 Task: Look for space in Brazzaville, Republic of the Congo from 12th August, 2023 to 16th August, 2023 for 8 adults in price range Rs.10000 to Rs.16000. Place can be private room with 8 bedrooms having 8 beds and 8 bathrooms. Property type can be house, flat, guest house, hotel. Amenities needed are: wifi, TV, free parkinig on premises, gym, breakfast. Booking option can be shelf check-in. Required host language is English.
Action: Mouse moved to (515, 150)
Screenshot: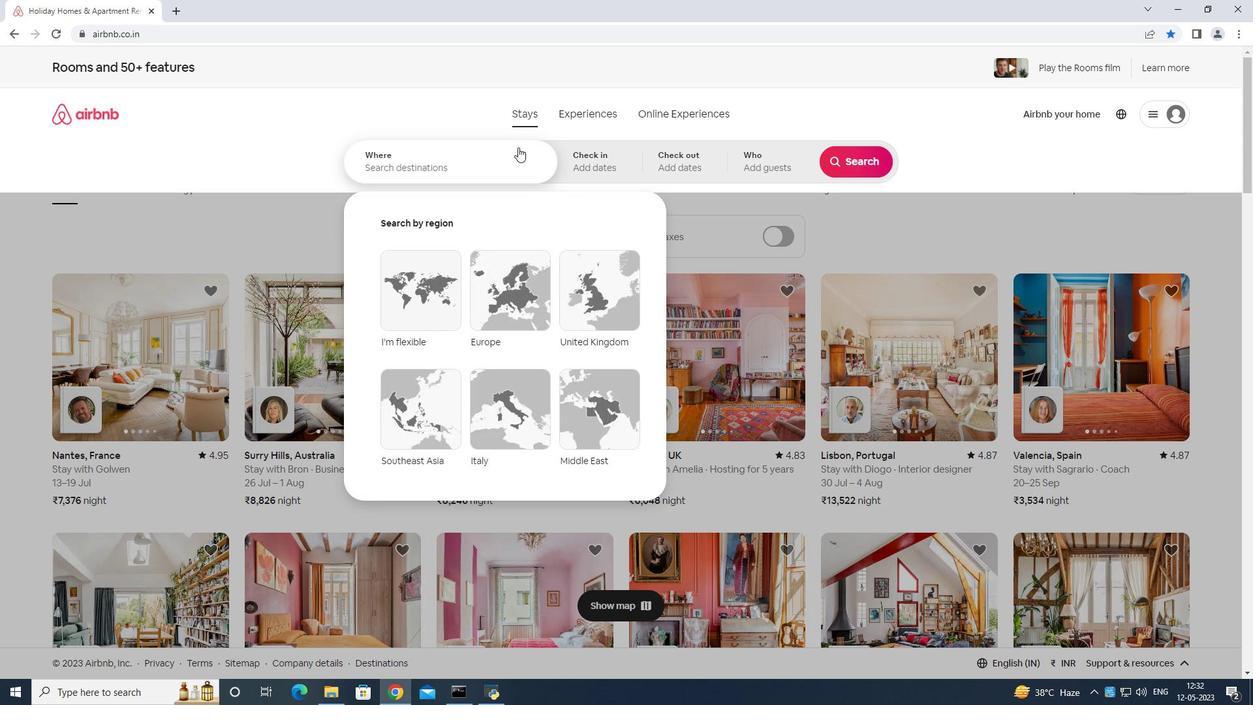 
Action: Mouse pressed left at (515, 150)
Screenshot: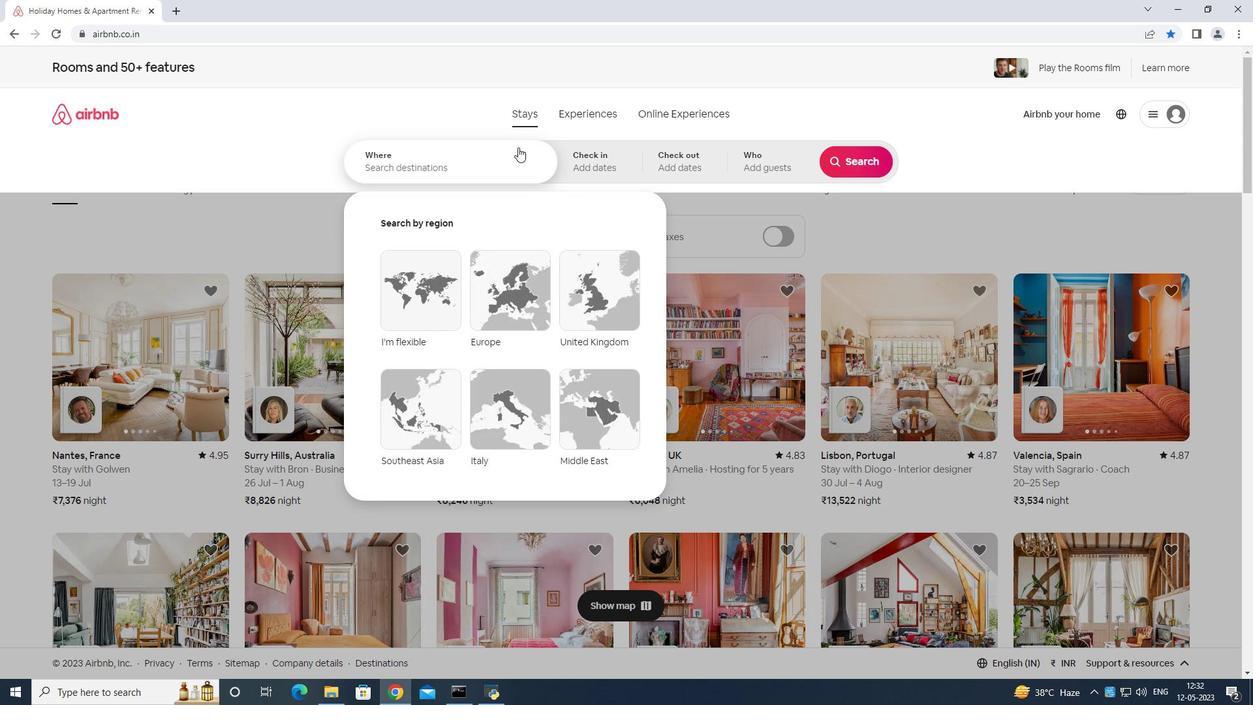 
Action: Mouse moved to (507, 150)
Screenshot: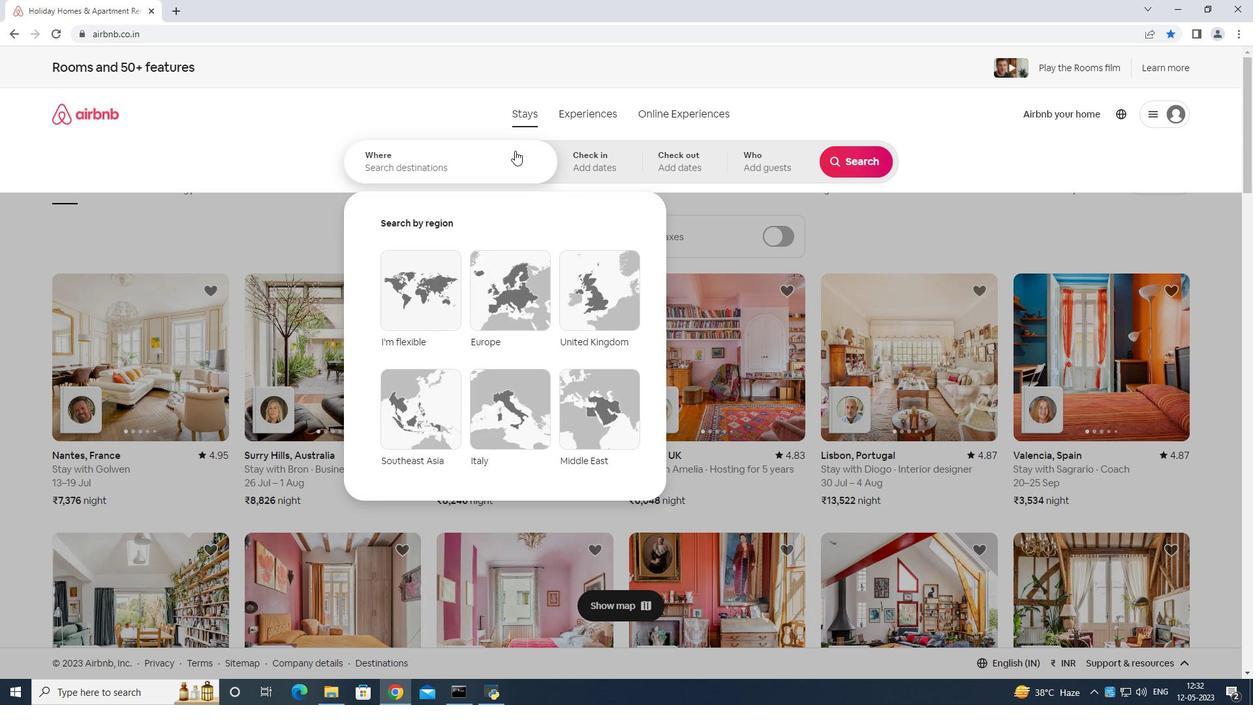 
Action: Key pressed <Key.shift>Braxxaville<Key.space>republic<Key.space>of<Key.space>the<Key.space>congo<Key.enter>
Screenshot: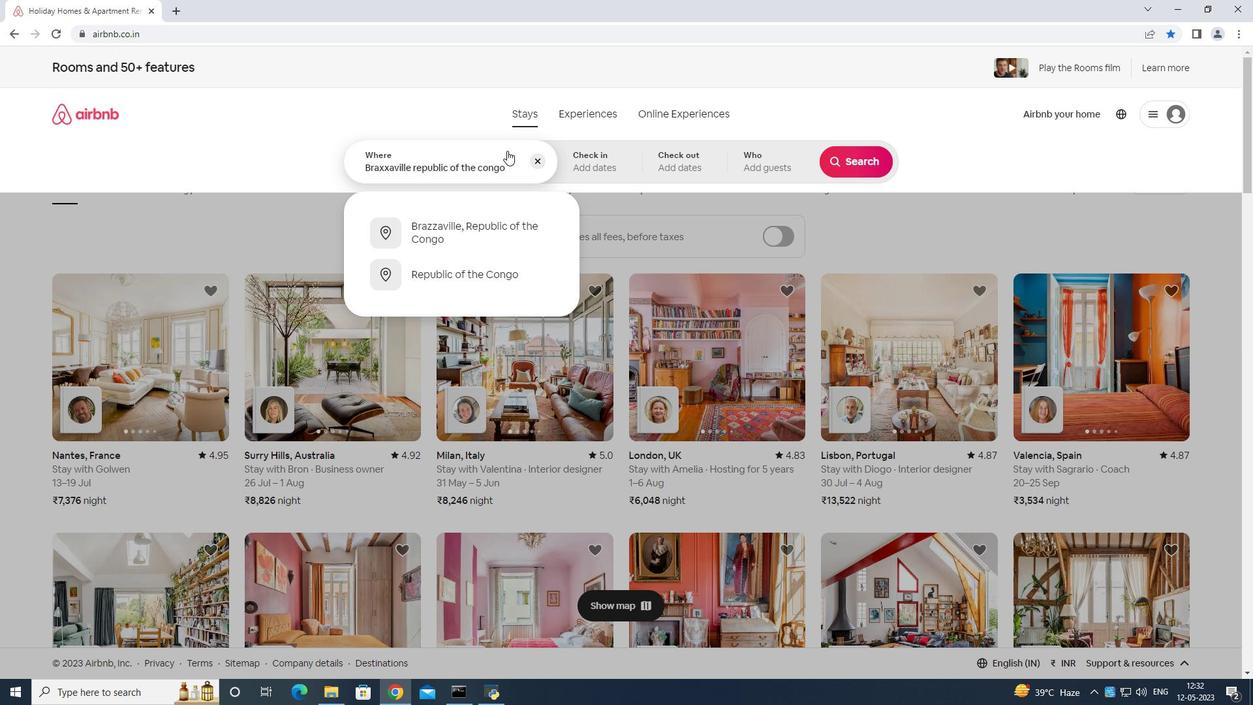 
Action: Mouse moved to (844, 260)
Screenshot: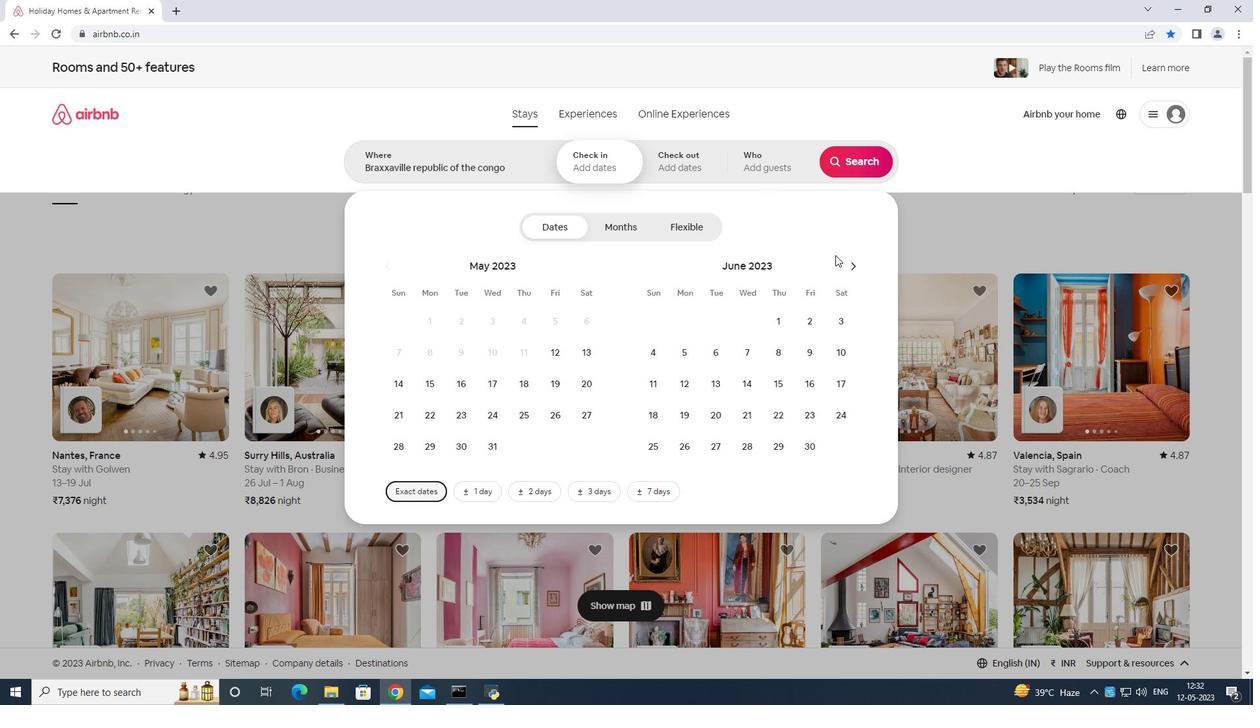 
Action: Mouse pressed left at (844, 260)
Screenshot: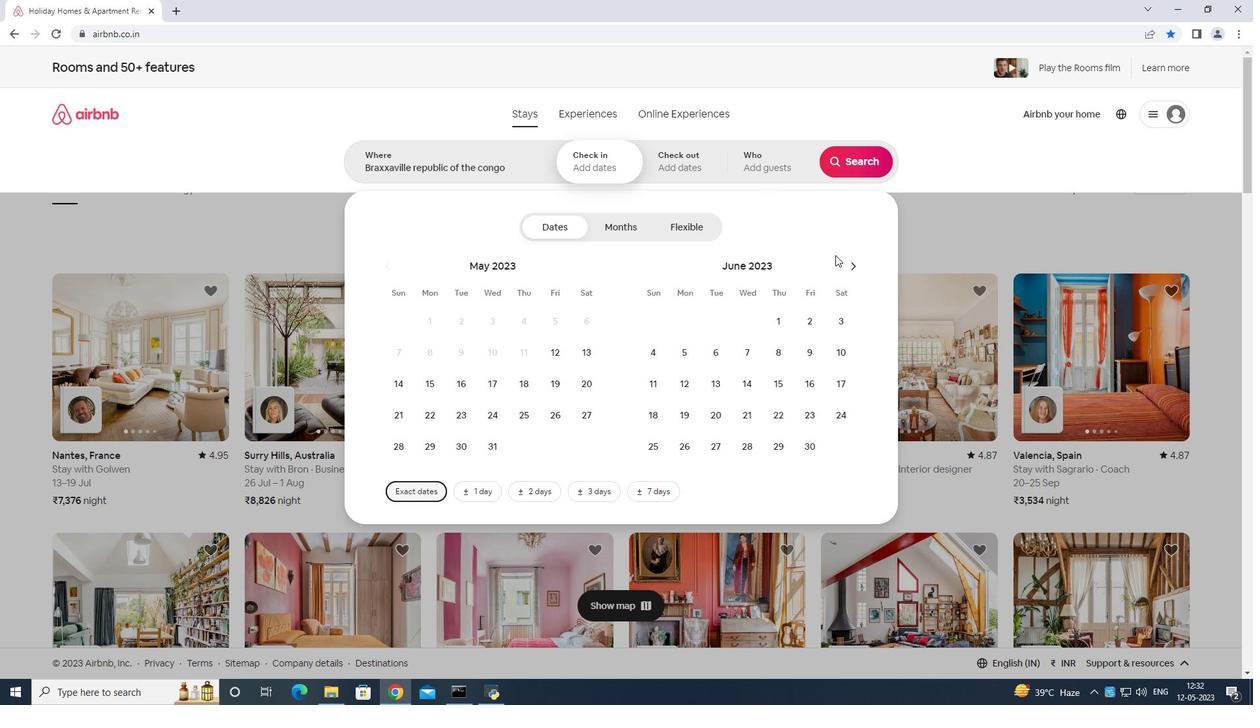 
Action: Mouse moved to (846, 259)
Screenshot: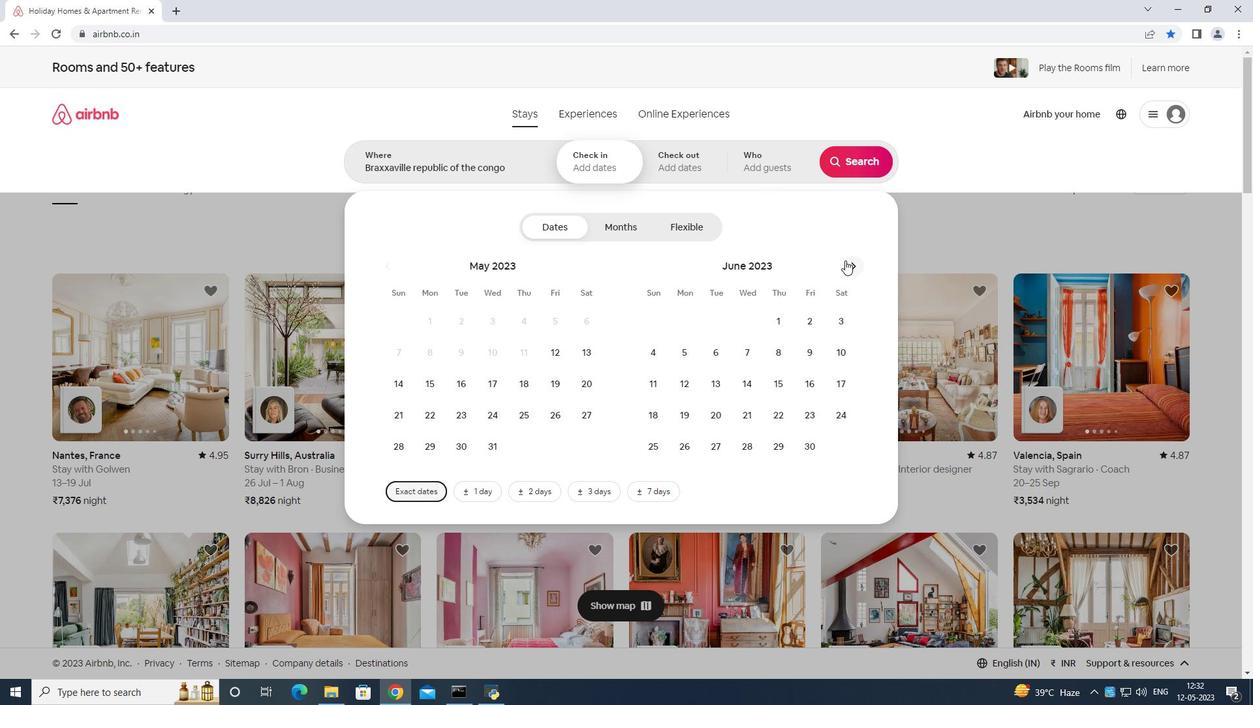 
Action: Mouse pressed left at (846, 259)
Screenshot: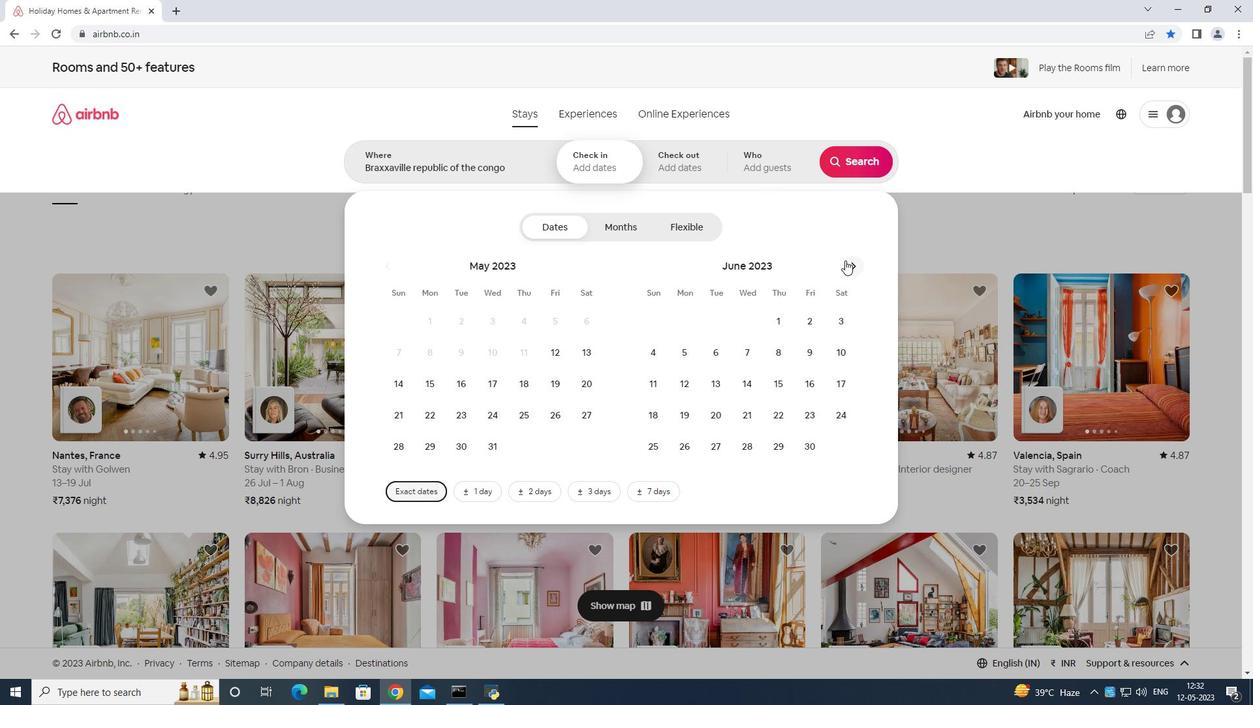 
Action: Mouse moved to (846, 259)
Screenshot: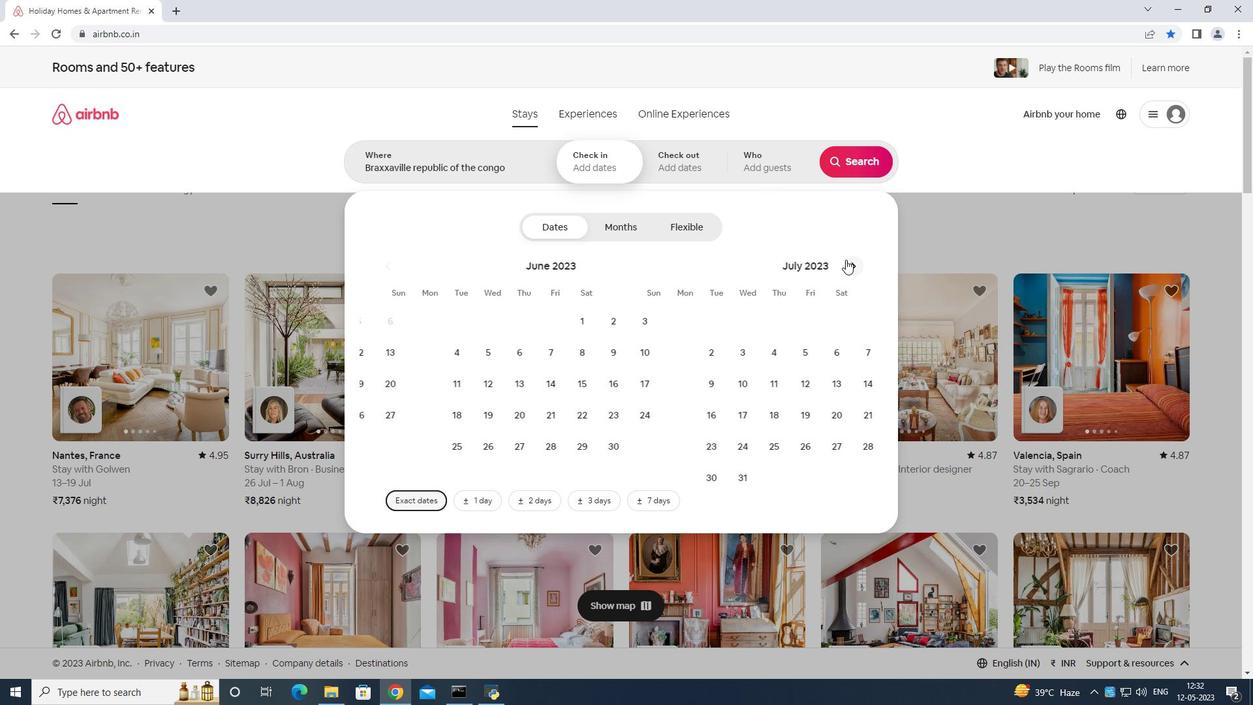 
Action: Mouse pressed left at (846, 259)
Screenshot: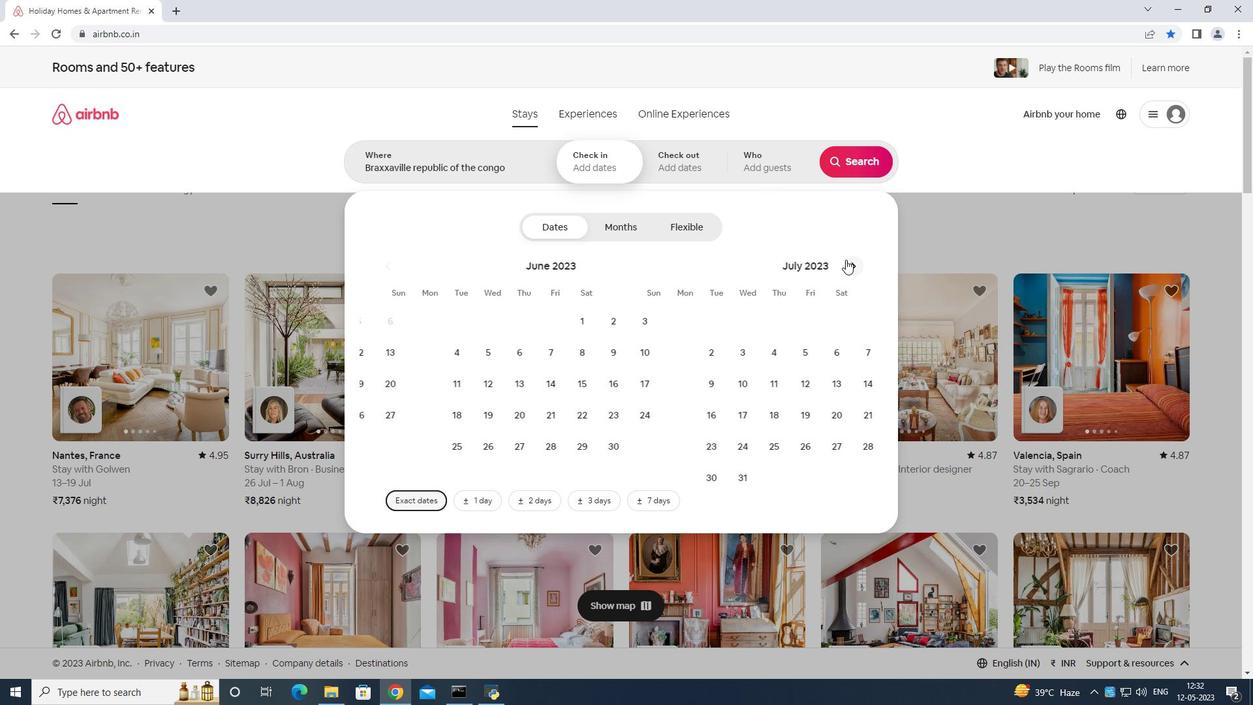 
Action: Mouse moved to (842, 361)
Screenshot: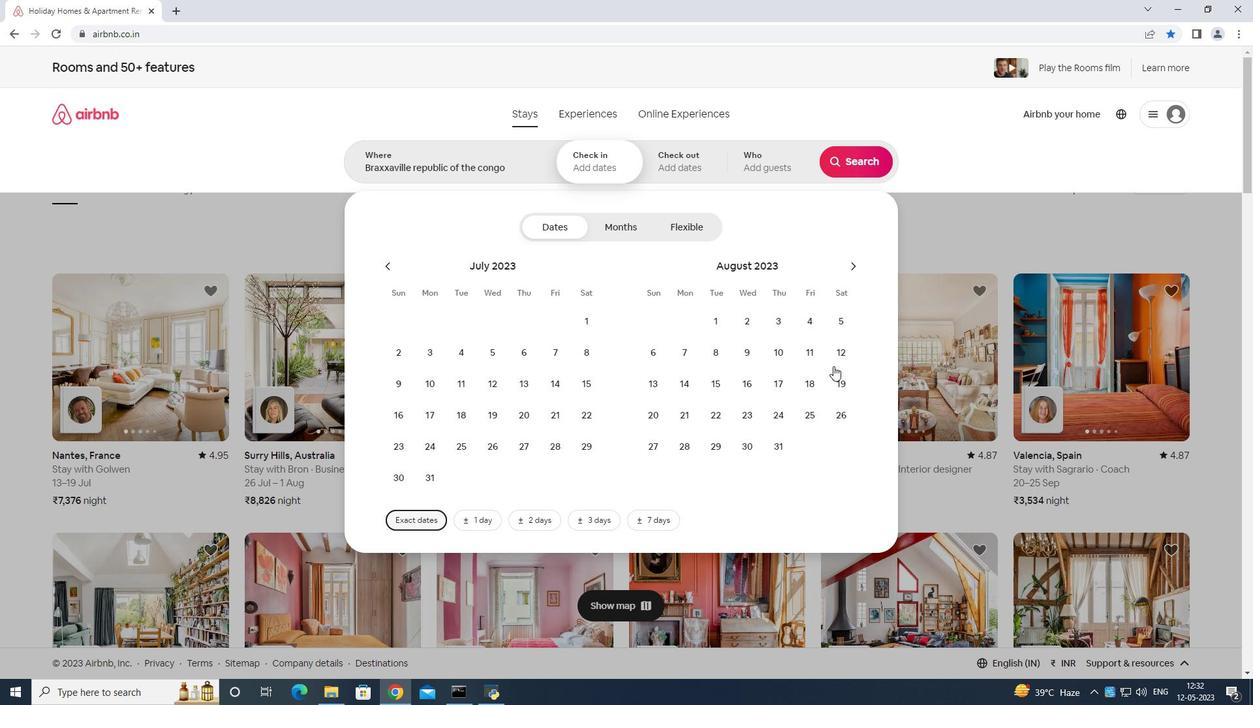 
Action: Mouse pressed left at (842, 361)
Screenshot: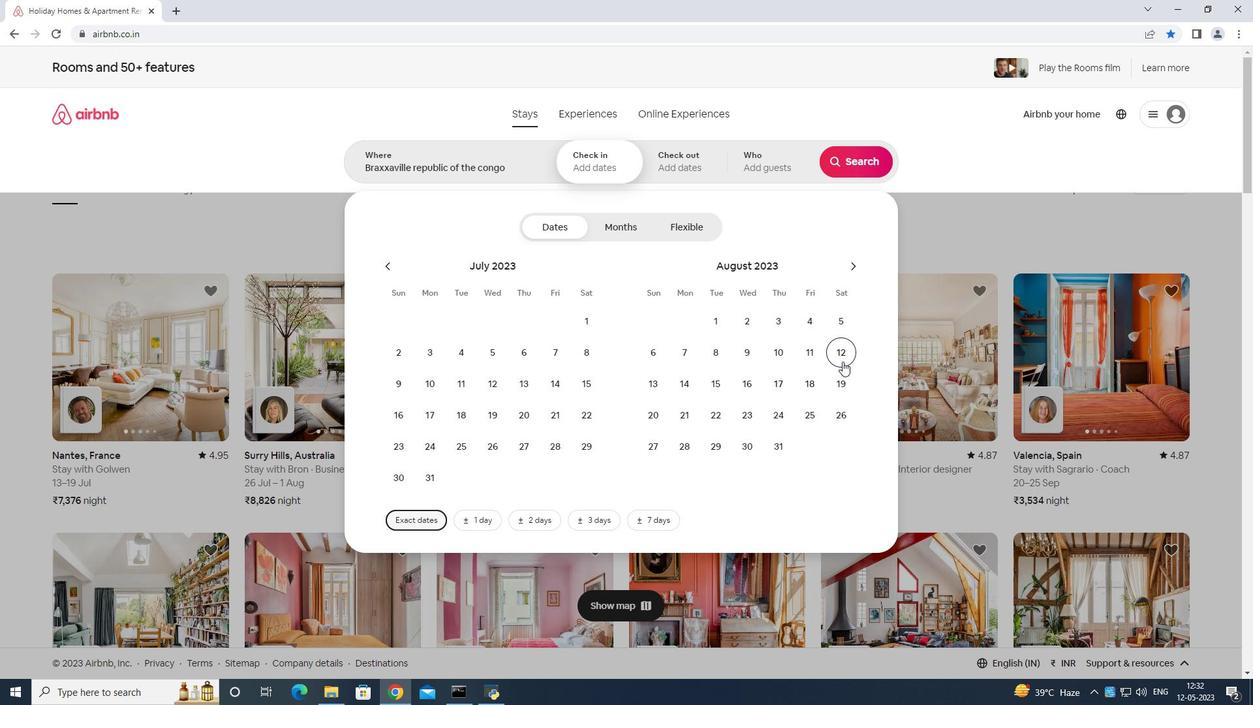 
Action: Mouse moved to (750, 387)
Screenshot: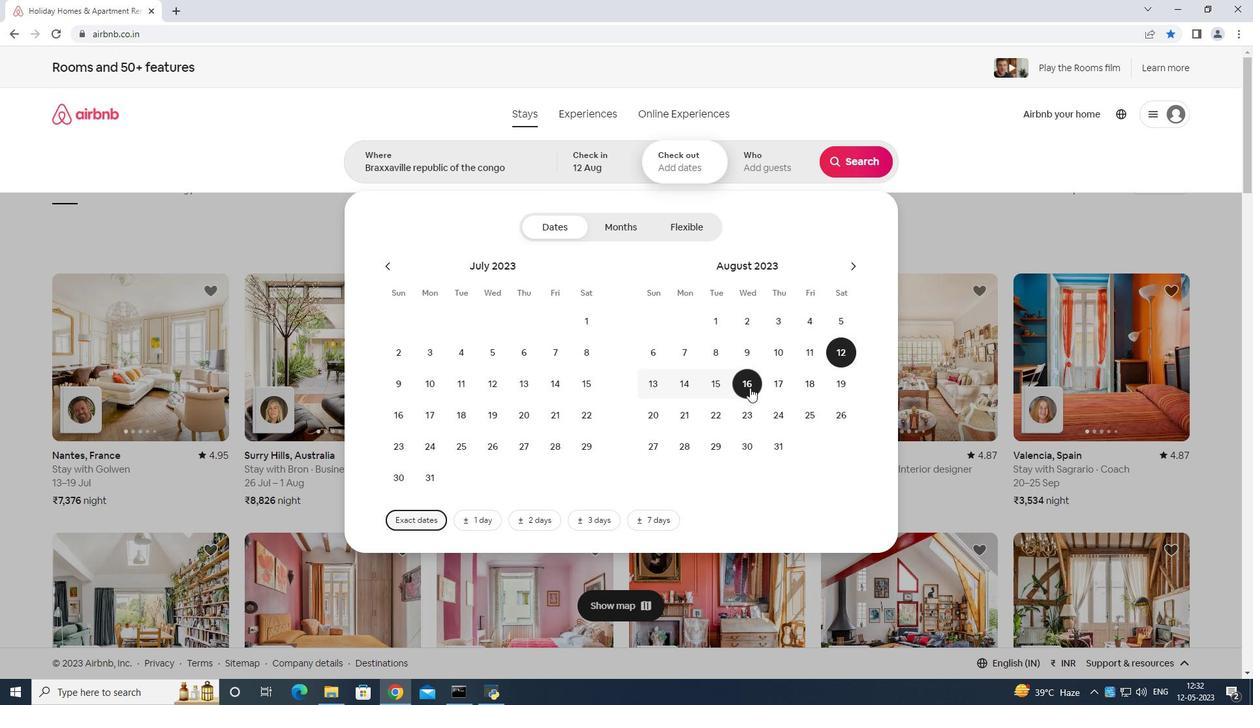 
Action: Mouse pressed left at (750, 387)
Screenshot: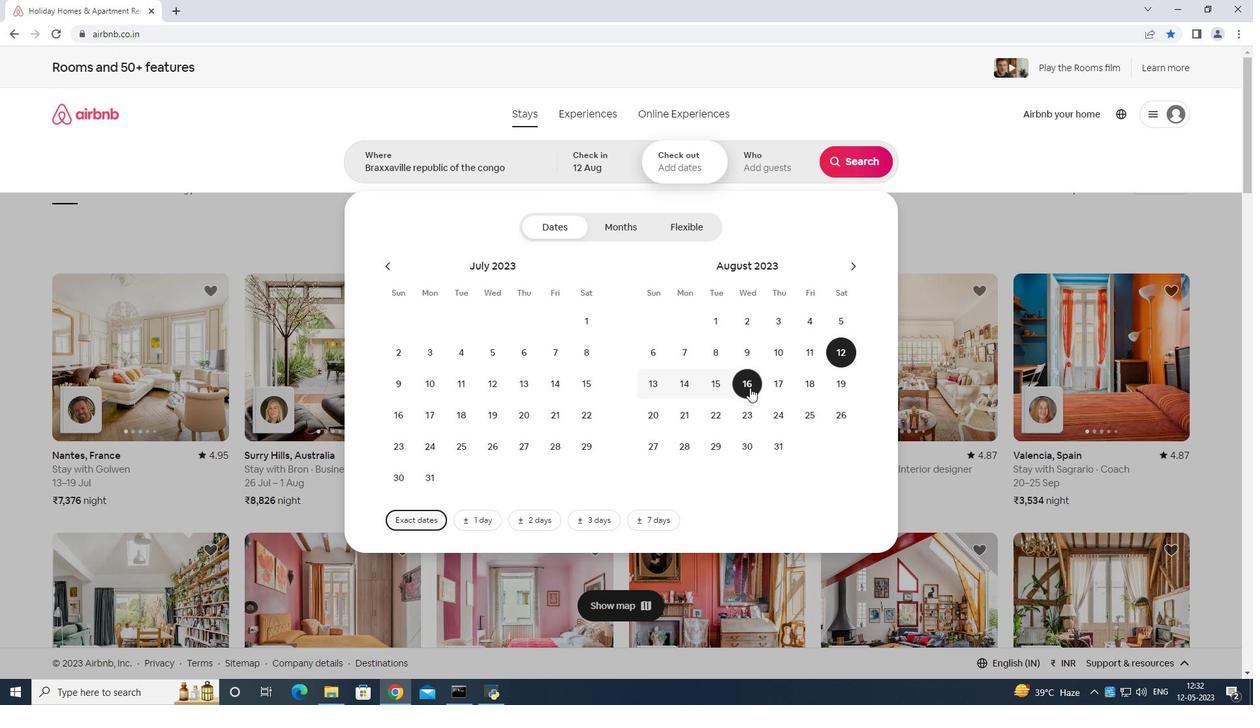 
Action: Mouse moved to (776, 167)
Screenshot: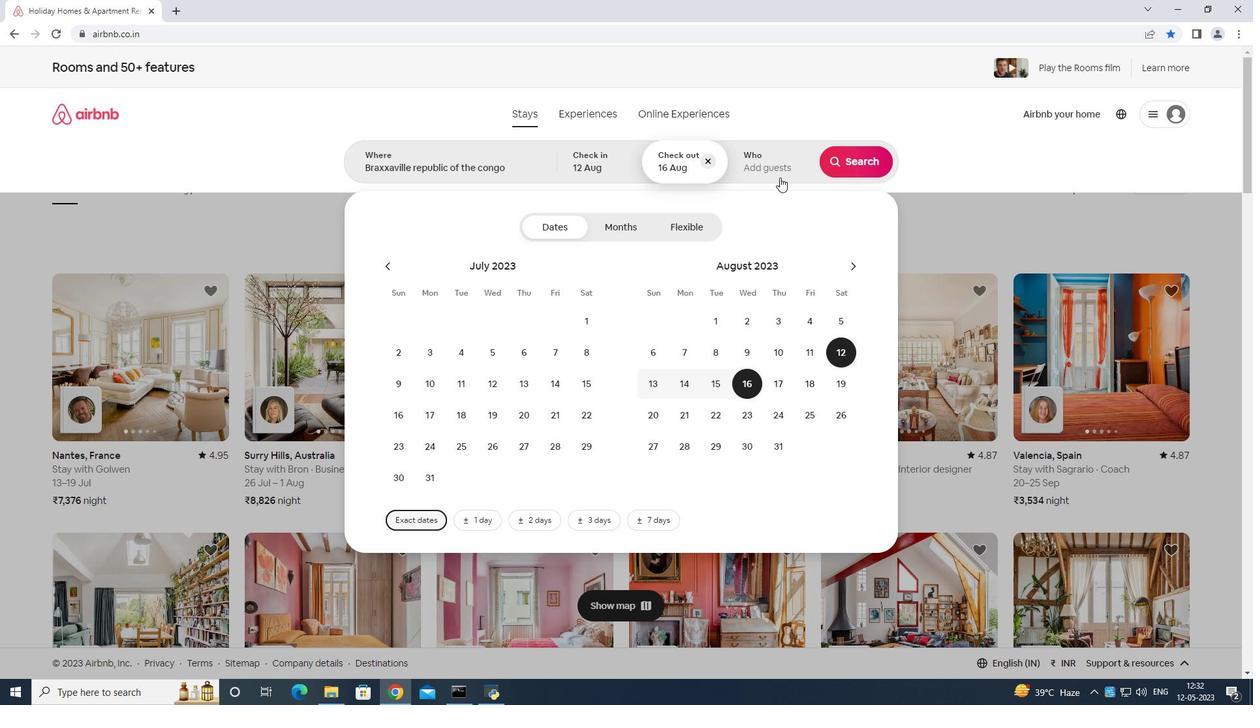 
Action: Mouse pressed left at (776, 167)
Screenshot: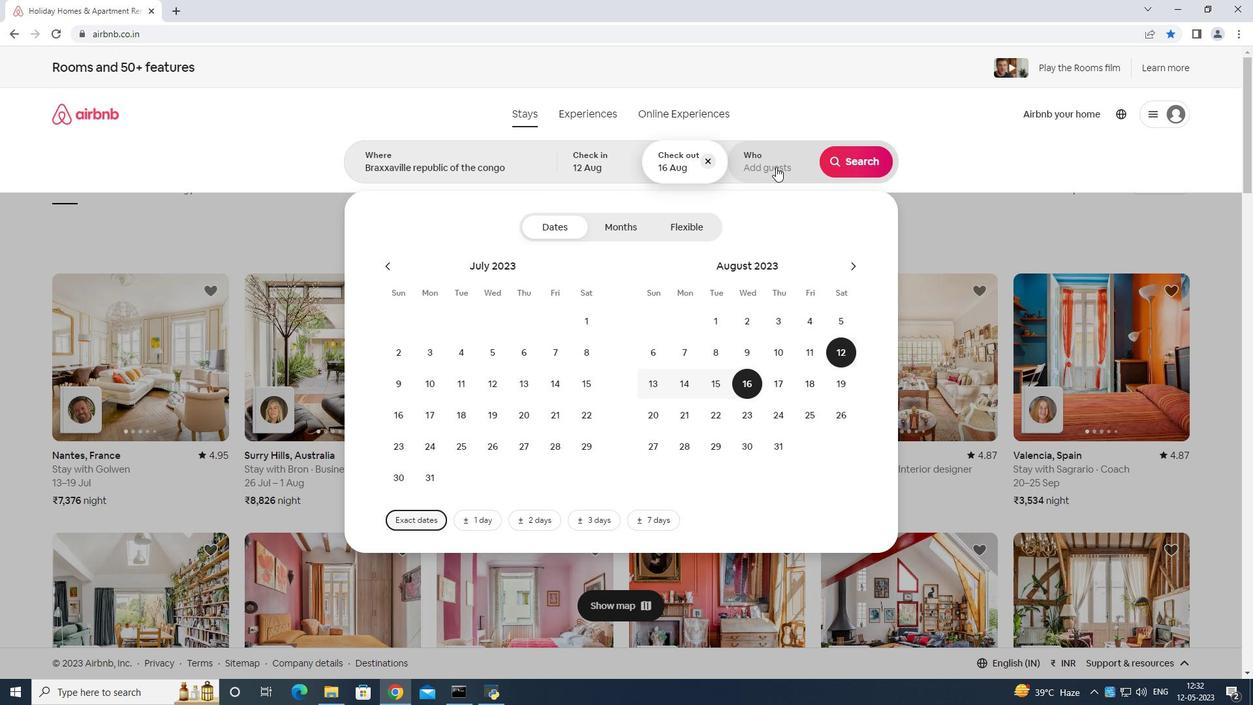 
Action: Mouse moved to (863, 233)
Screenshot: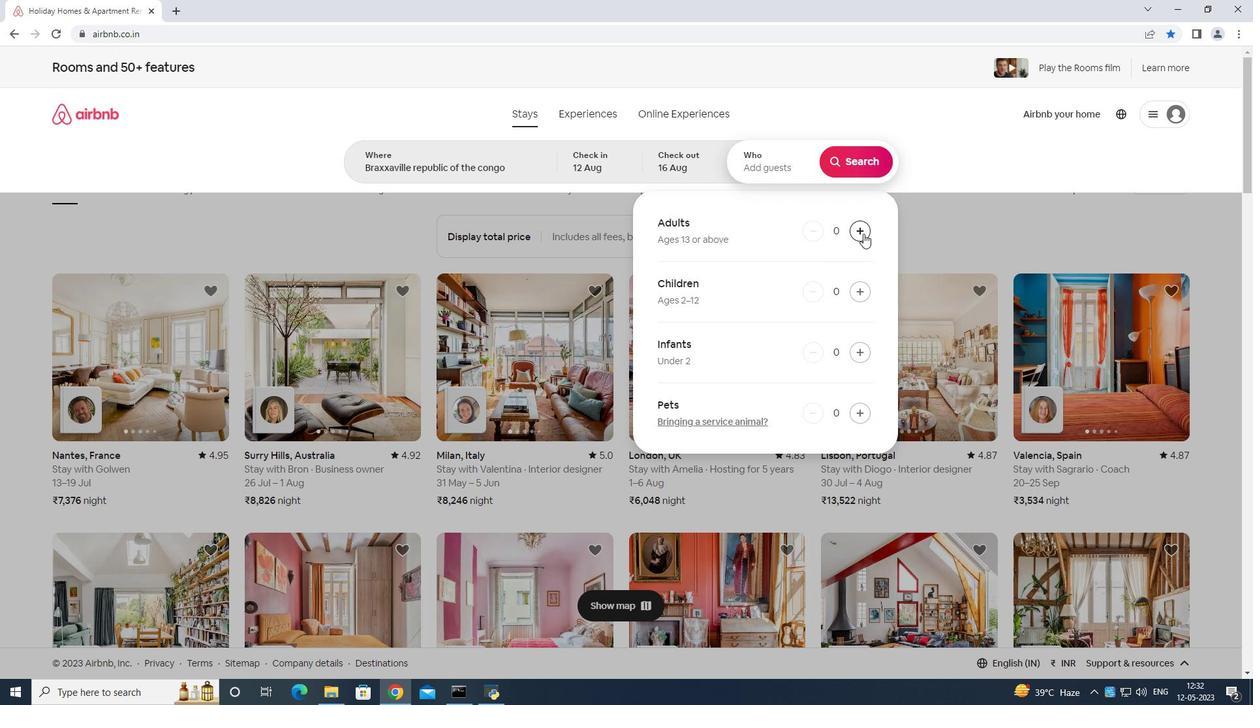 
Action: Mouse pressed left at (863, 233)
Screenshot: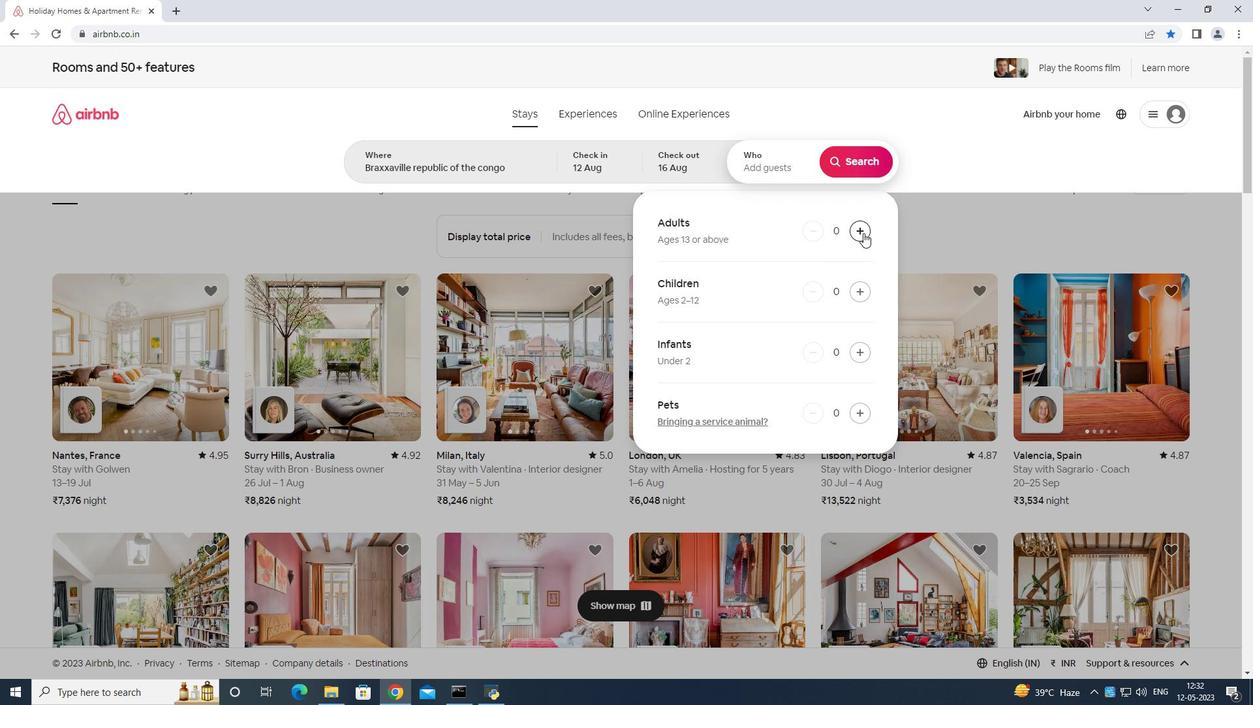 
Action: Mouse pressed left at (863, 233)
Screenshot: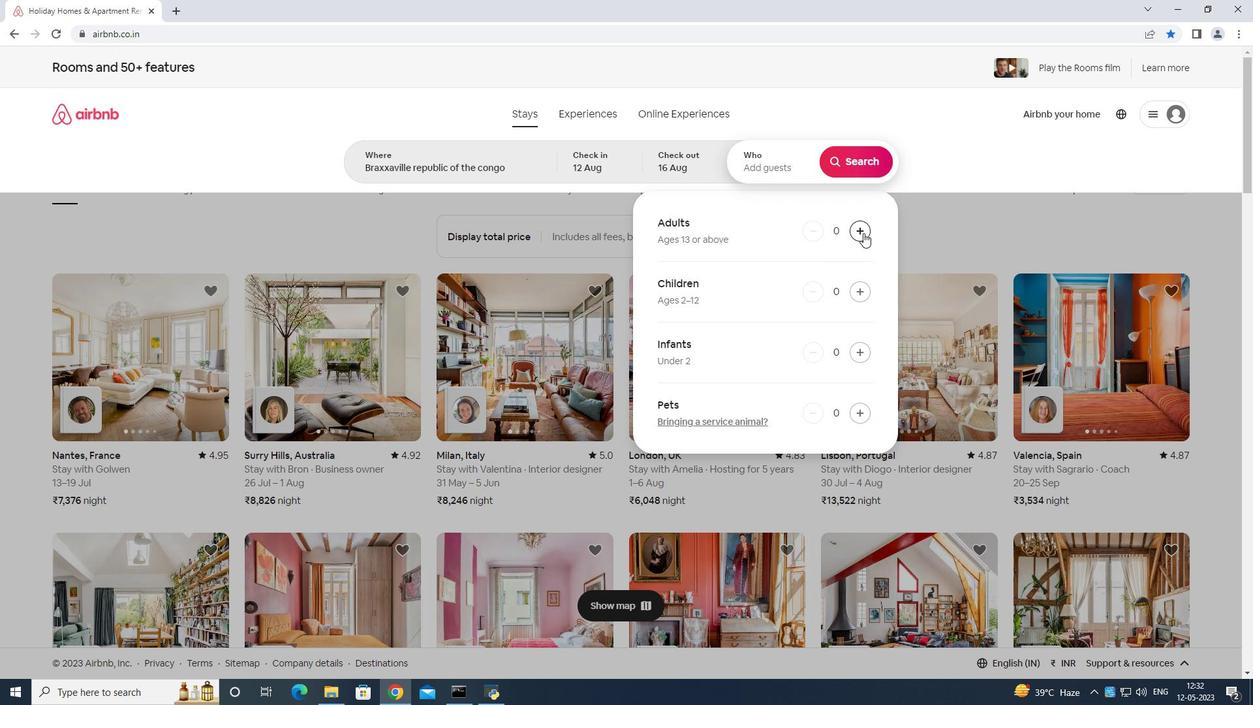 
Action: Mouse pressed left at (863, 233)
Screenshot: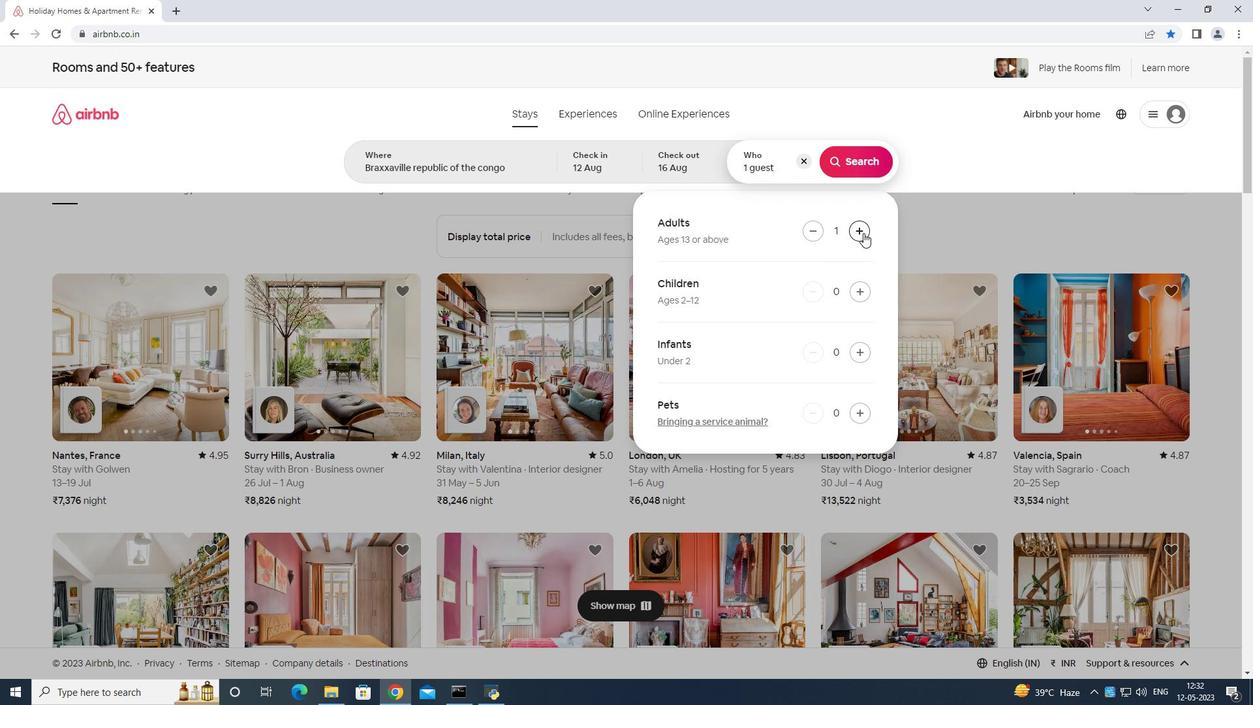 
Action: Mouse pressed left at (863, 233)
Screenshot: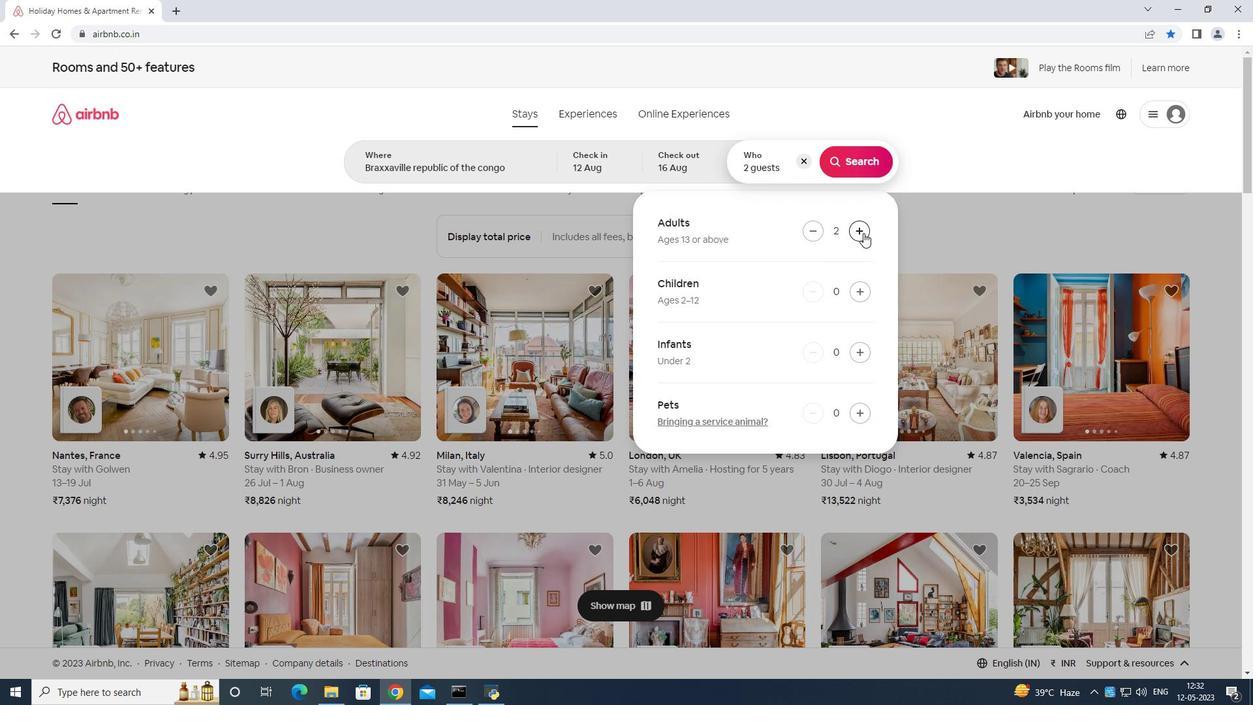 
Action: Mouse pressed left at (863, 233)
Screenshot: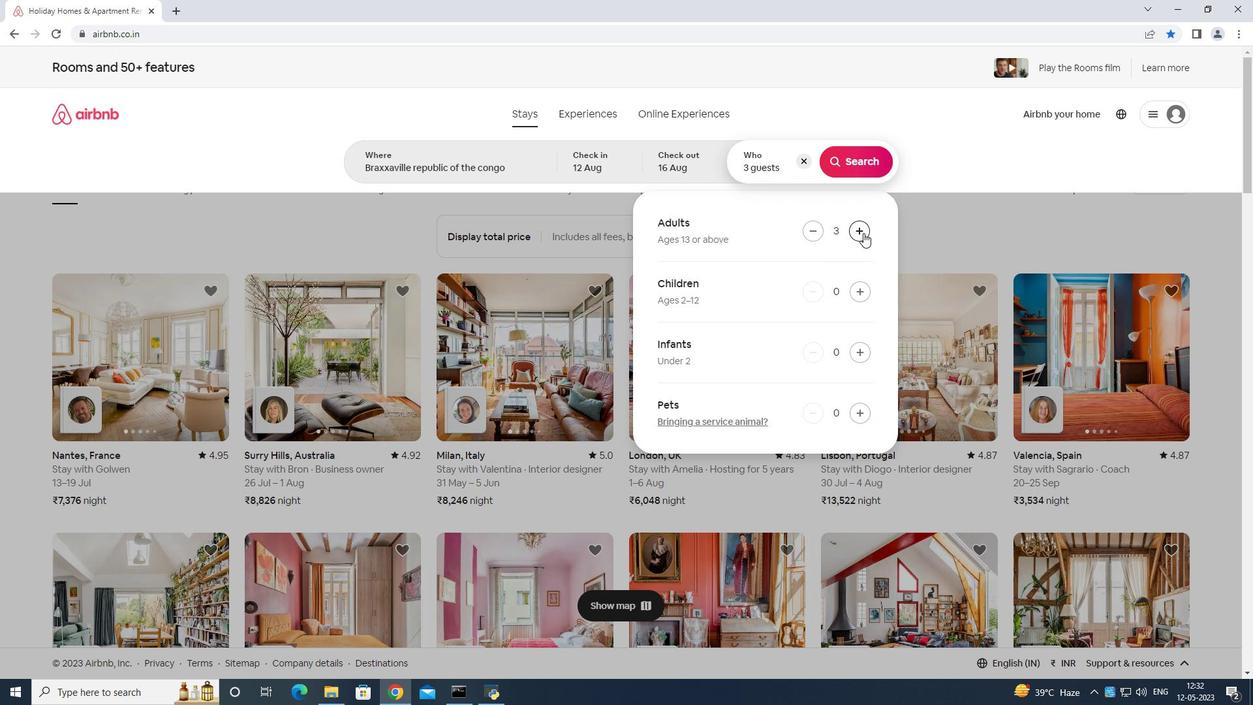 
Action: Mouse pressed left at (863, 233)
Screenshot: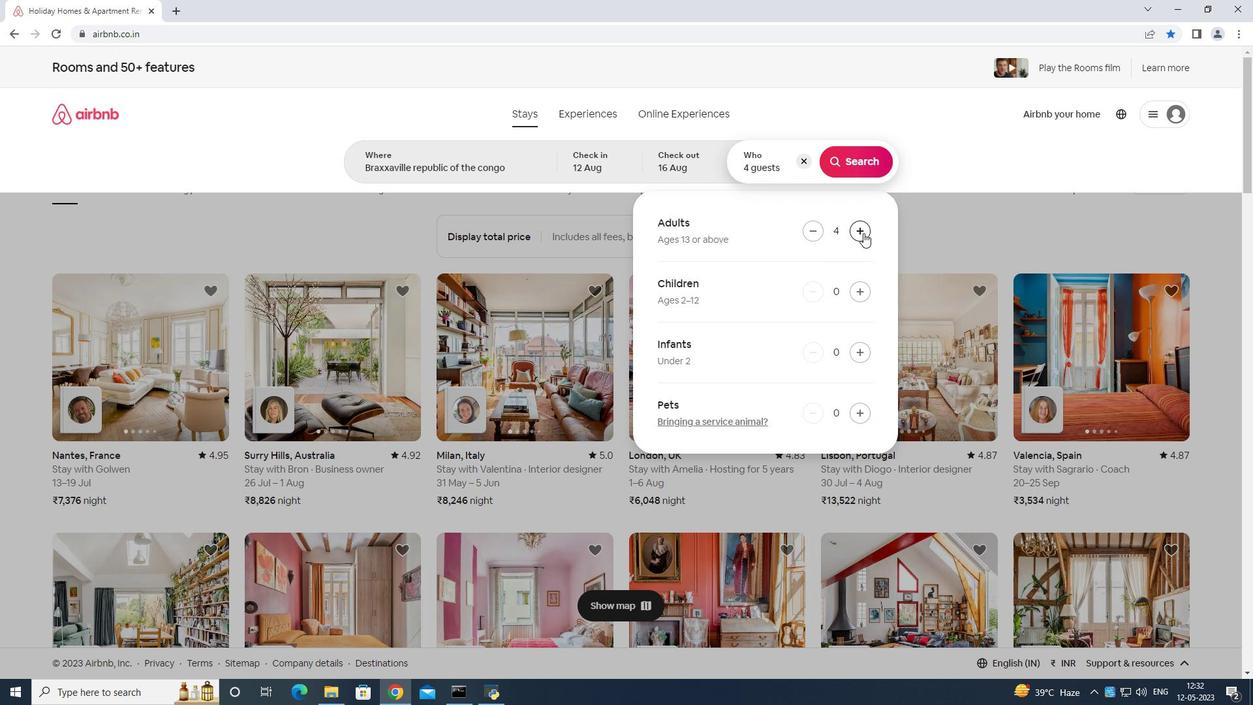 
Action: Mouse pressed left at (863, 233)
Screenshot: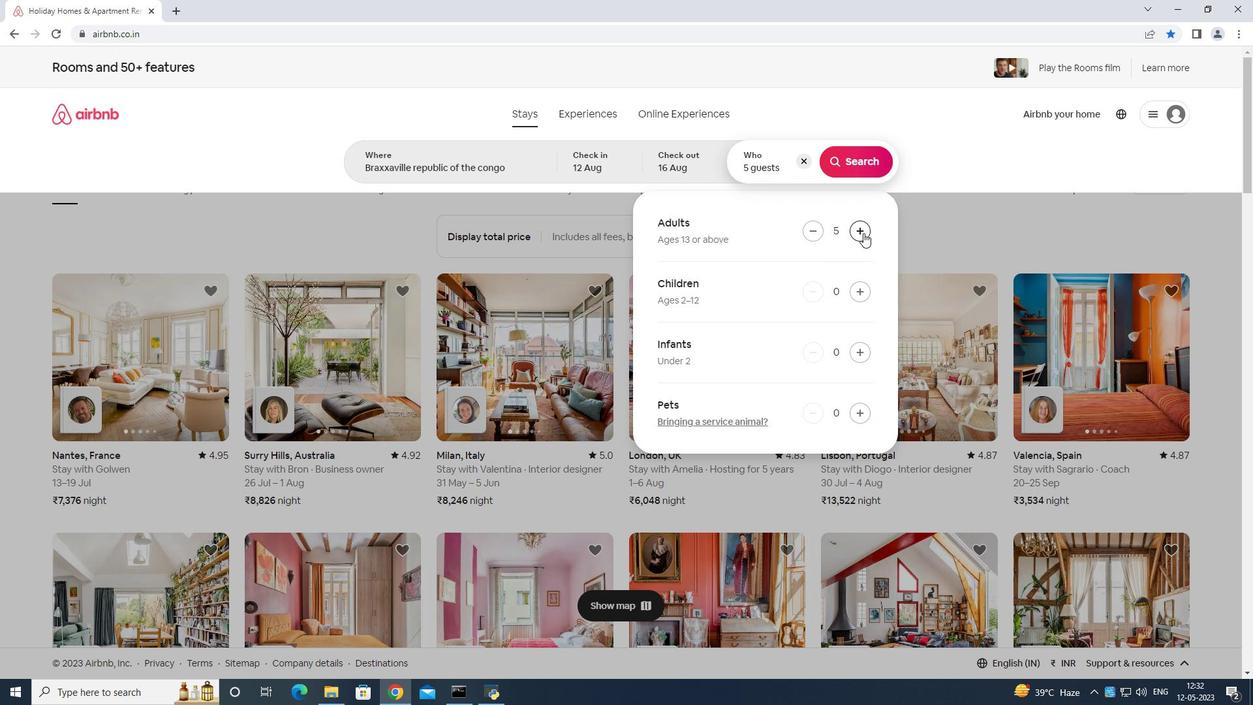 
Action: Mouse pressed left at (863, 233)
Screenshot: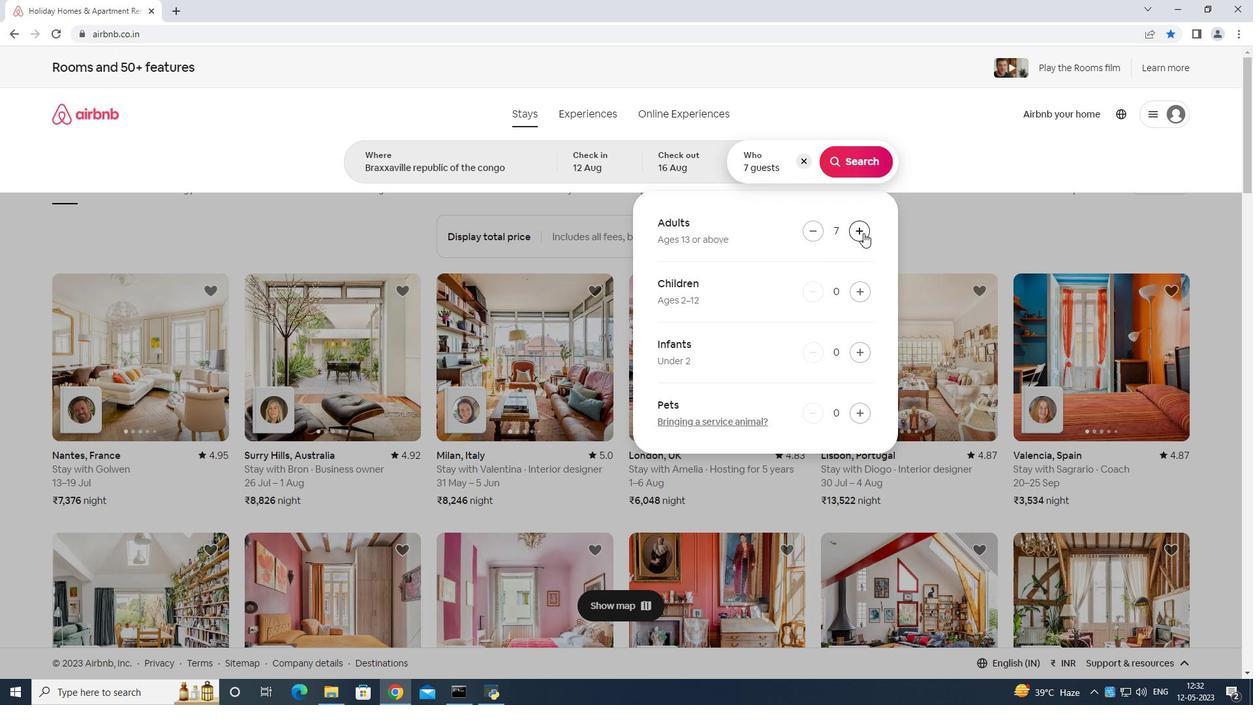 
Action: Mouse moved to (856, 162)
Screenshot: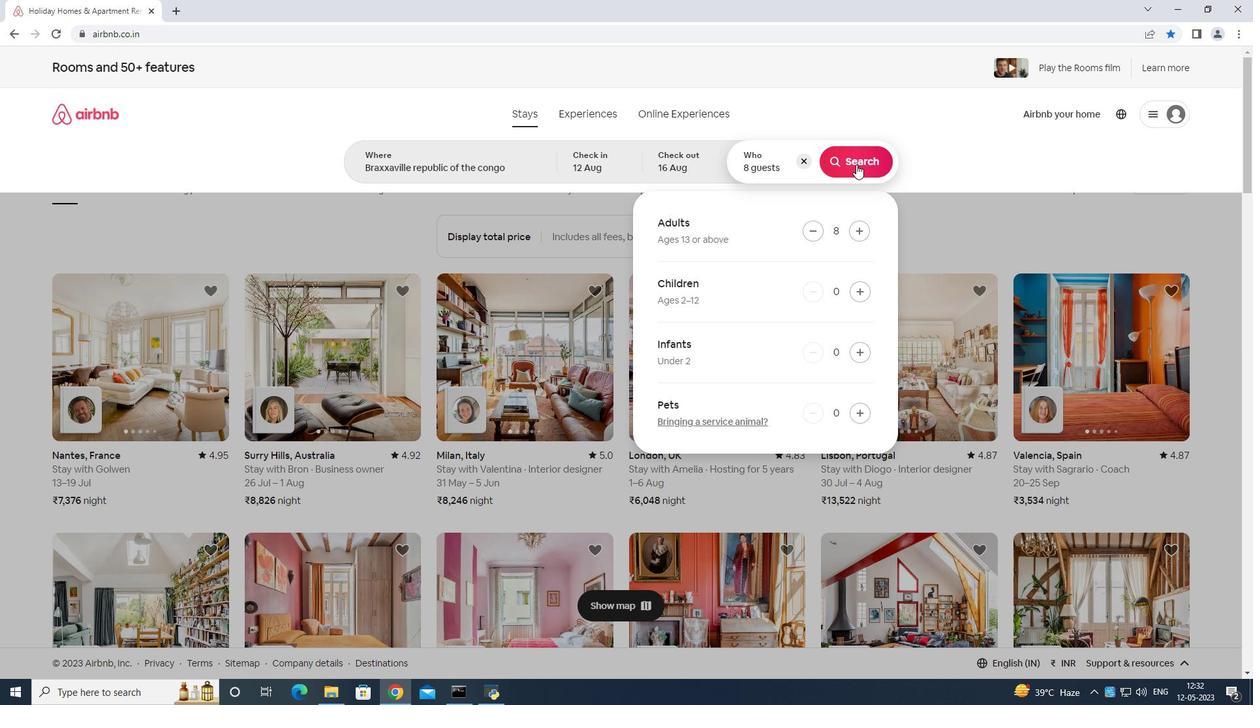 
Action: Mouse pressed left at (856, 162)
Screenshot: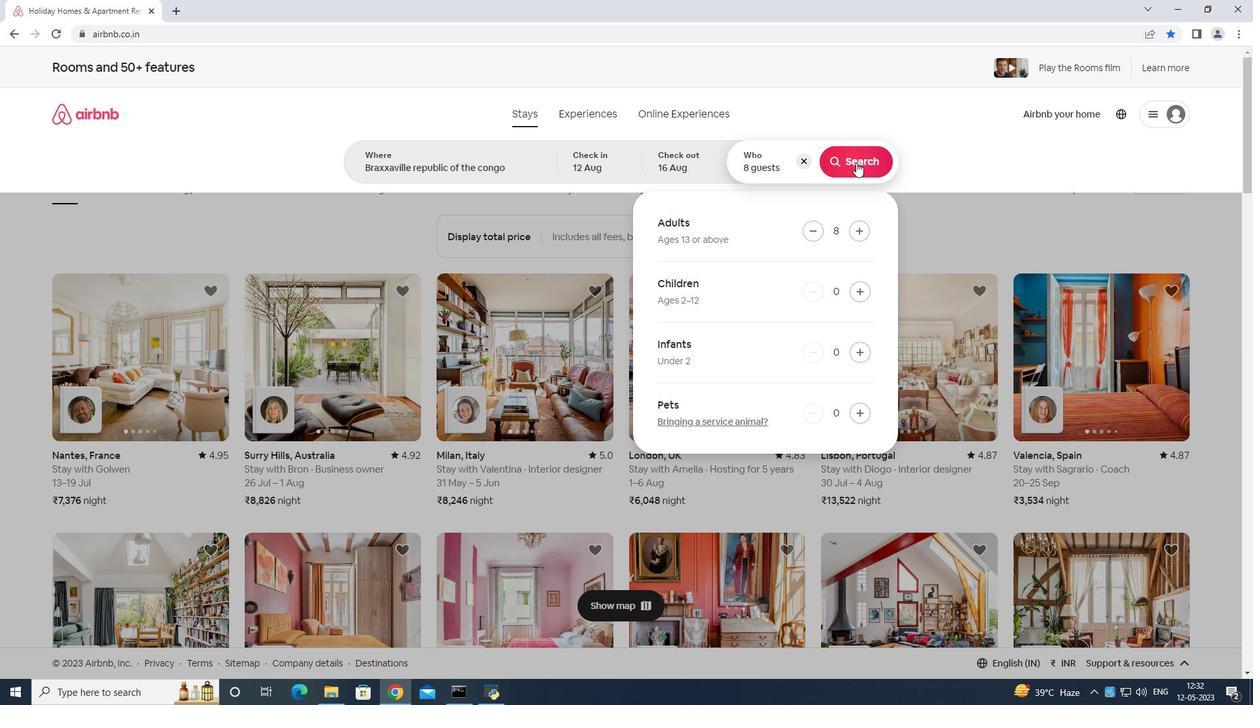 
Action: Mouse moved to (1209, 124)
Screenshot: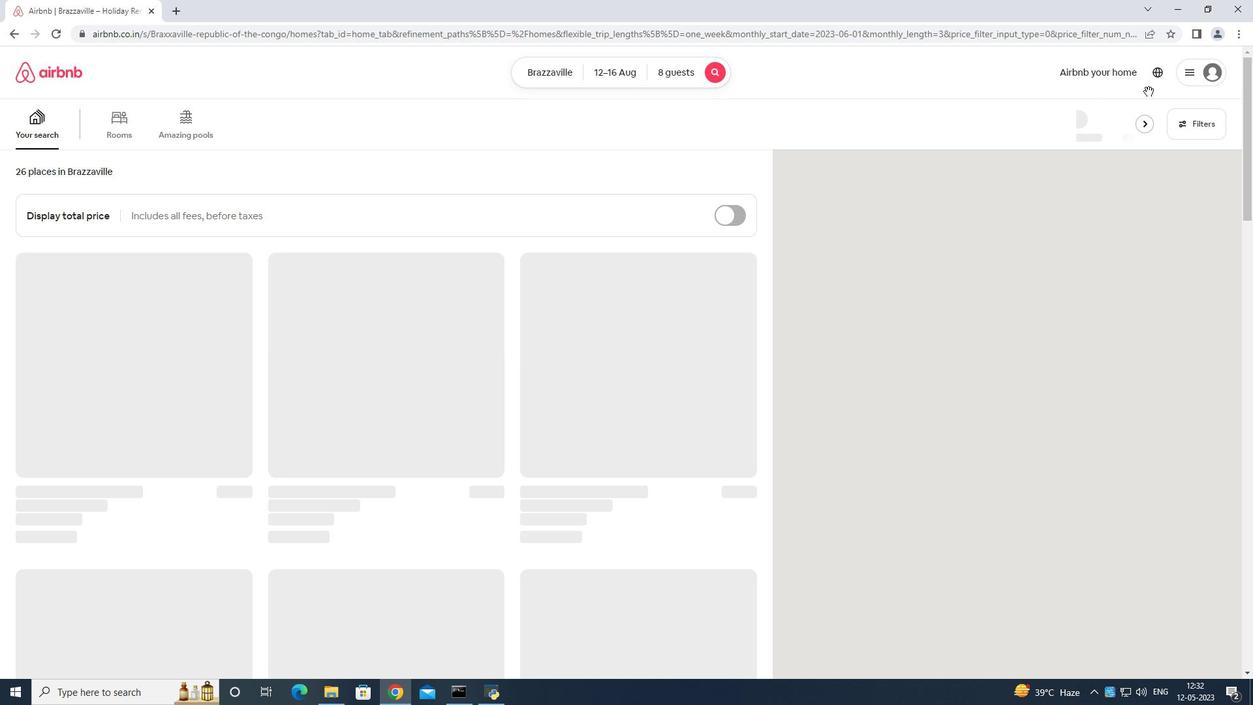 
Action: Mouse pressed left at (1209, 124)
Screenshot: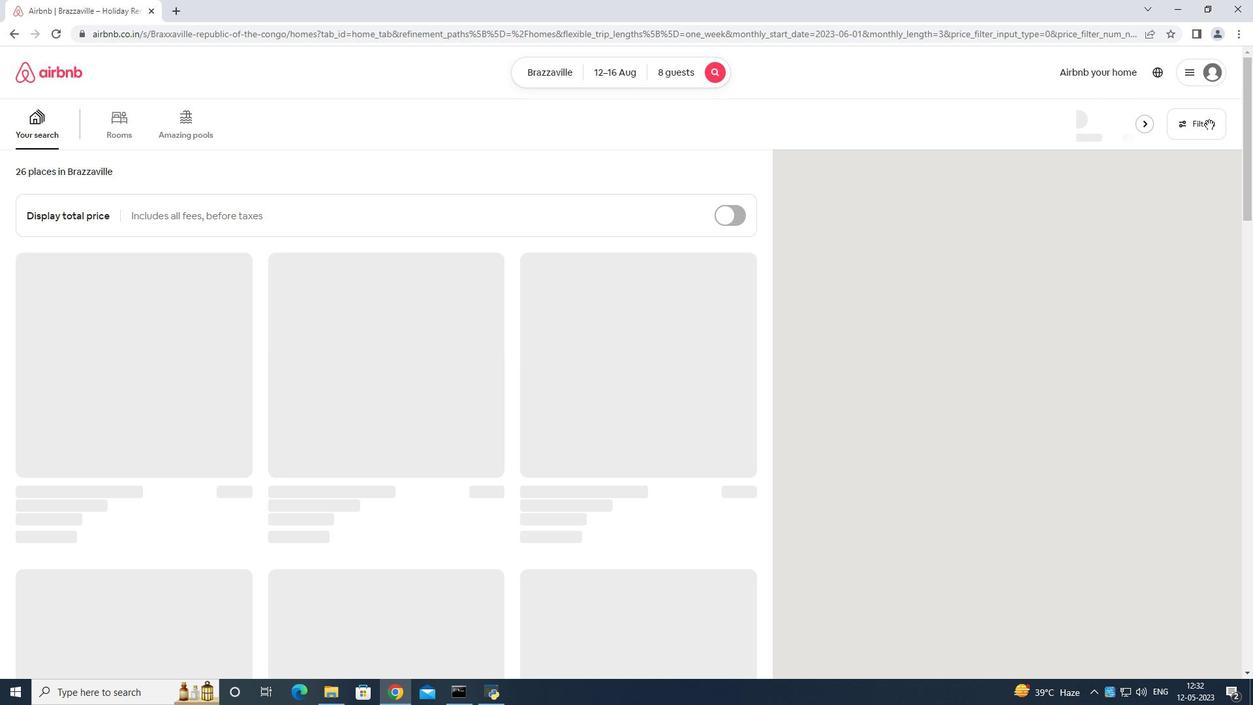 
Action: Mouse moved to (579, 434)
Screenshot: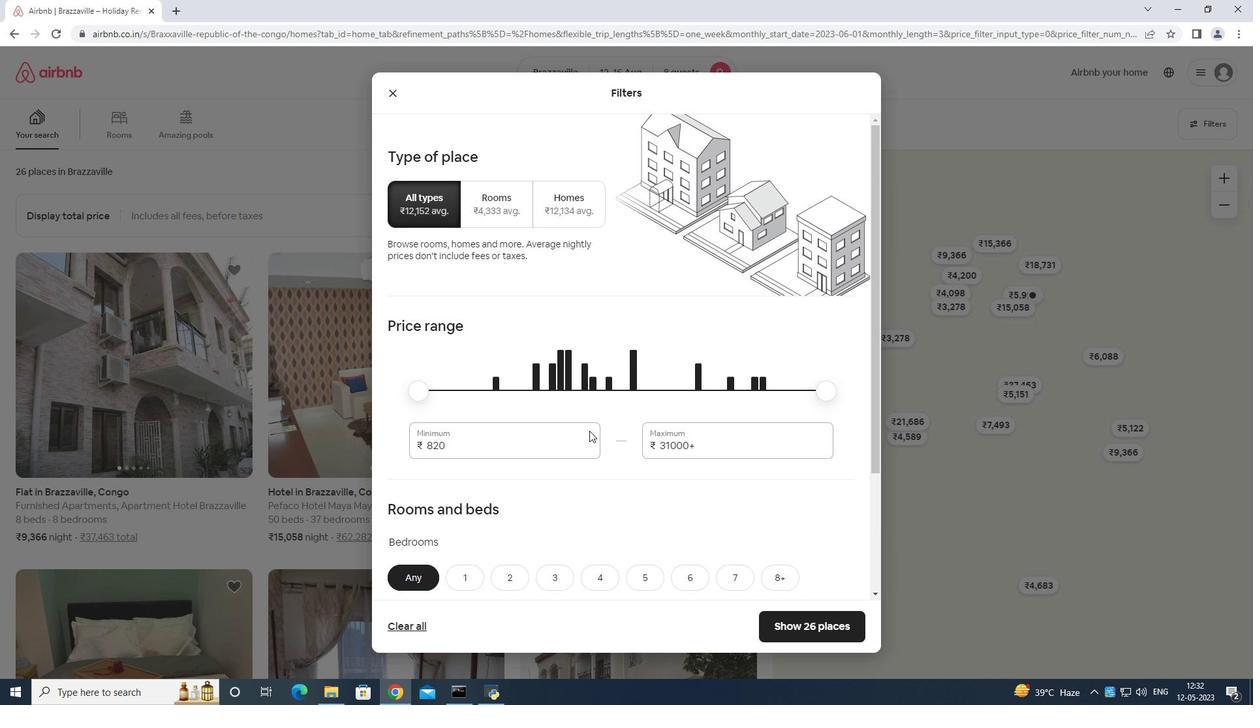 
Action: Mouse pressed left at (579, 434)
Screenshot: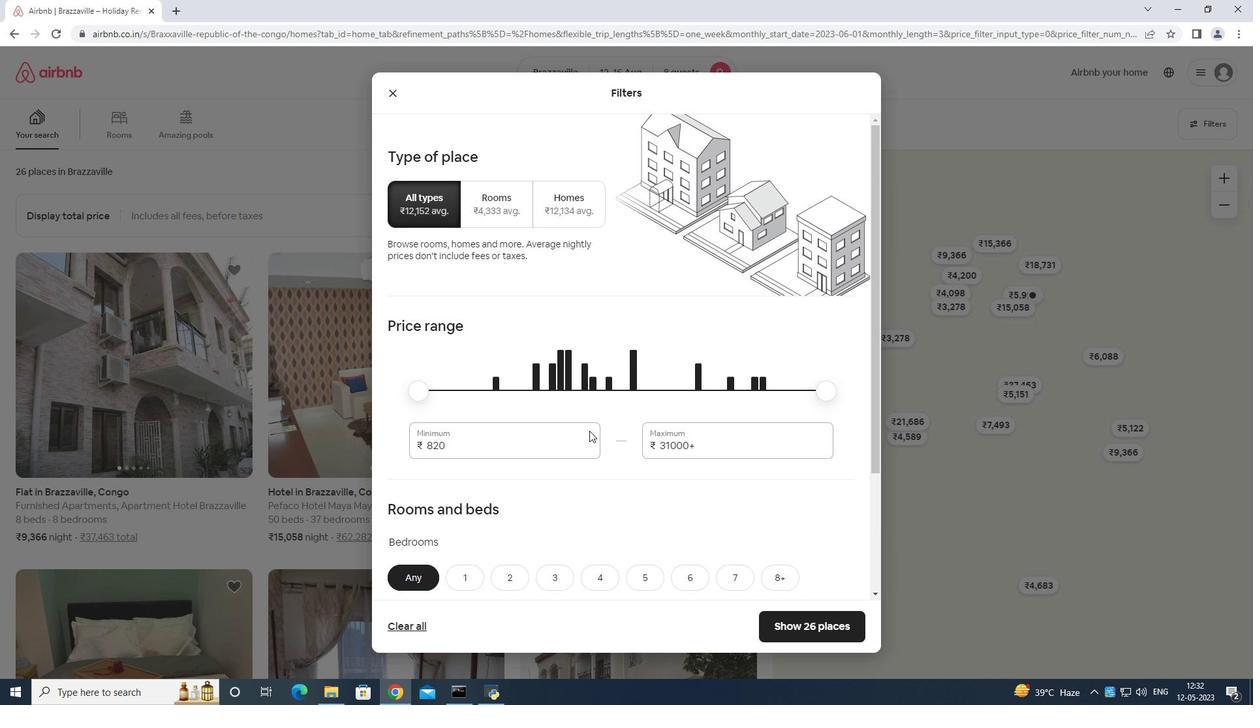 
Action: Mouse moved to (581, 422)
Screenshot: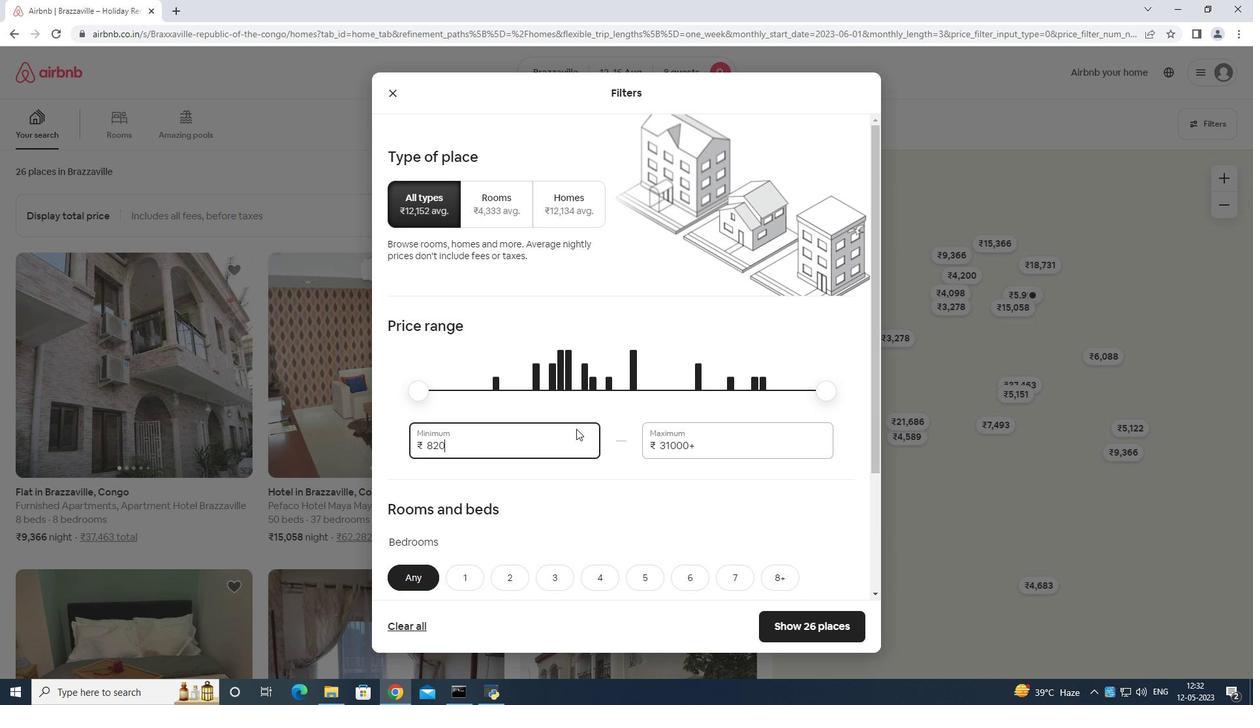 
Action: Key pressed <Key.backspace>
Screenshot: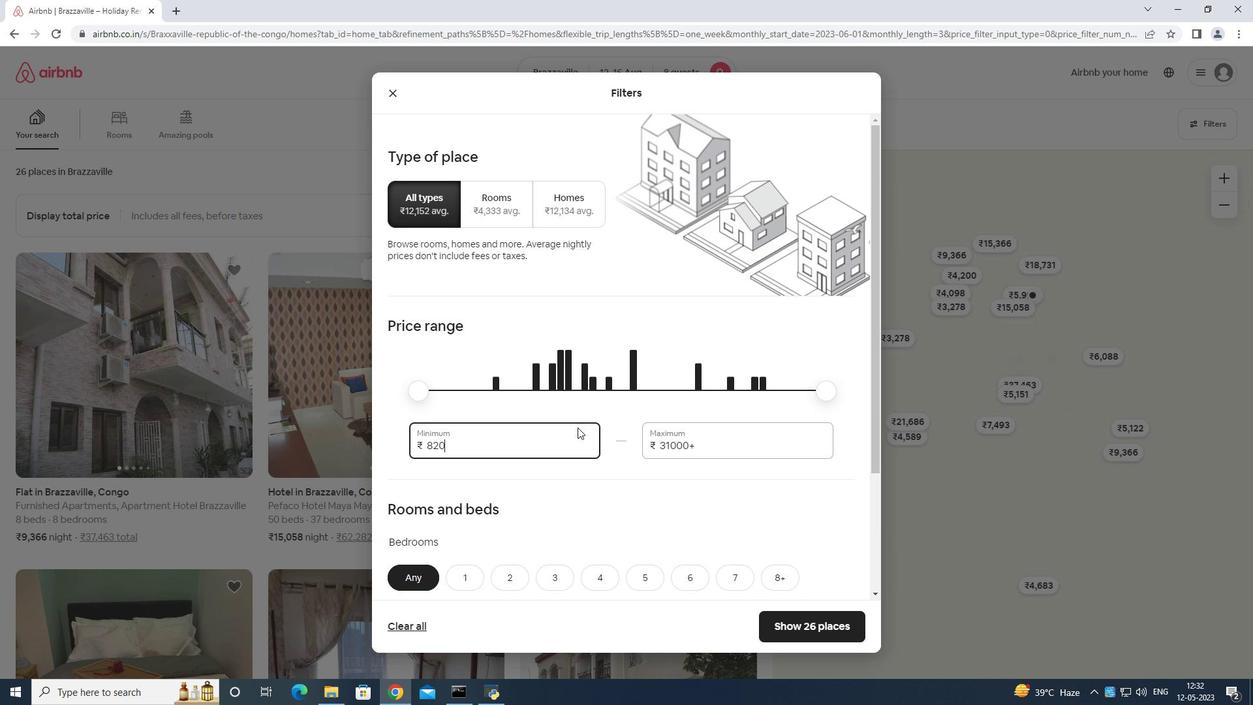 
Action: Mouse moved to (587, 418)
Screenshot: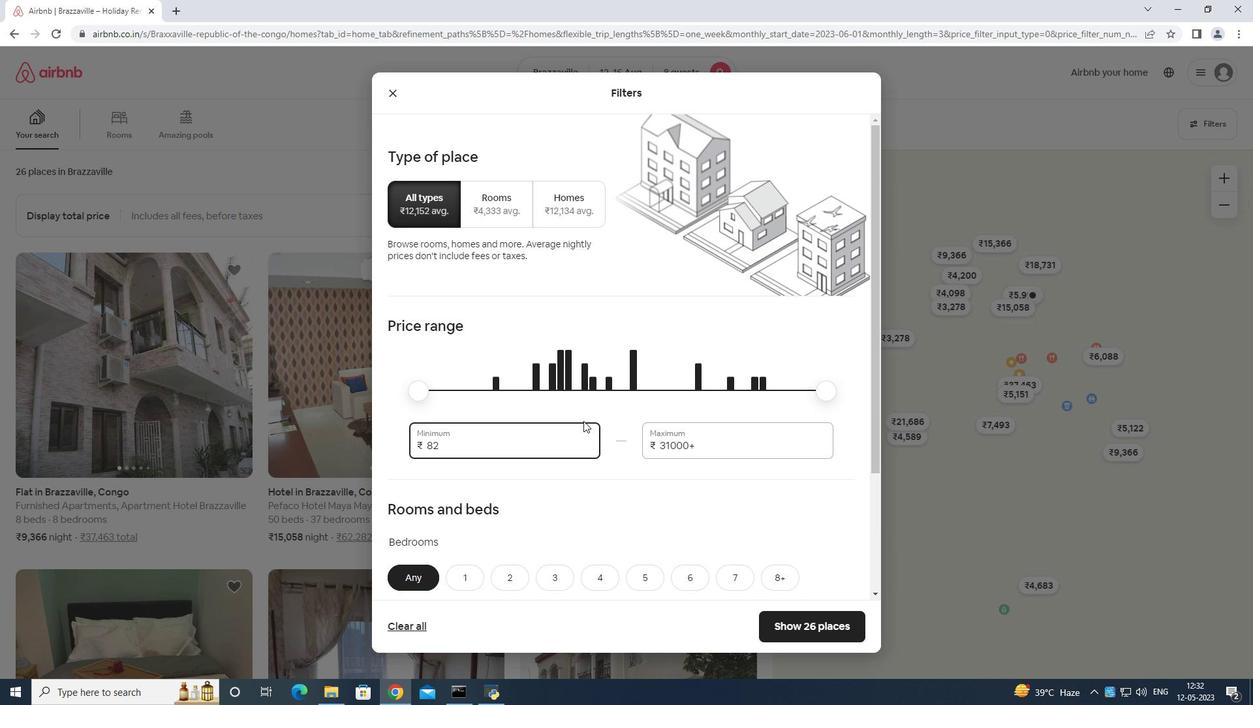 
Action: Key pressed <Key.backspace>
Screenshot: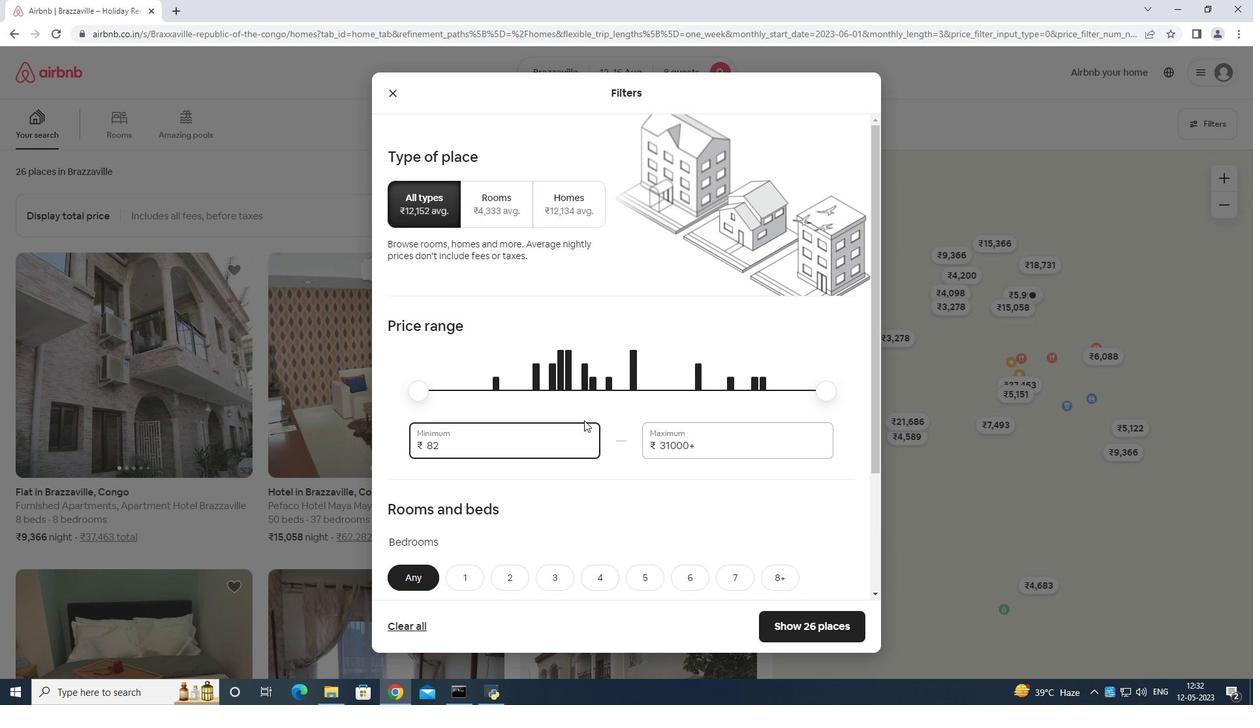 
Action: Mouse moved to (587, 418)
Screenshot: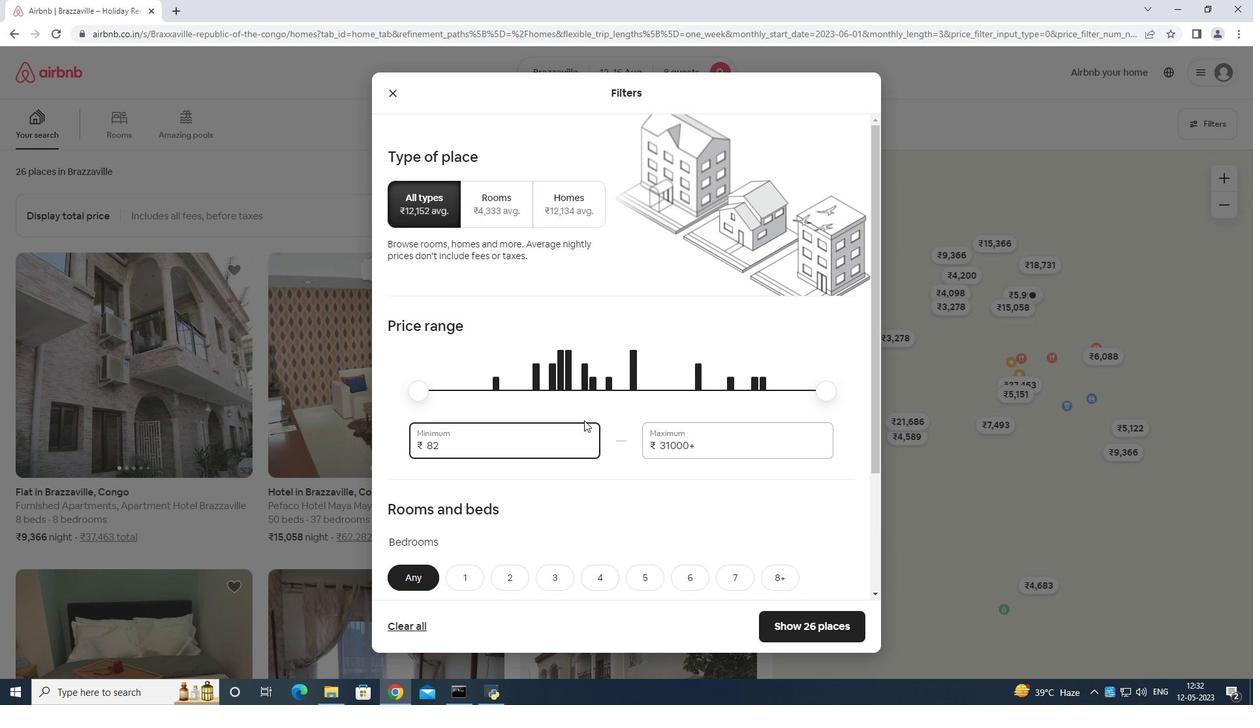 
Action: Key pressed <Key.backspace>
Screenshot: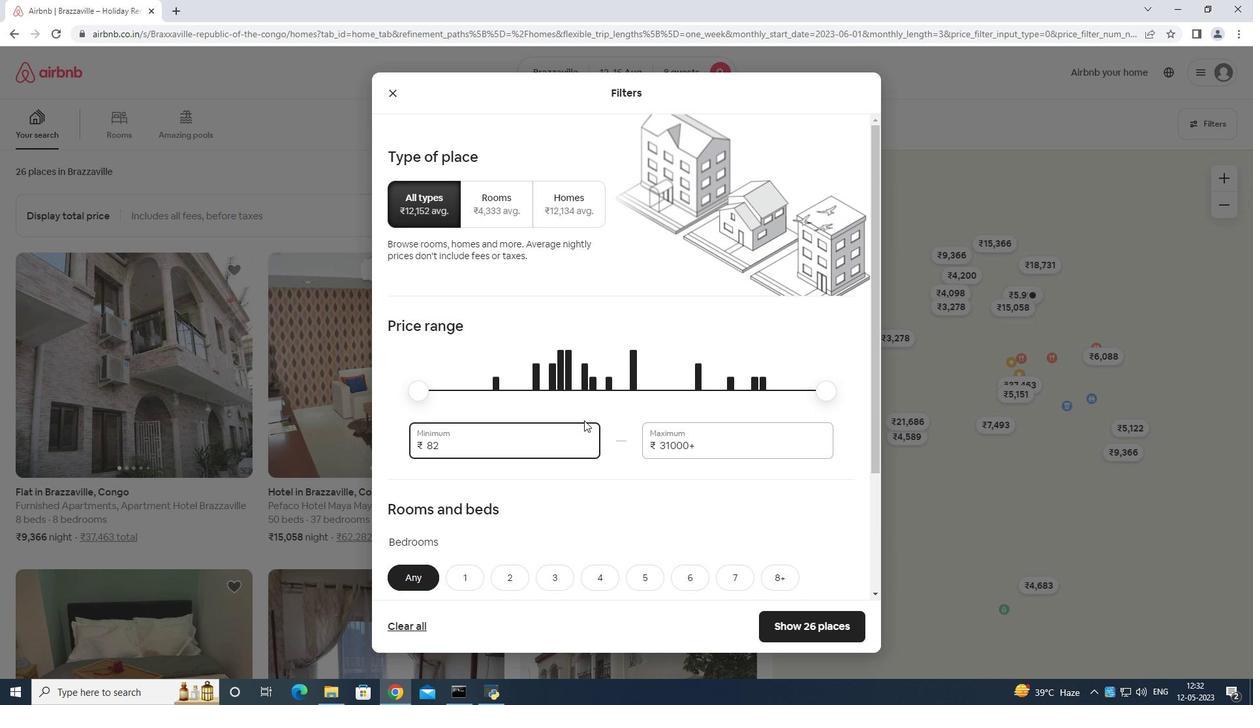 
Action: Mouse moved to (588, 417)
Screenshot: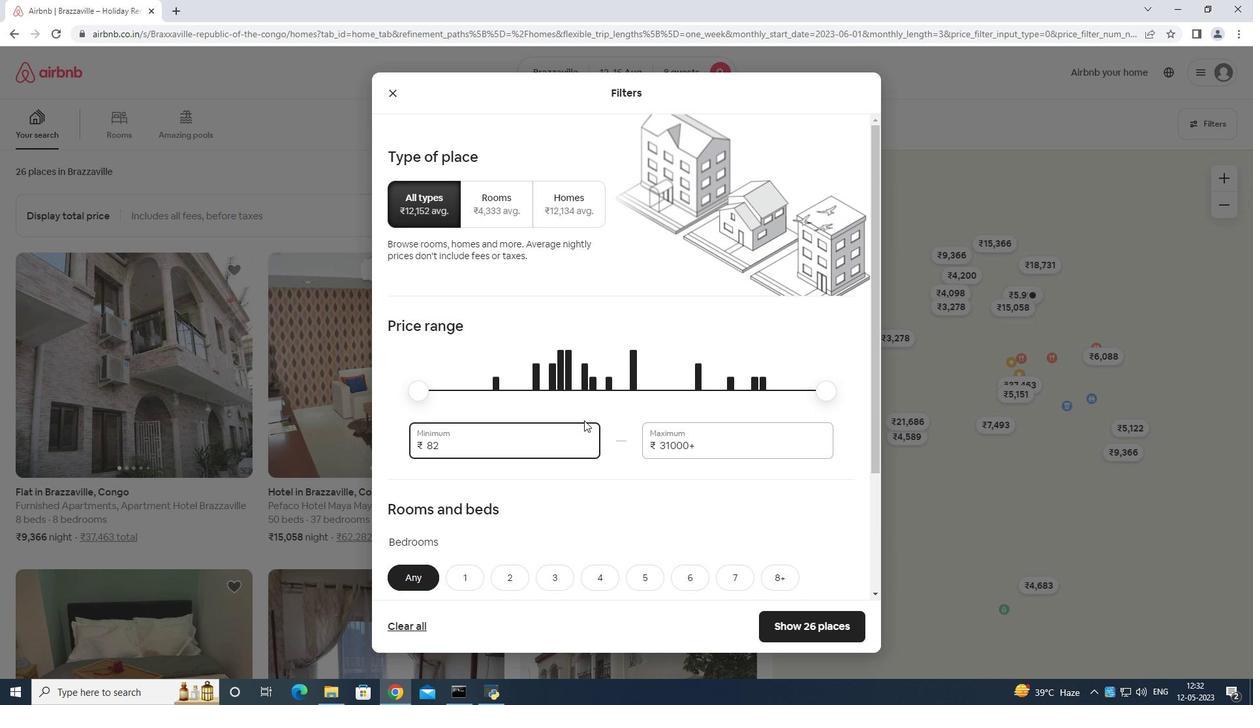 
Action: Key pressed <Key.backspace>
Screenshot: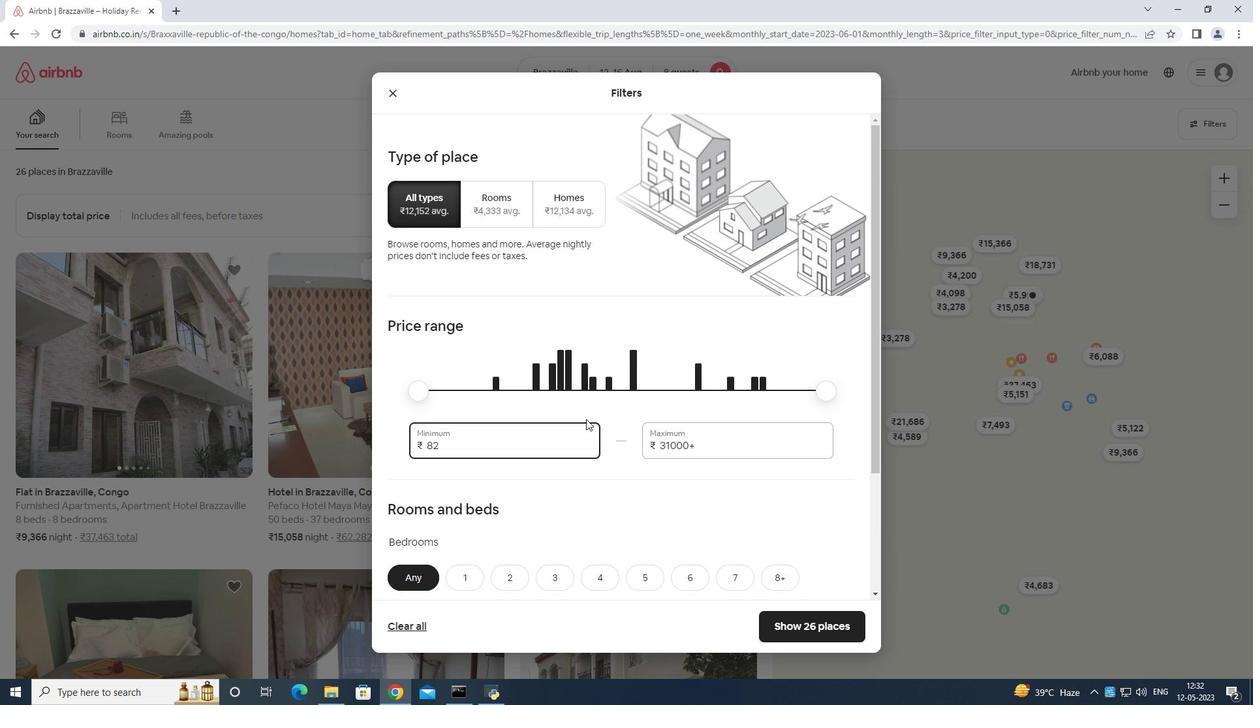 
Action: Mouse moved to (590, 416)
Screenshot: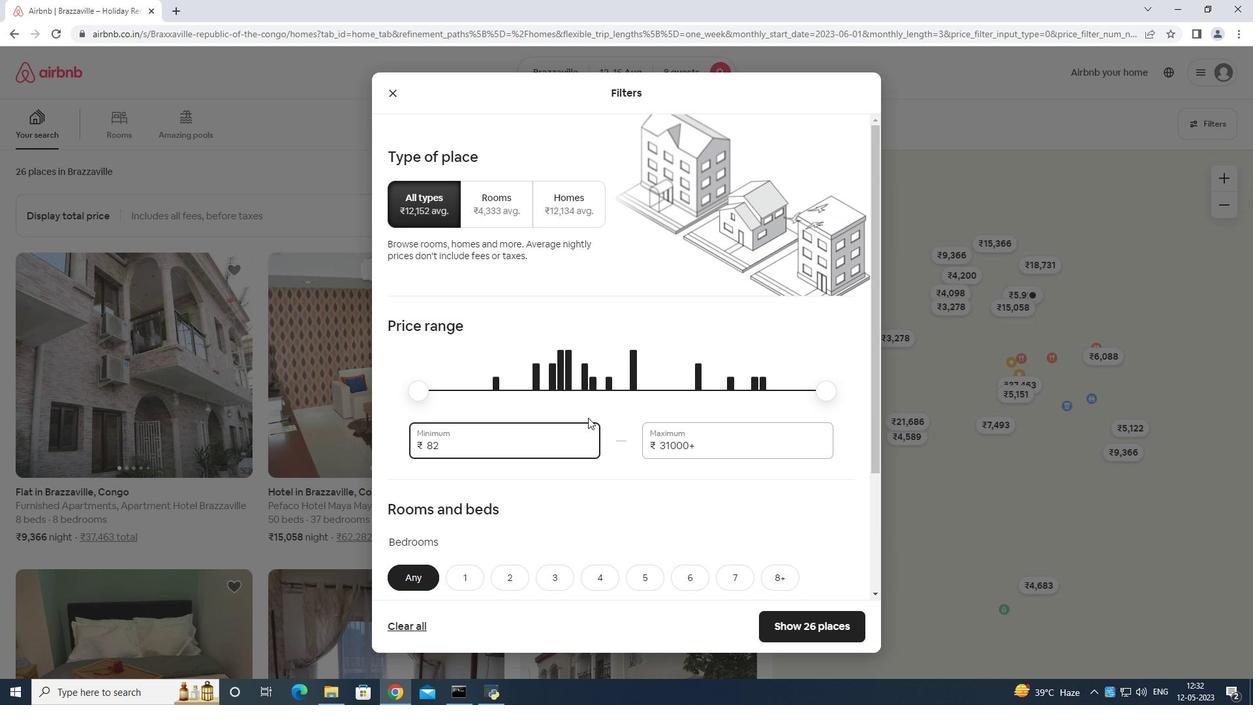 
Action: Key pressed 1
Screenshot: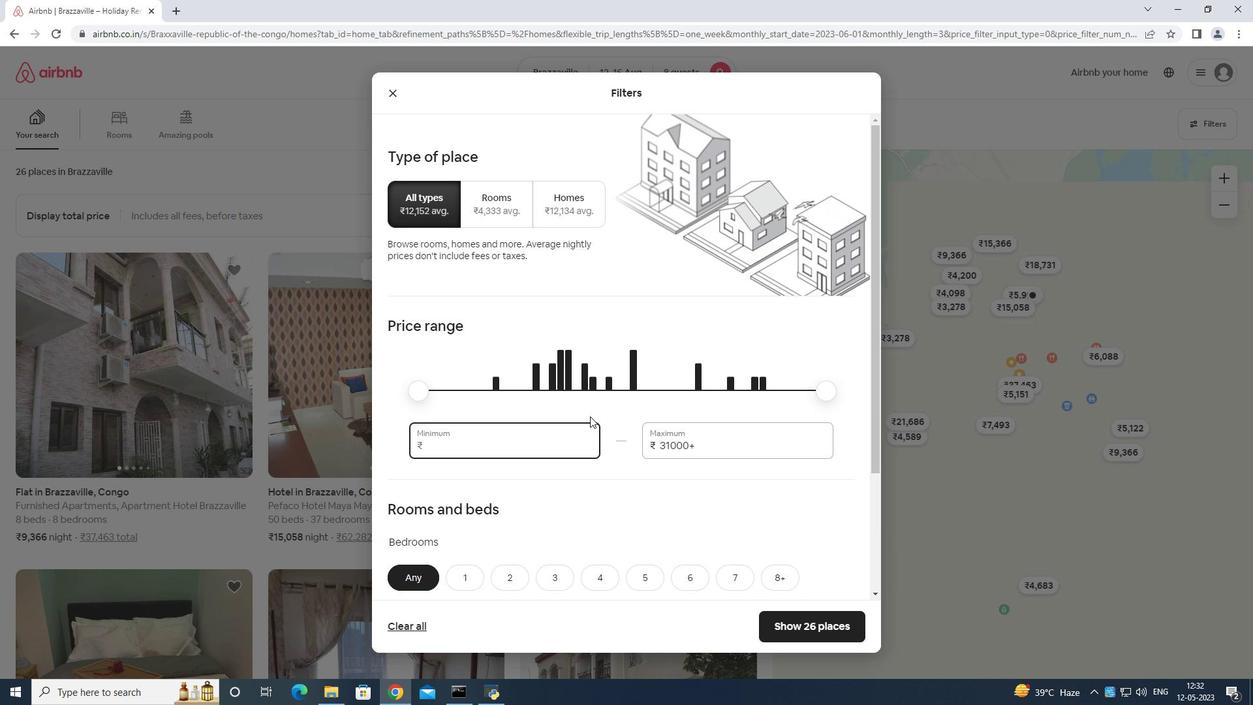 
Action: Mouse moved to (591, 415)
Screenshot: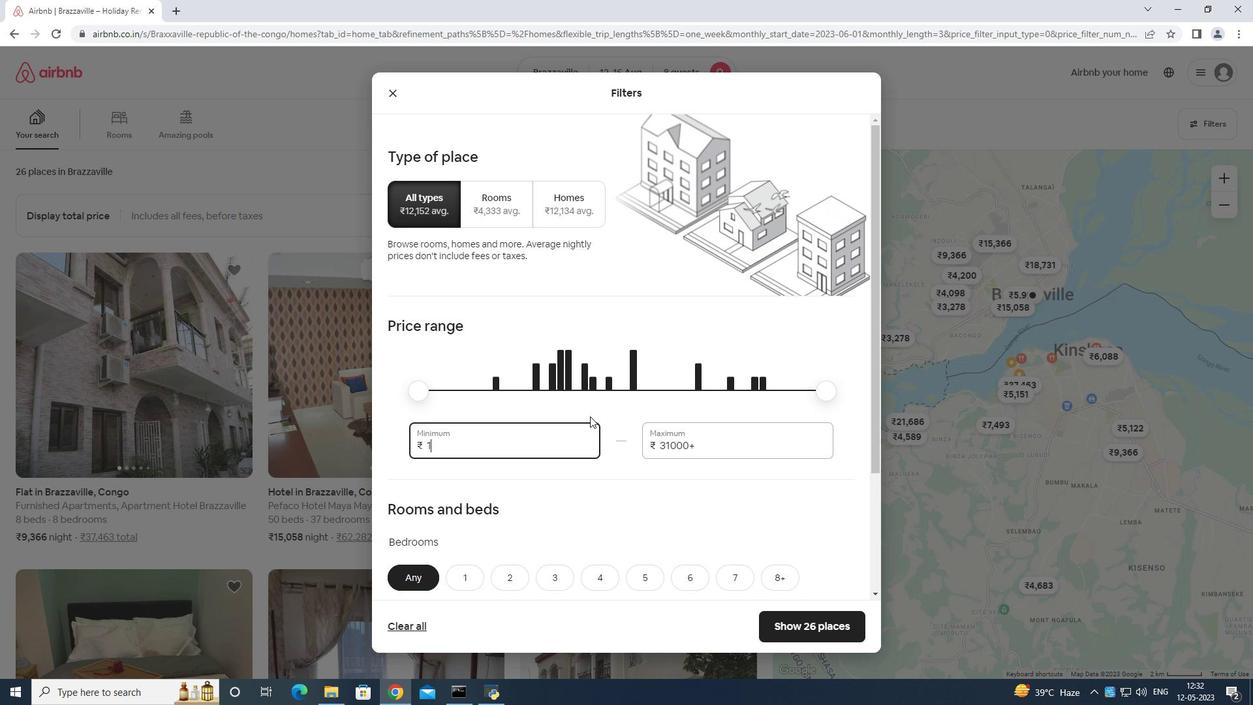 
Action: Key pressed 0
Screenshot: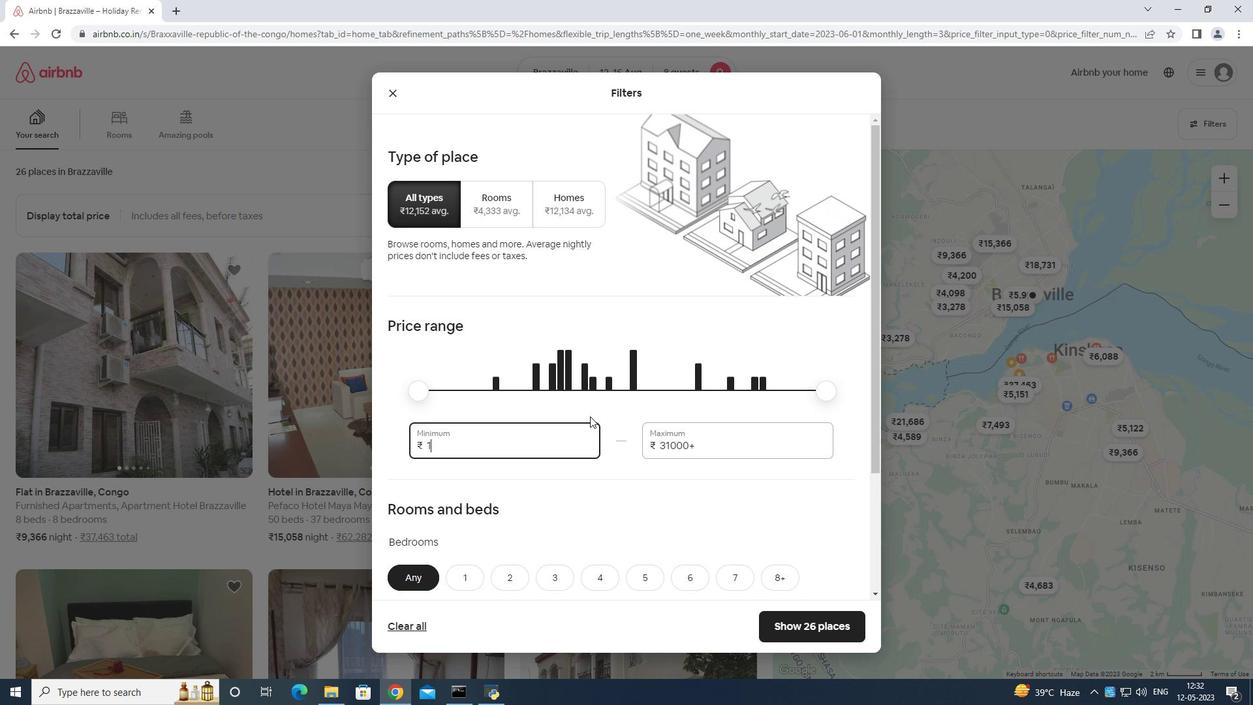 
Action: Mouse moved to (592, 415)
Screenshot: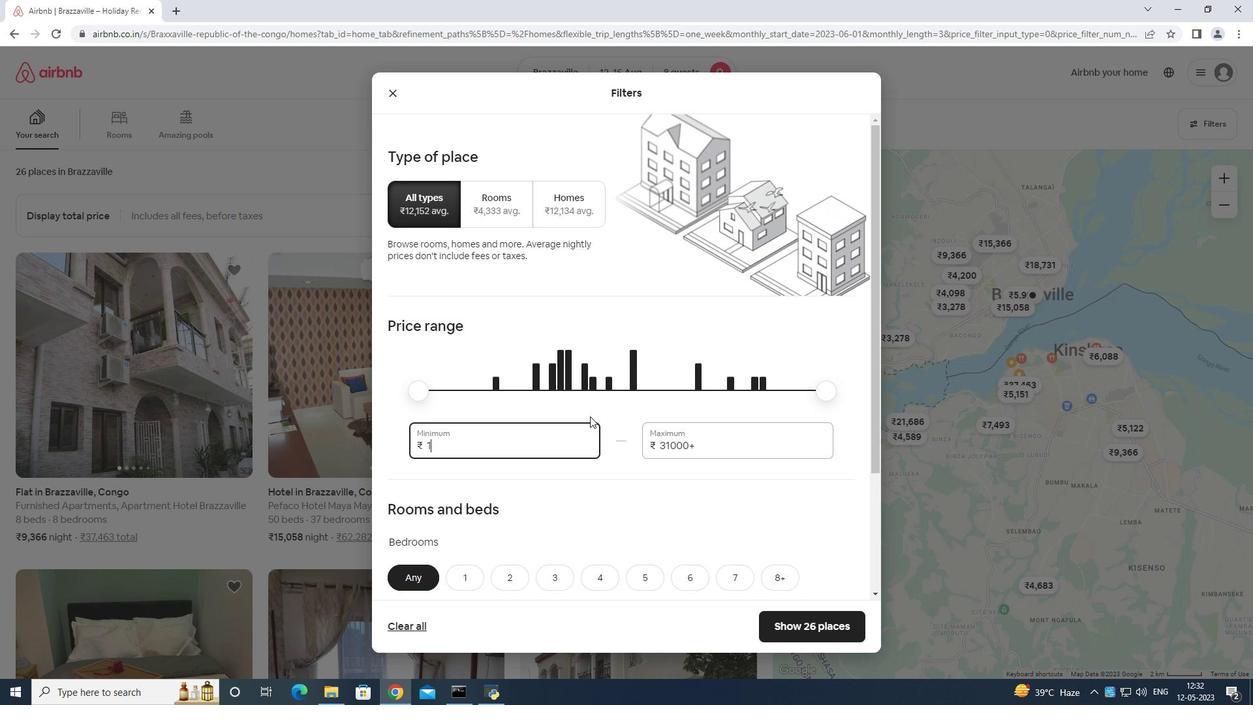 
Action: Key pressed 000
Screenshot: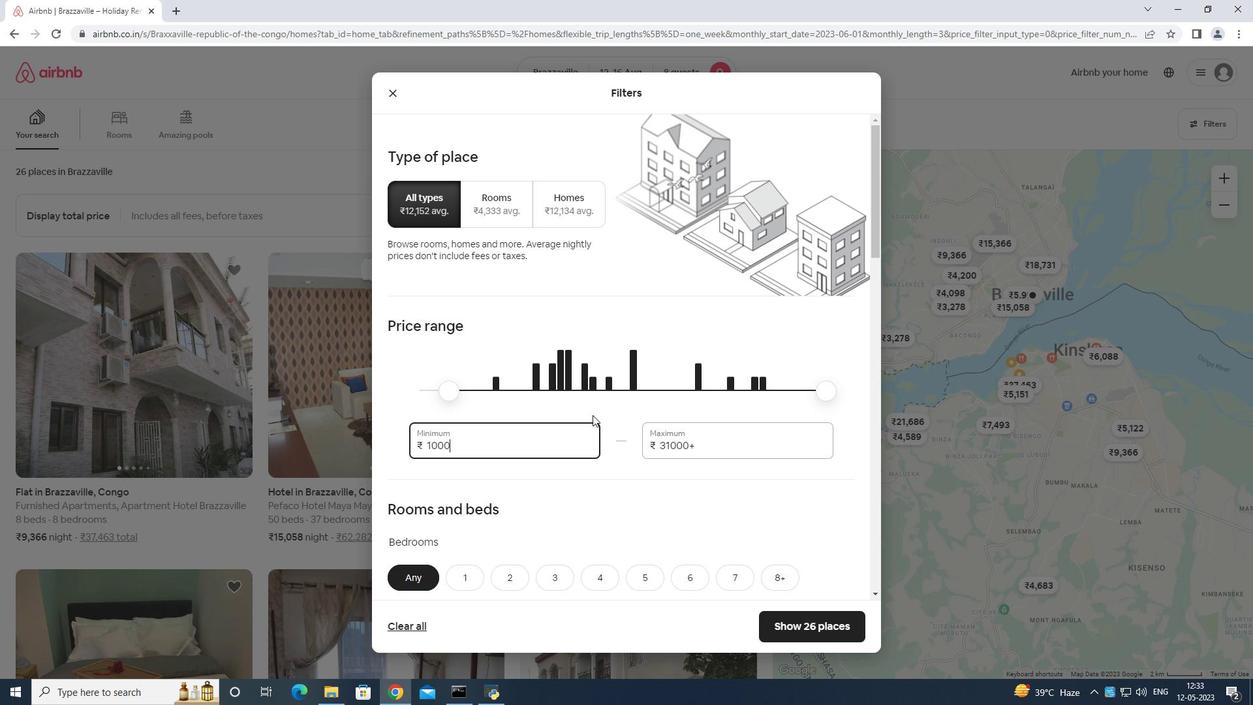 
Action: Mouse moved to (778, 438)
Screenshot: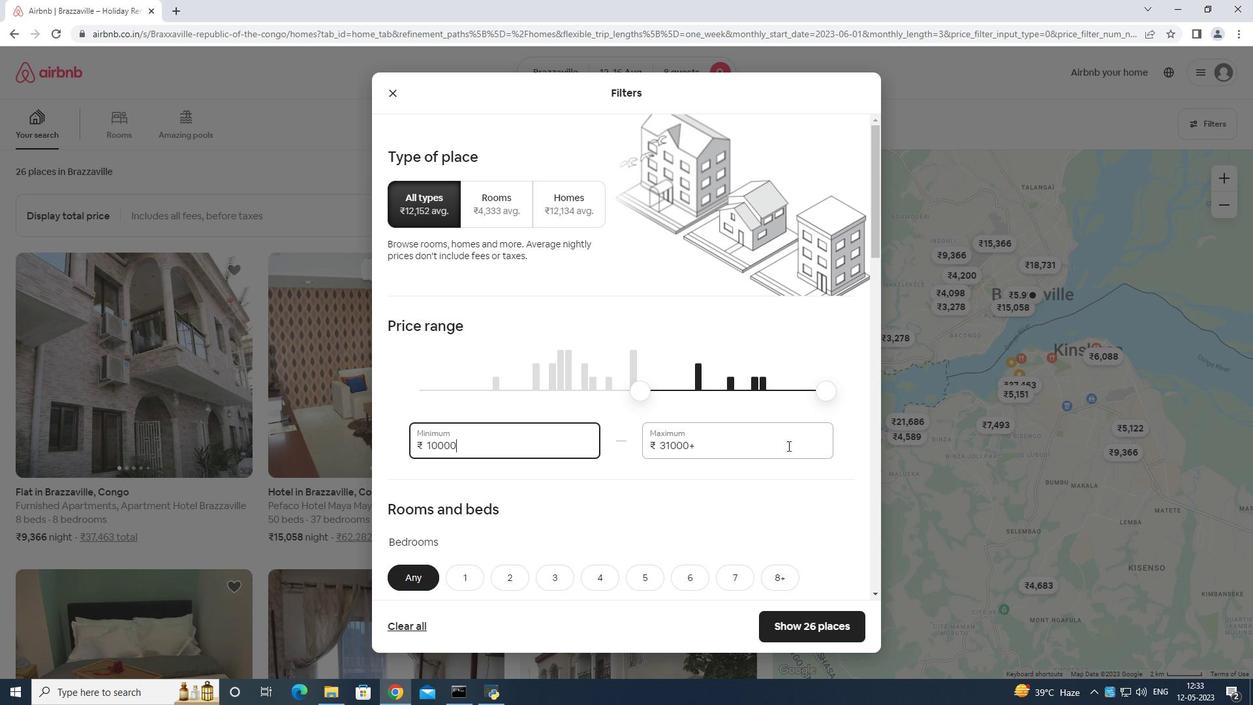 
Action: Mouse pressed left at (778, 438)
Screenshot: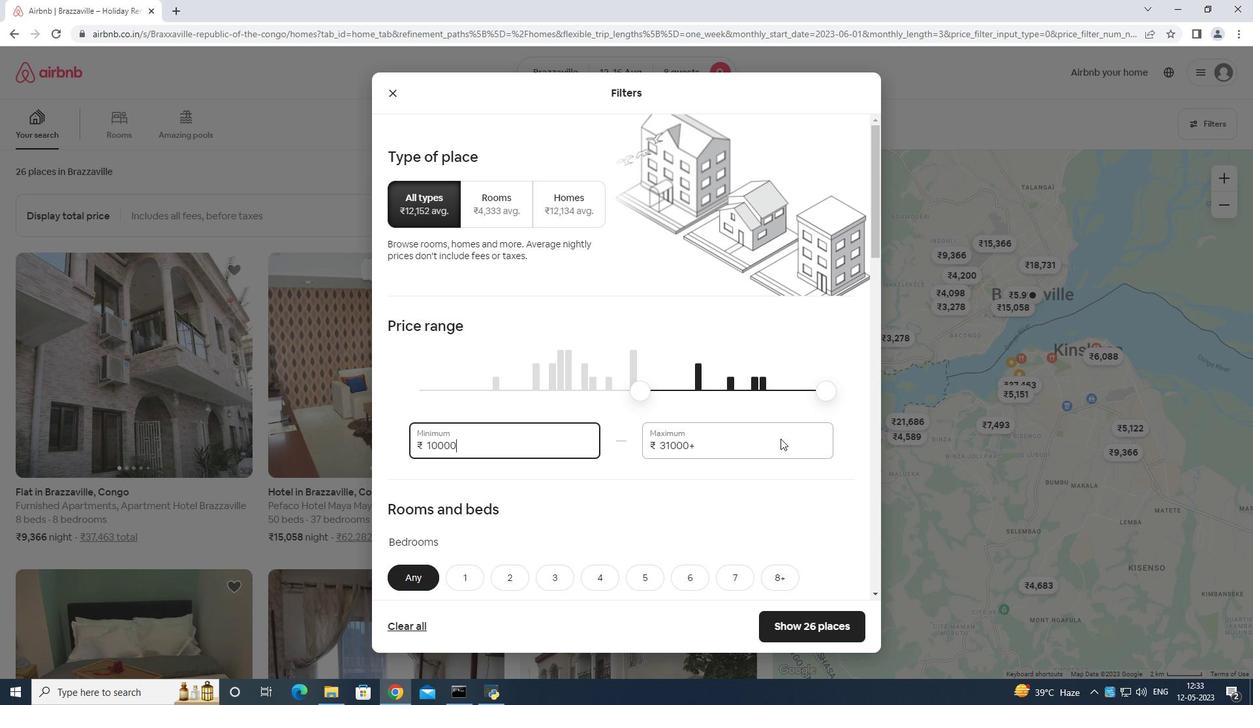 
Action: Mouse moved to (780, 440)
Screenshot: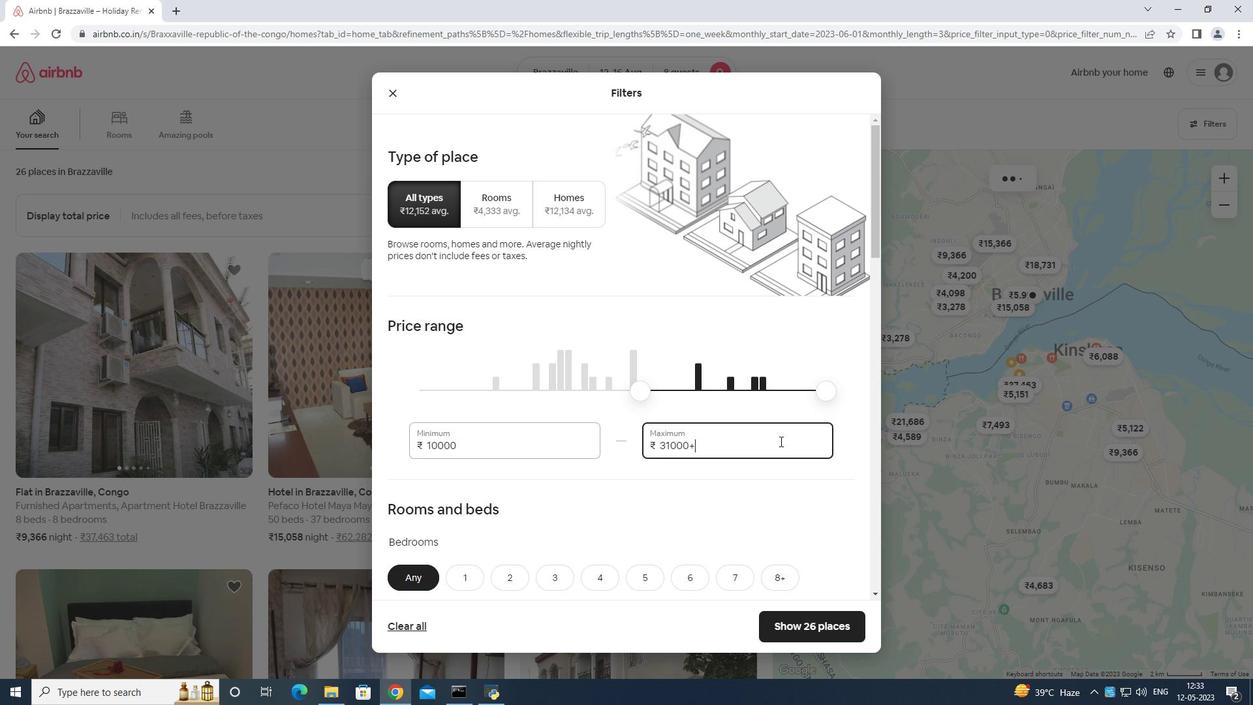 
Action: Key pressed <Key.backspace>
Screenshot: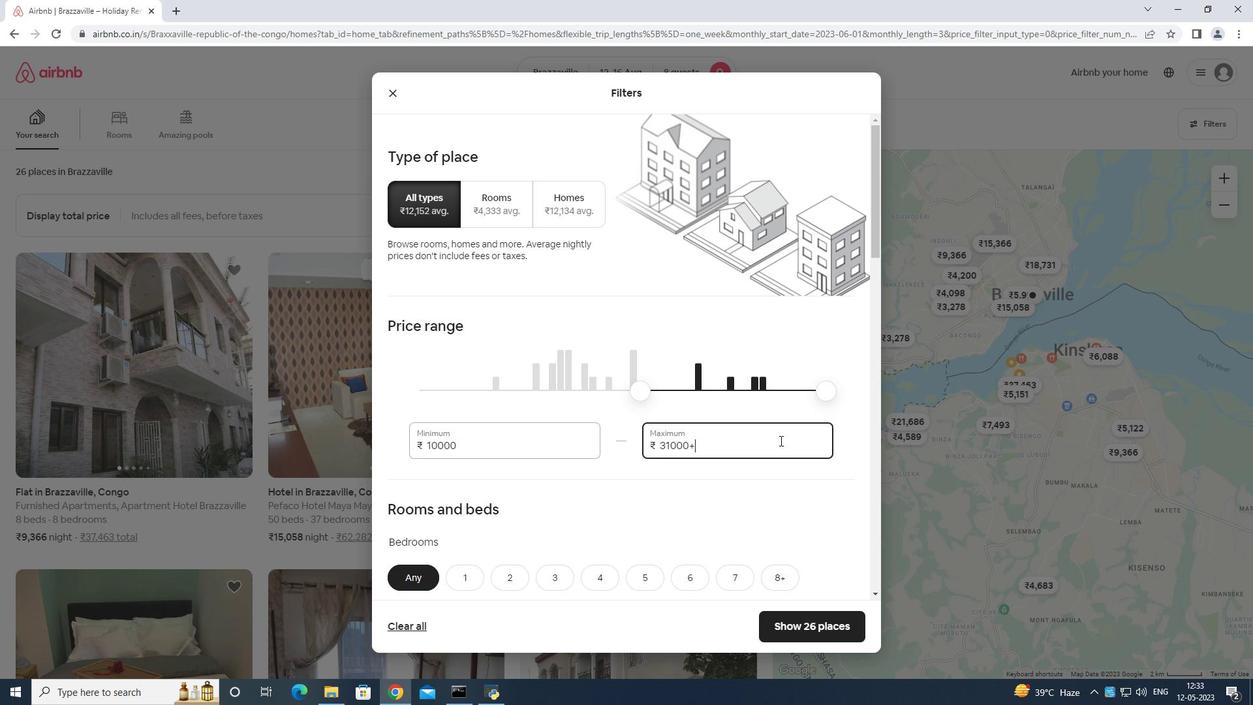 
Action: Mouse moved to (781, 436)
Screenshot: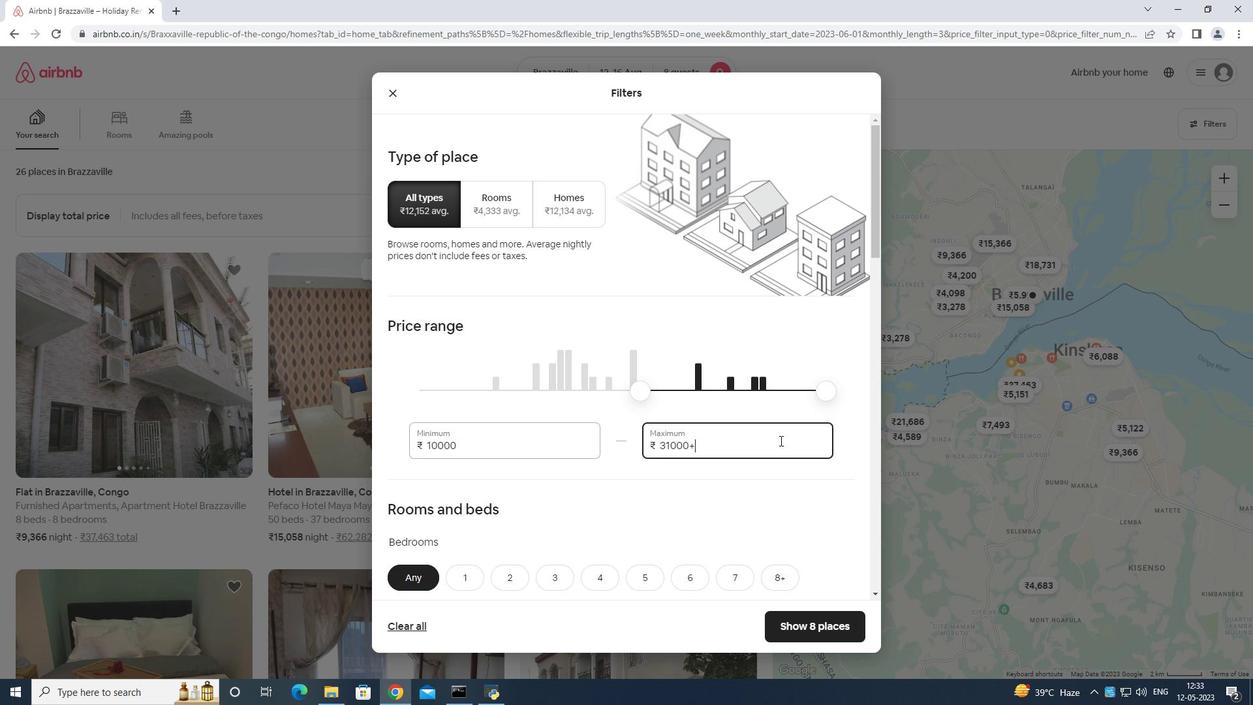
Action: Key pressed <Key.backspace><Key.backspace>
Screenshot: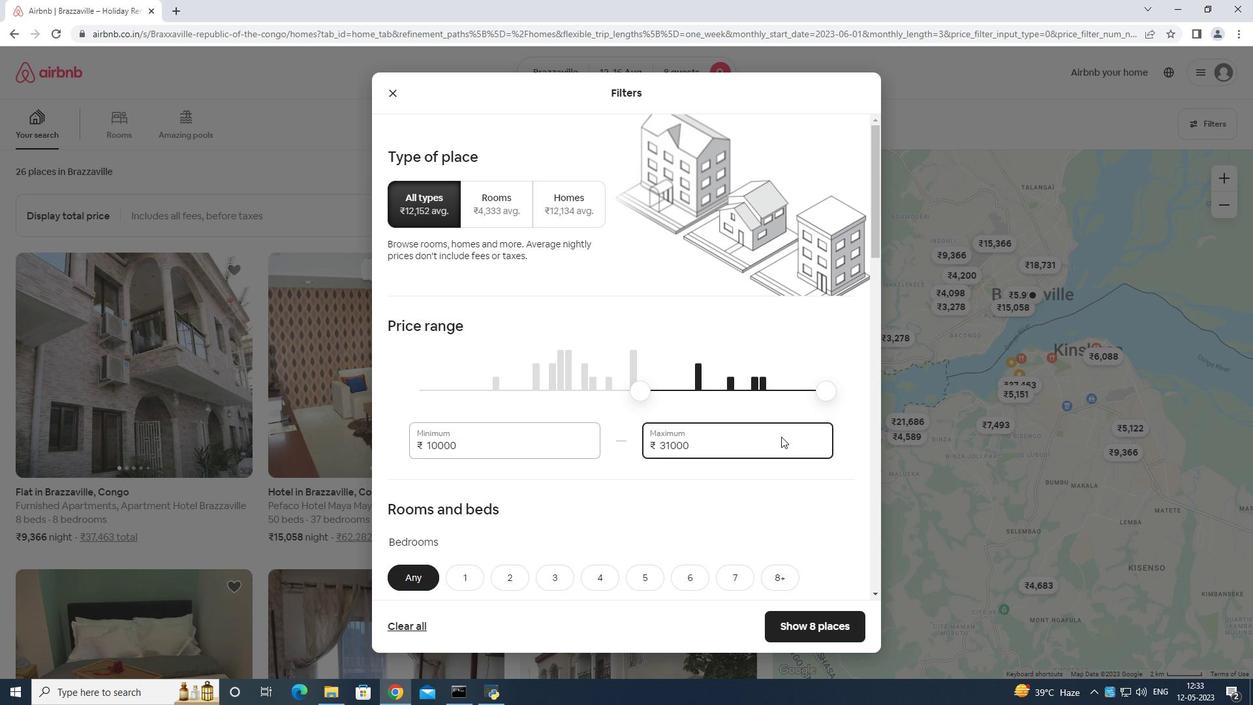 
Action: Mouse moved to (781, 436)
Screenshot: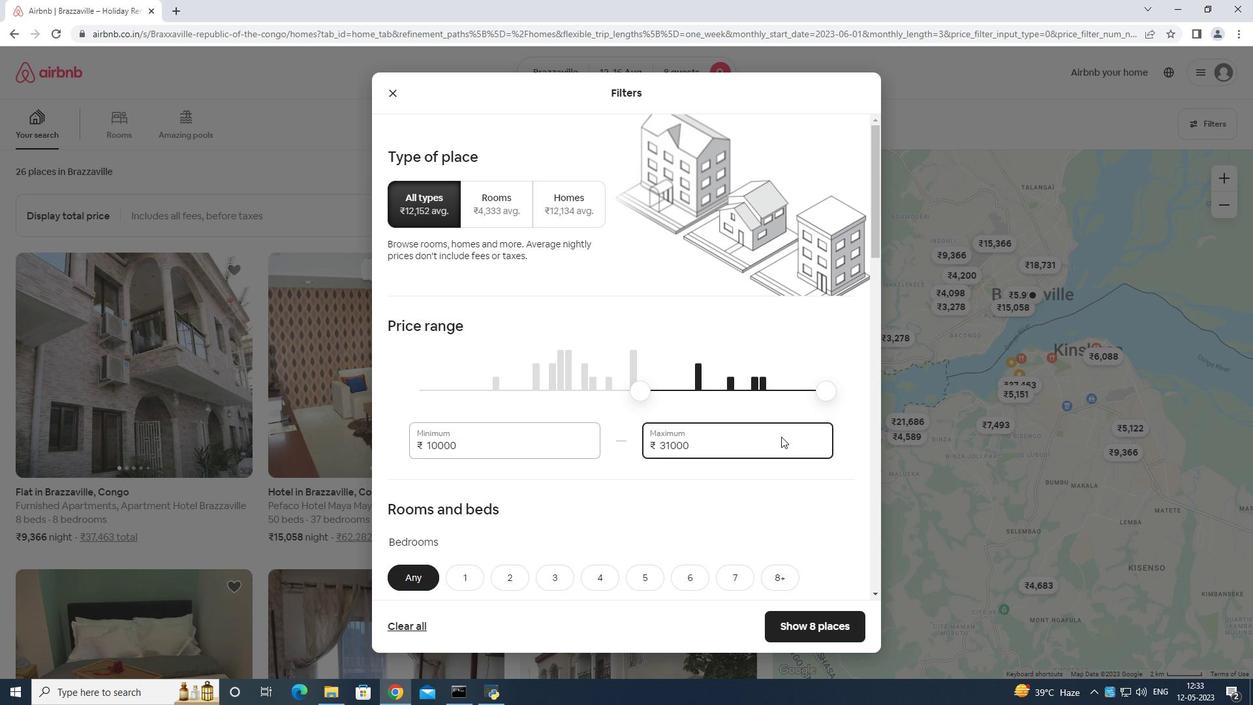
Action: Key pressed <Key.backspace><Key.backspace><Key.backspace>
Screenshot: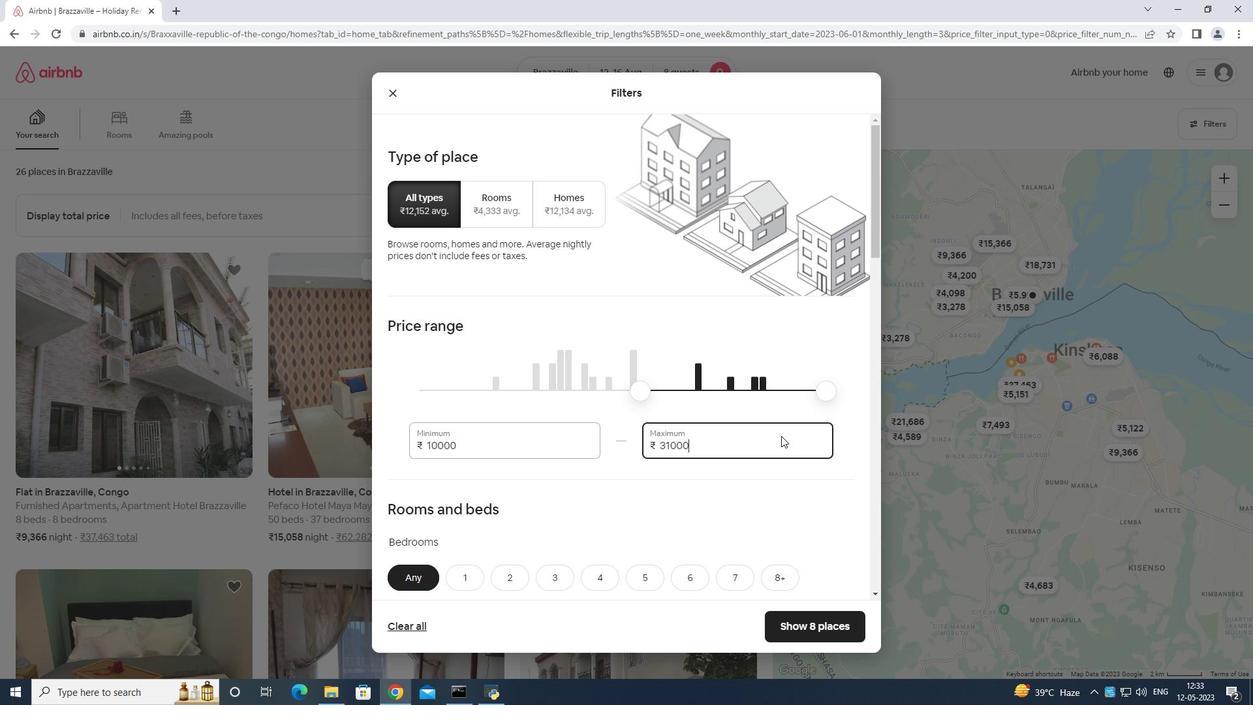 
Action: Mouse moved to (782, 436)
Screenshot: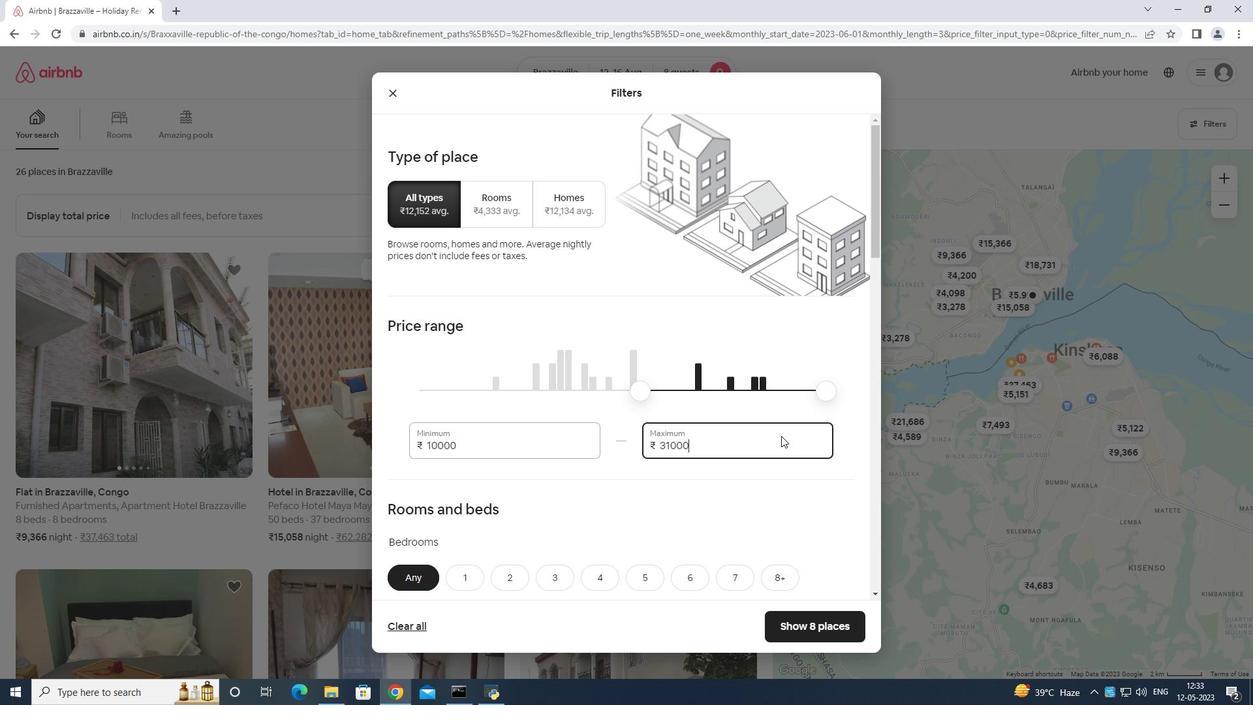 
Action: Key pressed <Key.backspace>
Screenshot: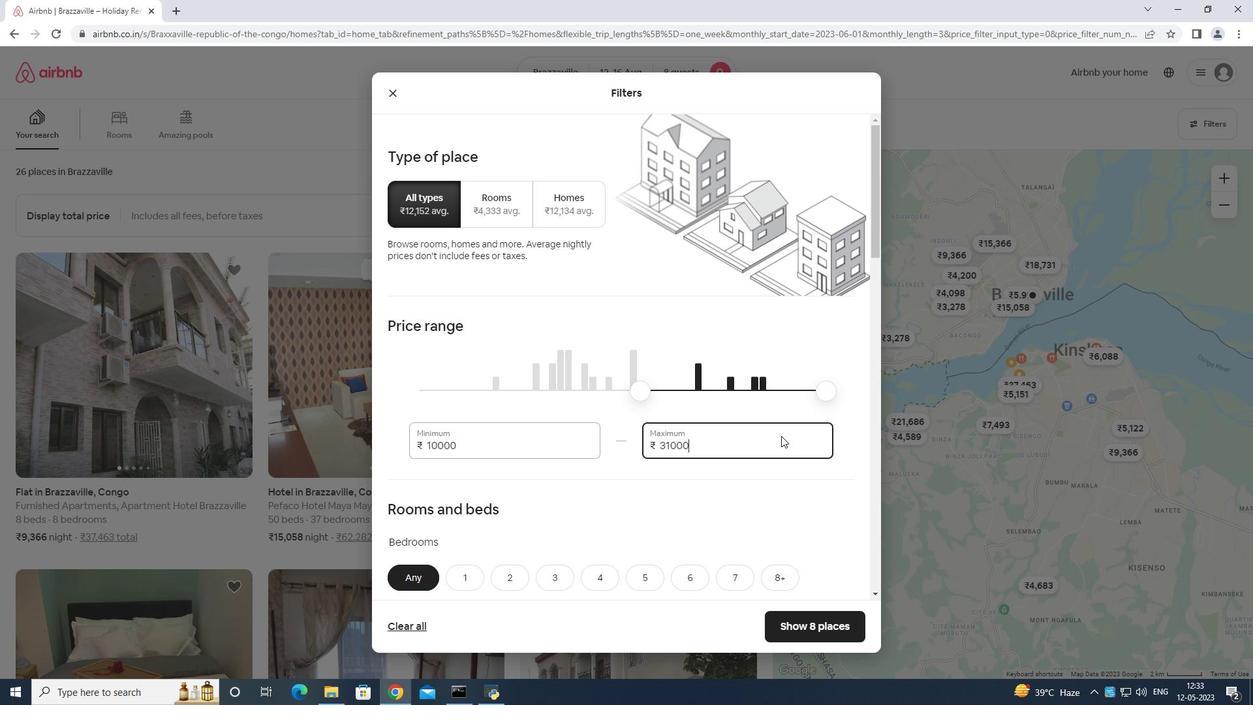 
Action: Mouse moved to (783, 435)
Screenshot: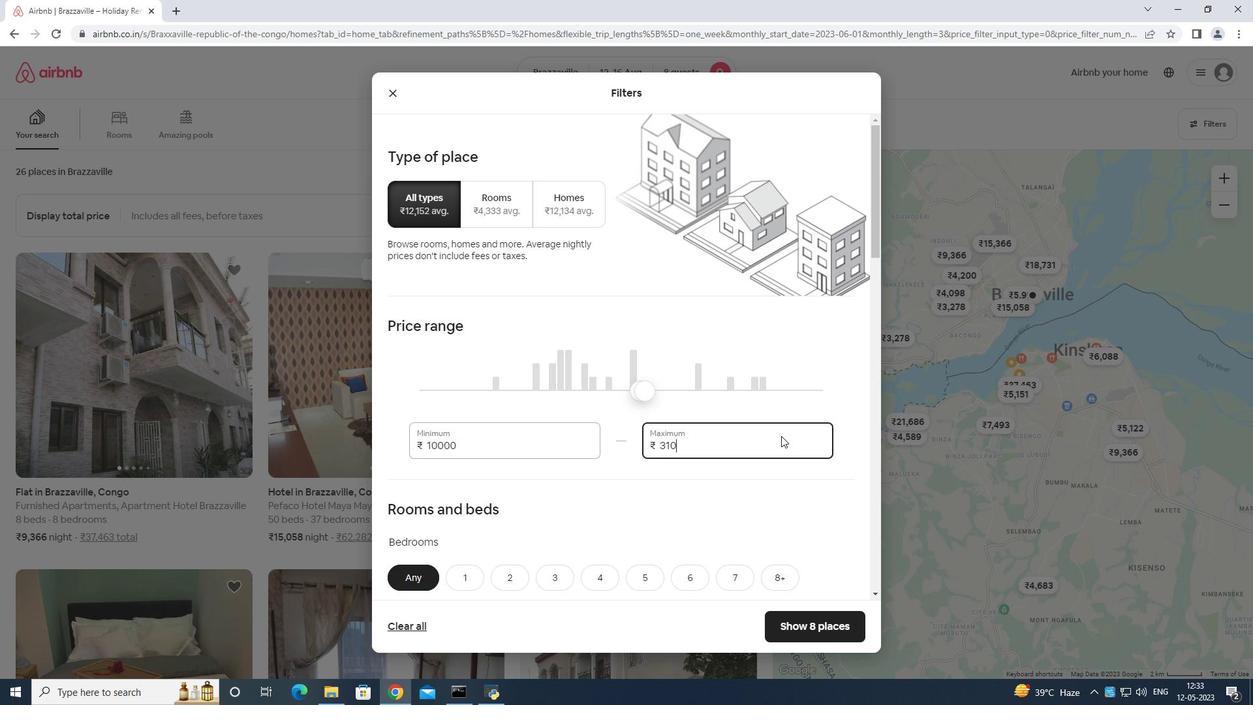 
Action: Key pressed <Key.backspace>
Screenshot: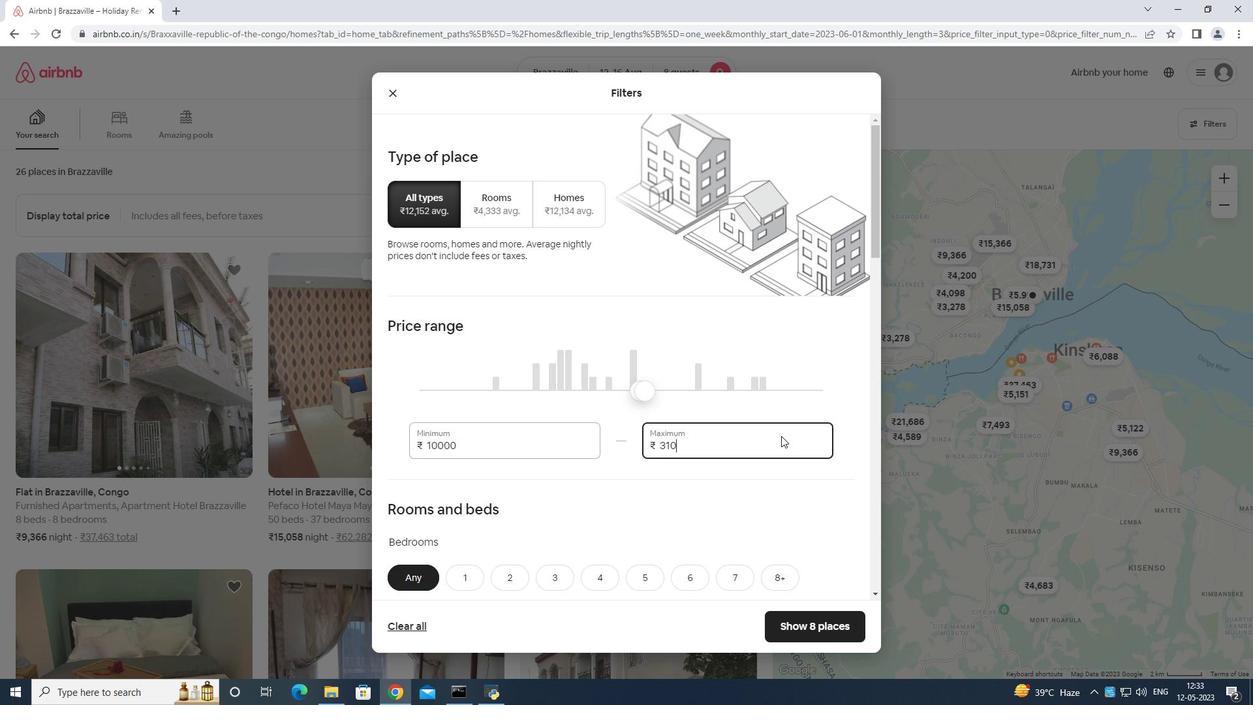 
Action: Mouse moved to (784, 434)
Screenshot: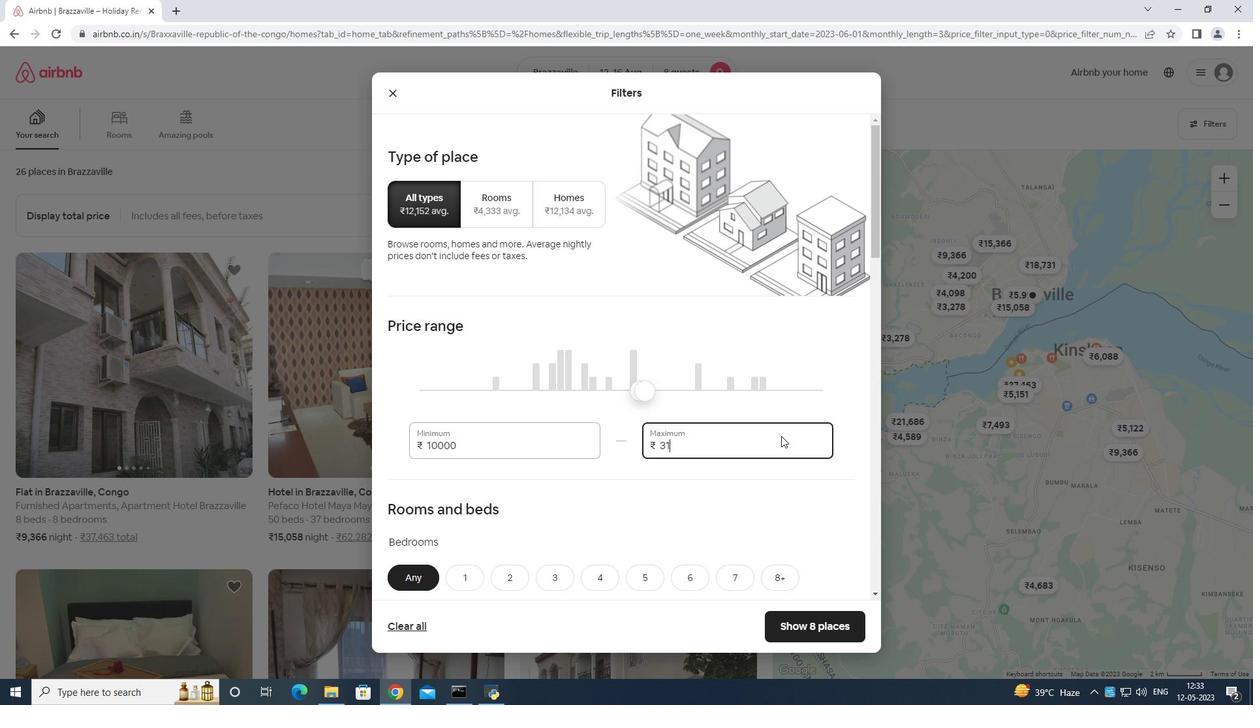 
Action: Key pressed 1
Screenshot: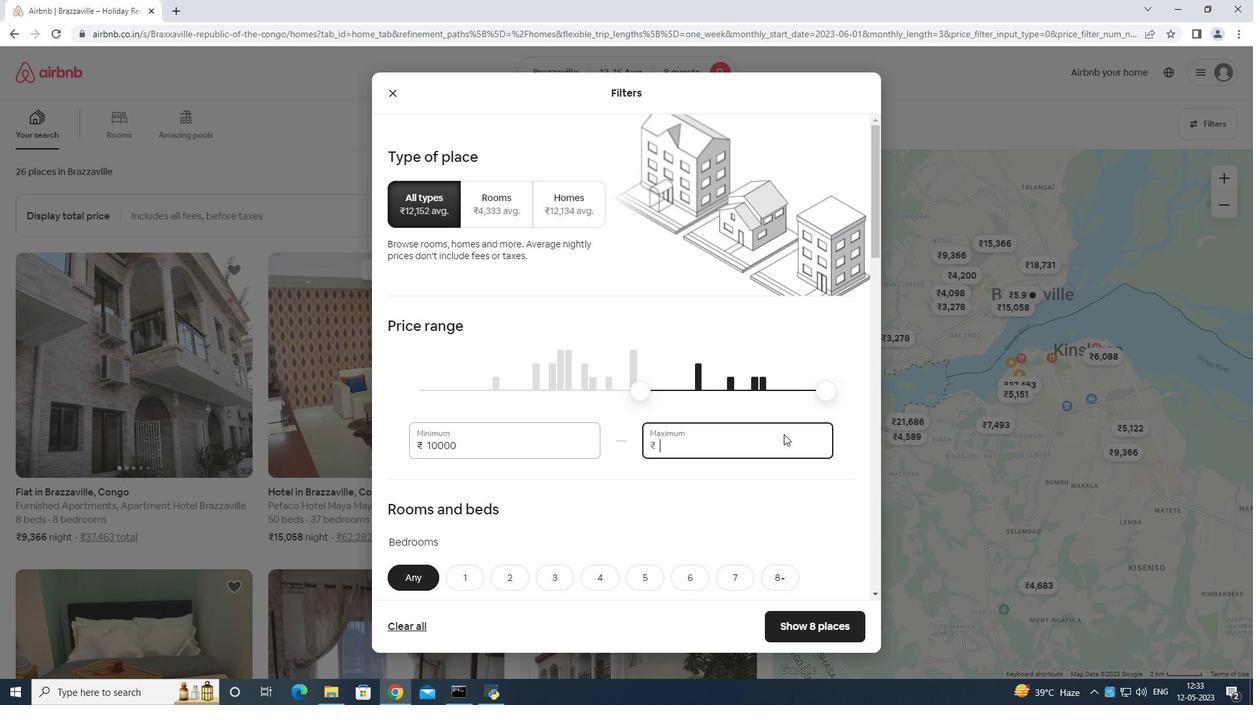 
Action: Mouse moved to (788, 432)
Screenshot: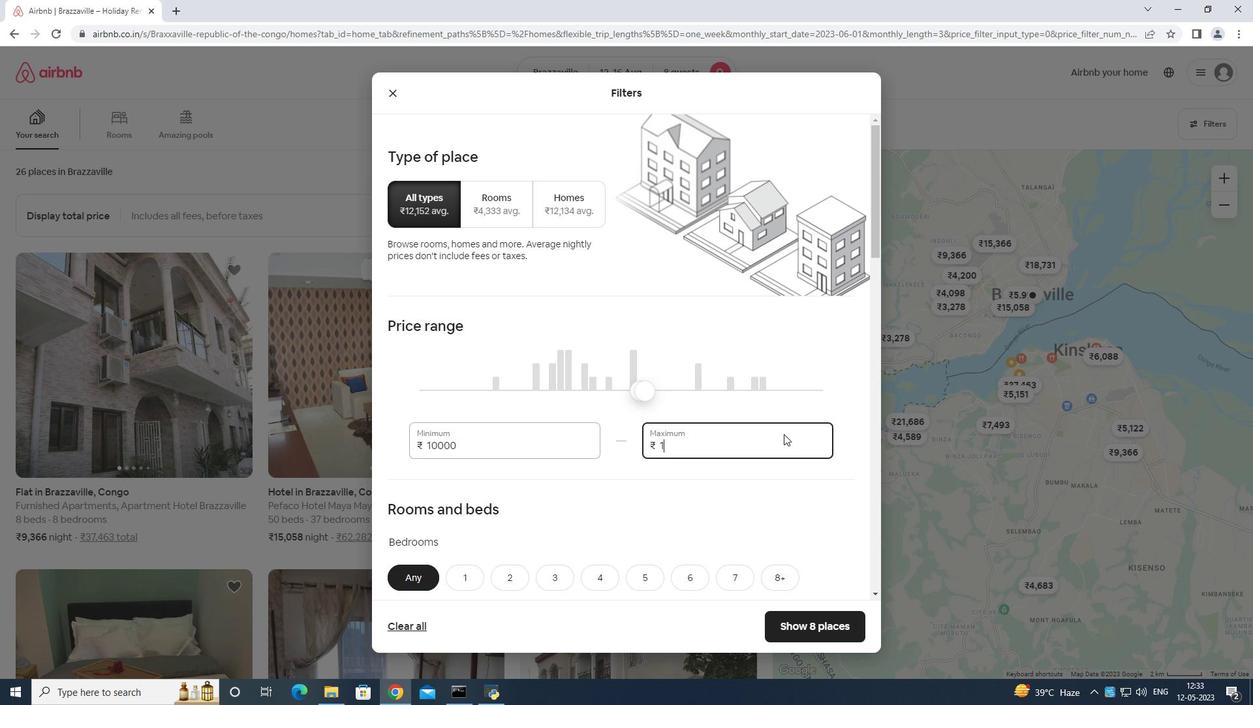 
Action: Key pressed 6
Screenshot: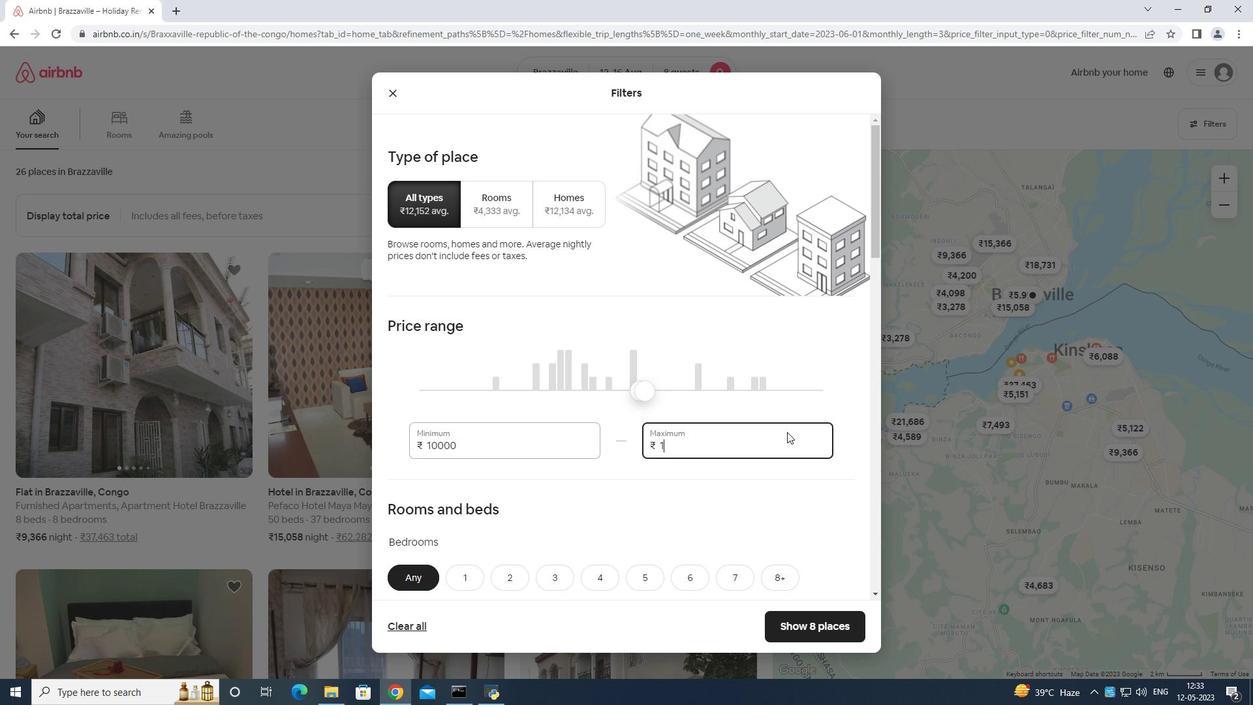 
Action: Mouse moved to (789, 430)
Screenshot: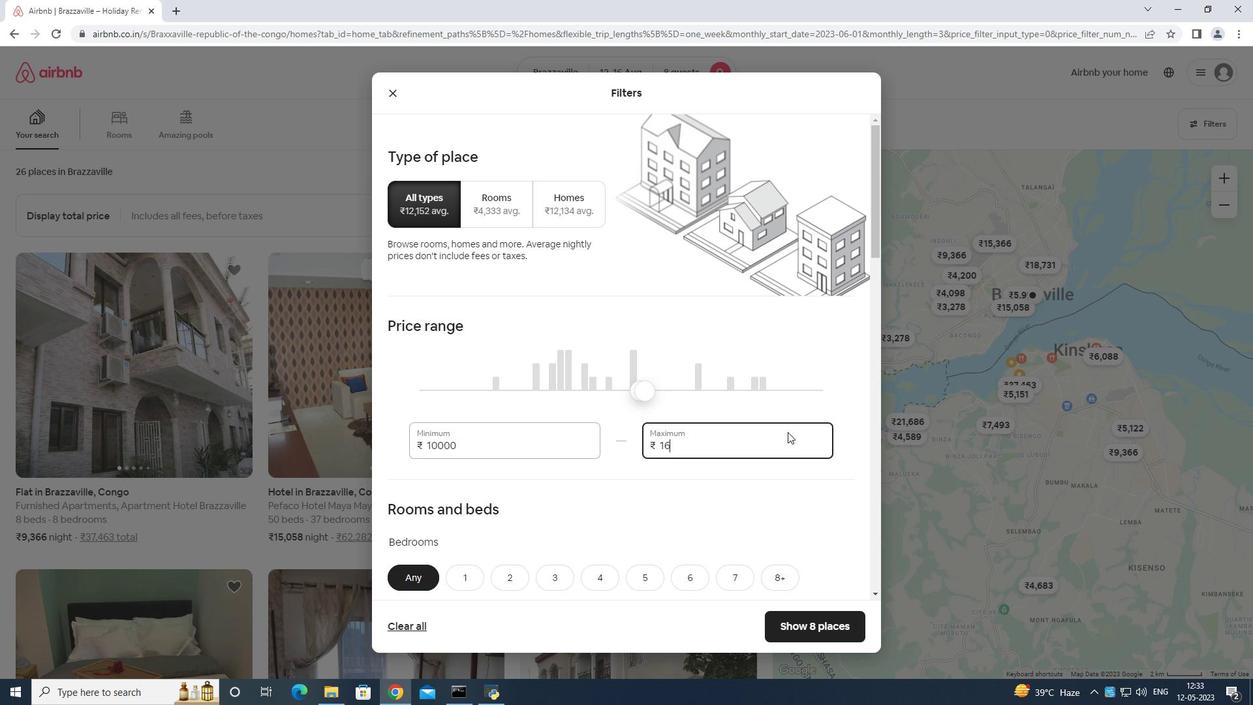 
Action: Key pressed 000
Screenshot: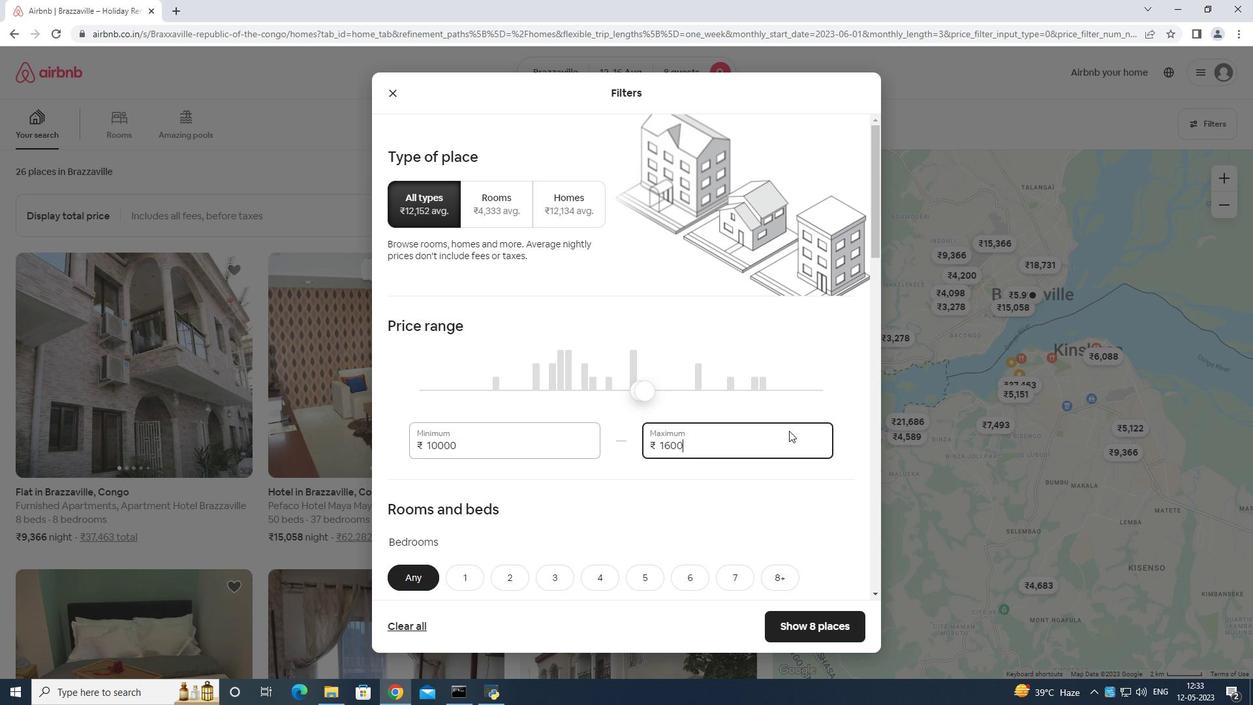 
Action: Mouse moved to (792, 426)
Screenshot: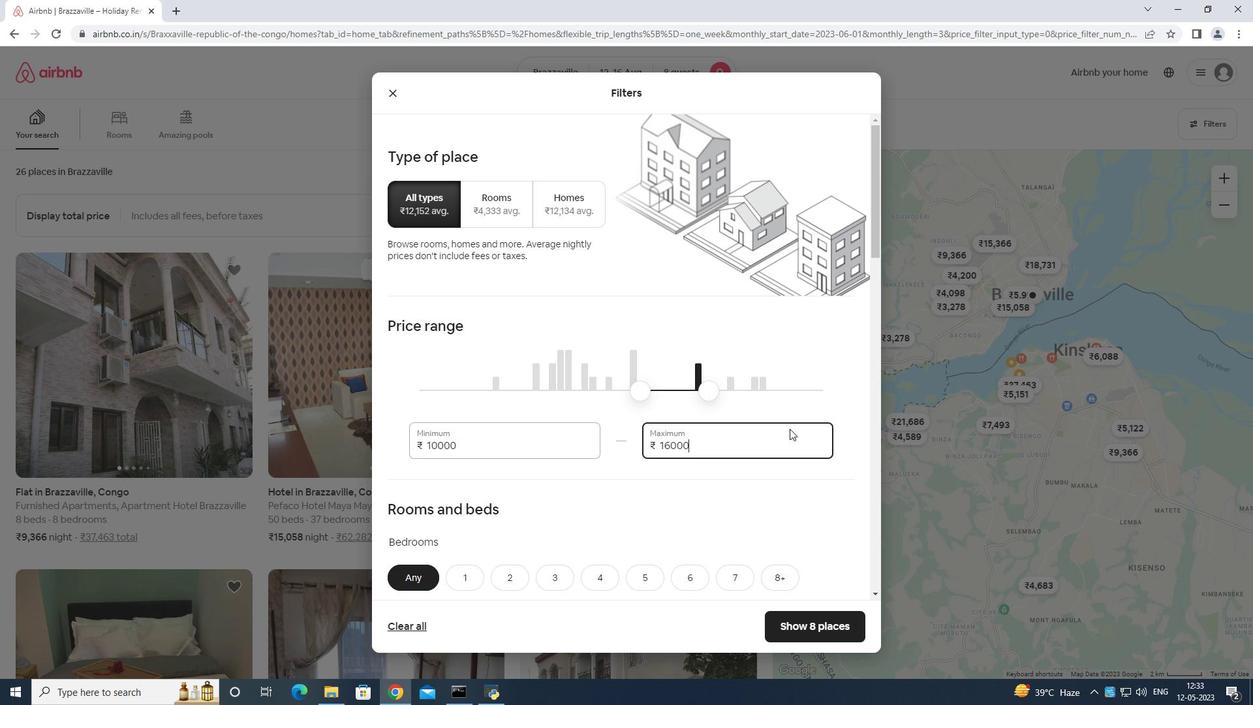 
Action: Mouse scrolled (792, 425) with delta (0, 0)
Screenshot: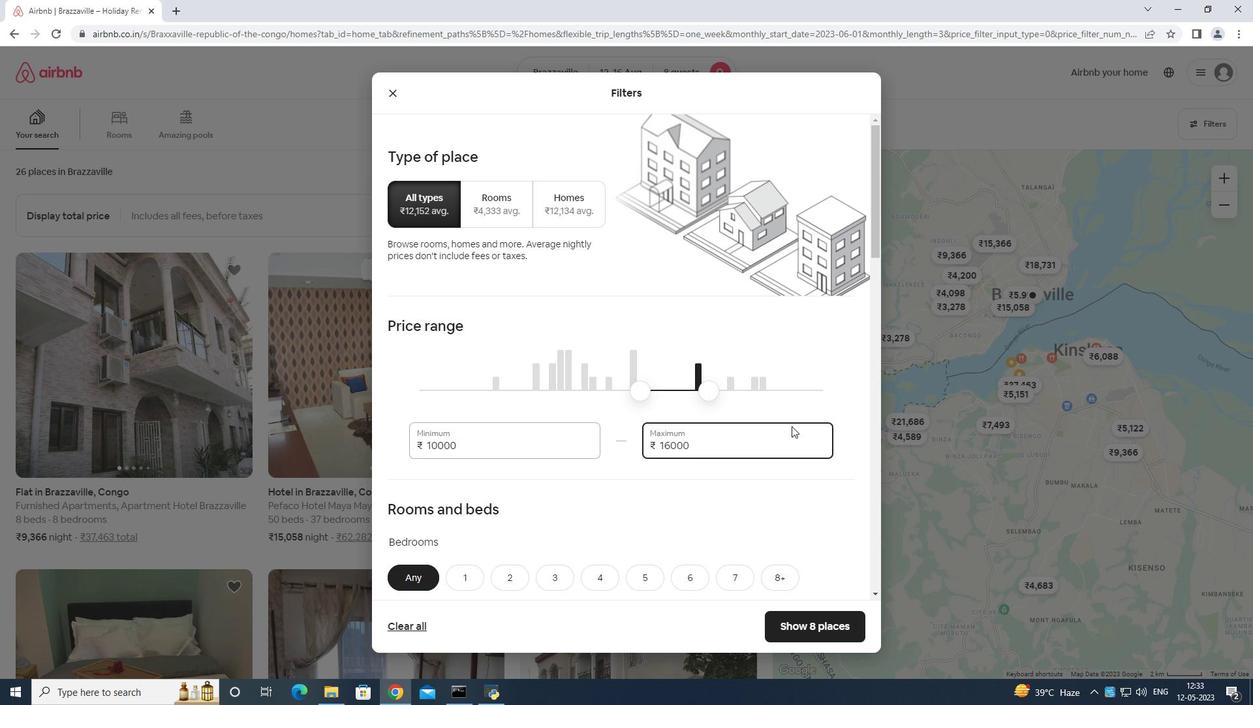 
Action: Mouse scrolled (792, 425) with delta (0, 0)
Screenshot: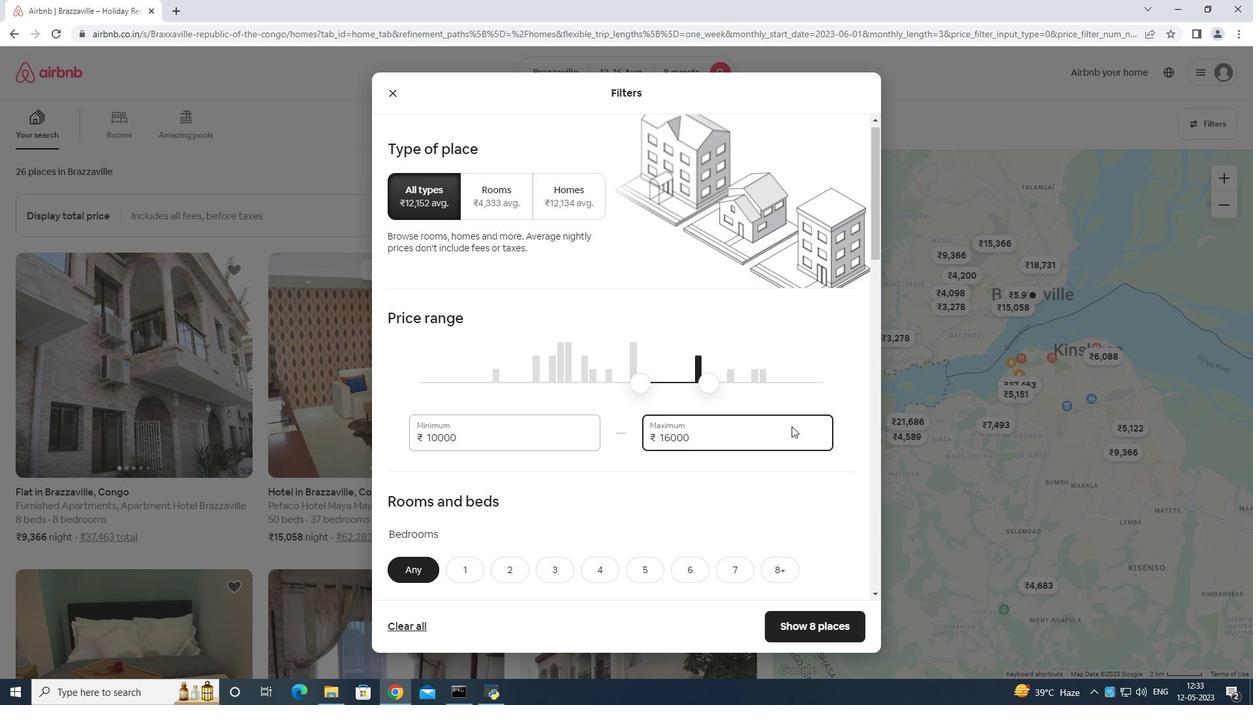 
Action: Mouse scrolled (792, 425) with delta (0, 0)
Screenshot: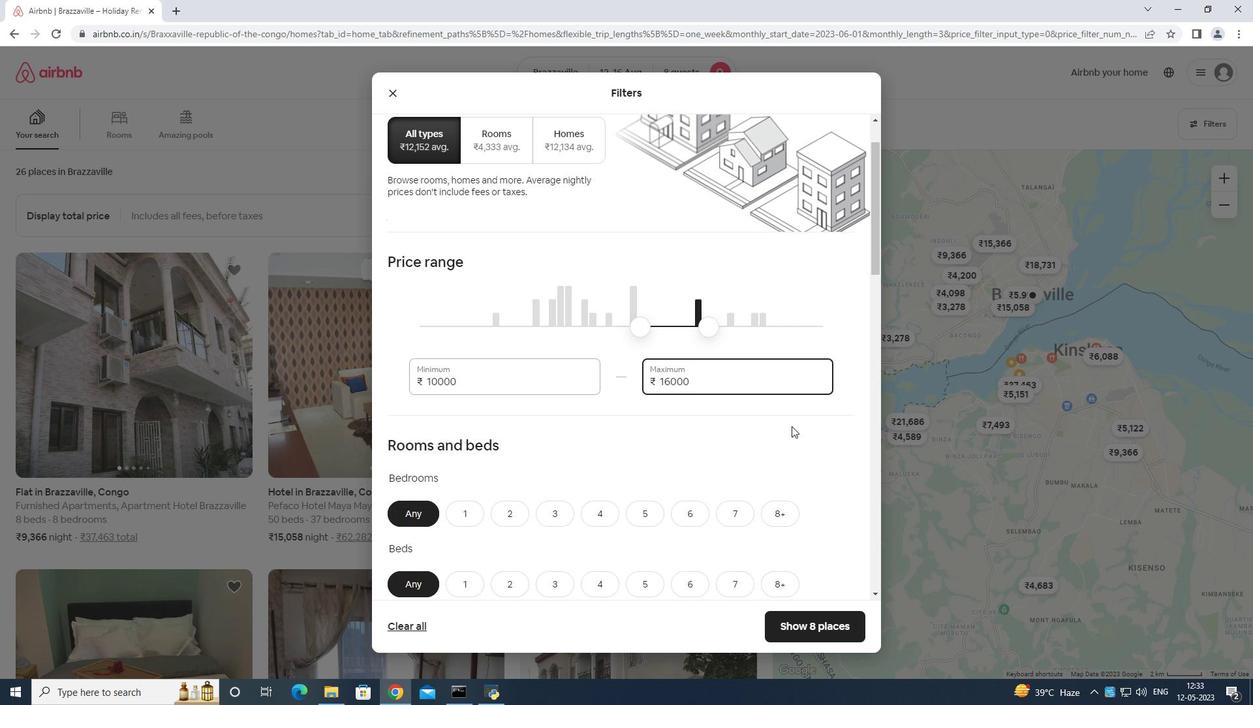 
Action: Mouse moved to (764, 383)
Screenshot: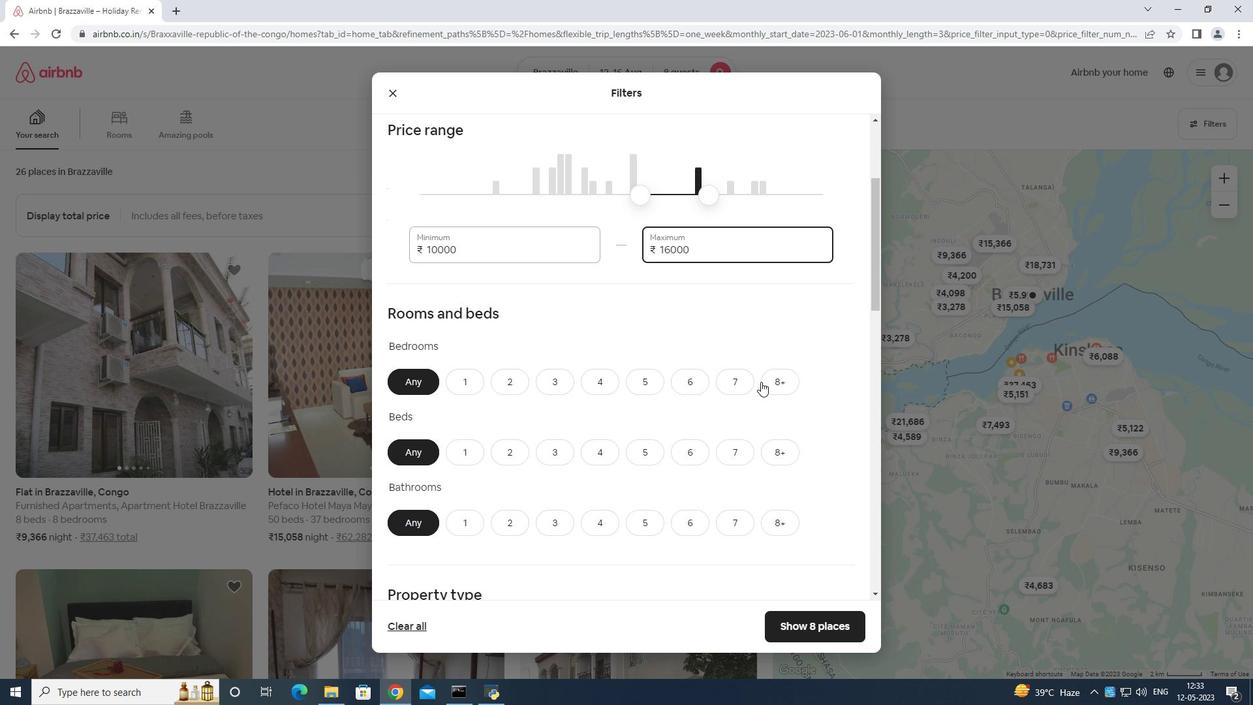 
Action: Mouse pressed left at (764, 383)
Screenshot: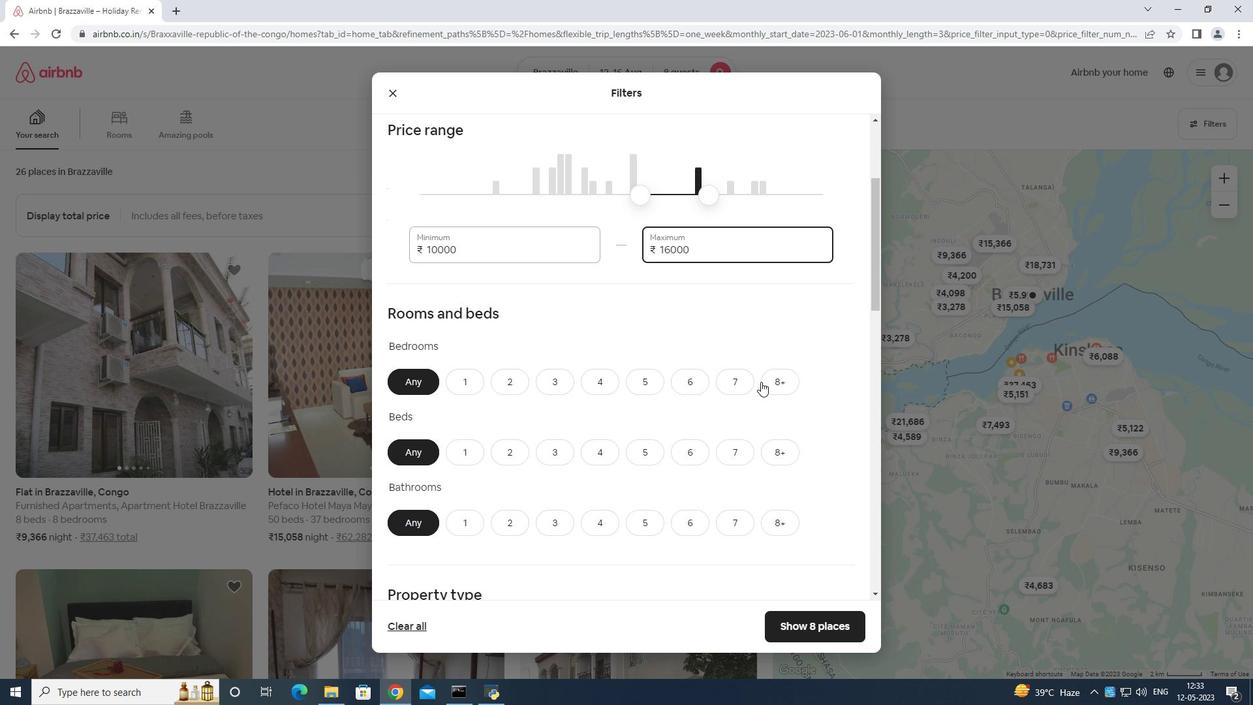 
Action: Mouse moved to (781, 449)
Screenshot: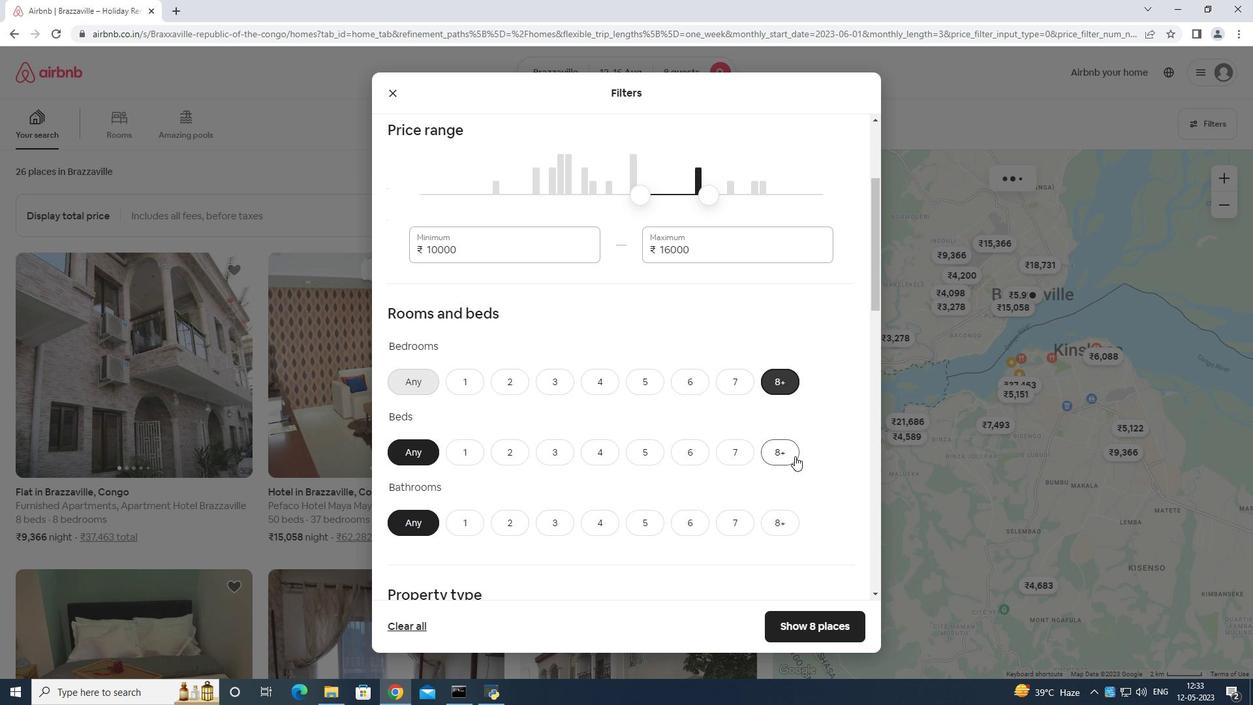 
Action: Mouse pressed left at (781, 449)
Screenshot: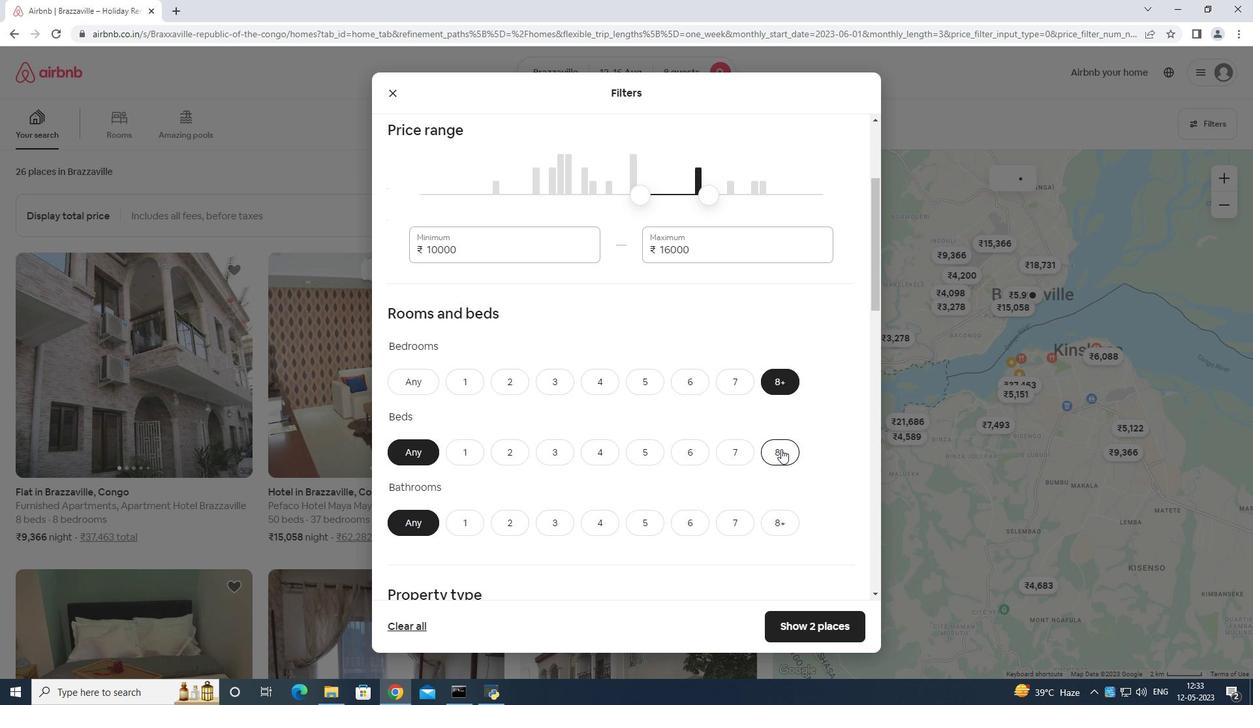 
Action: Mouse moved to (784, 446)
Screenshot: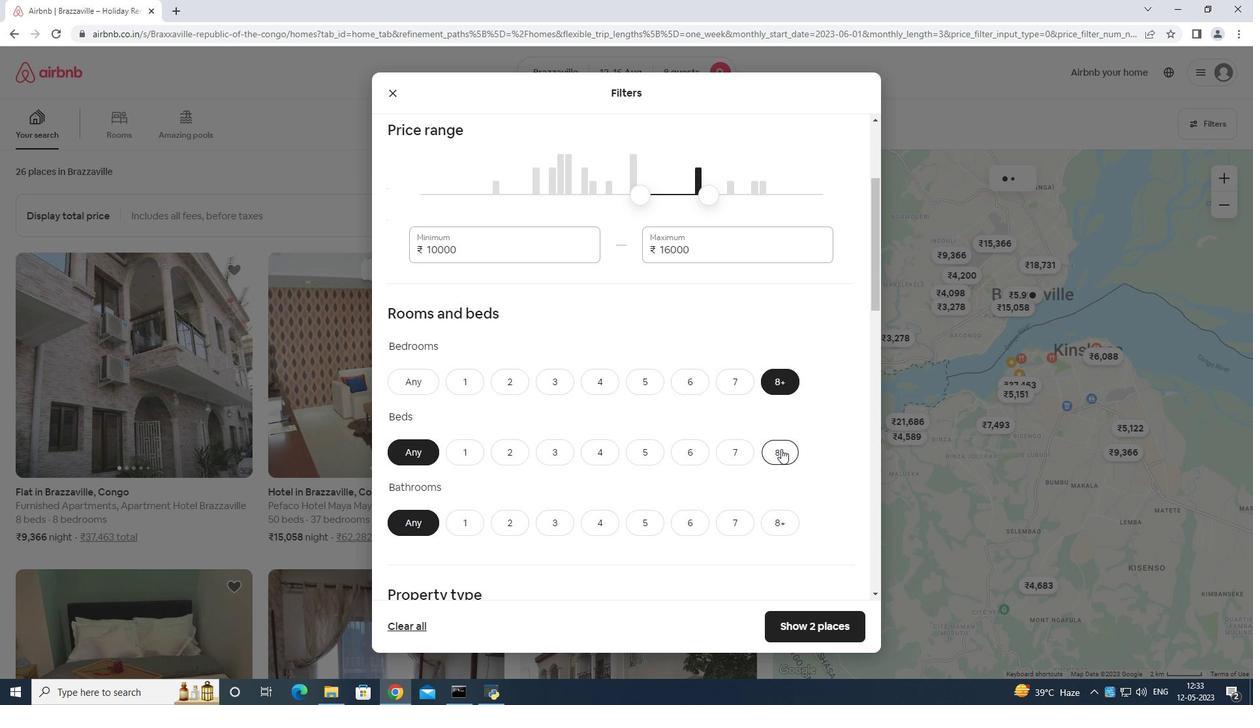 
Action: Mouse scrolled (784, 445) with delta (0, 0)
Screenshot: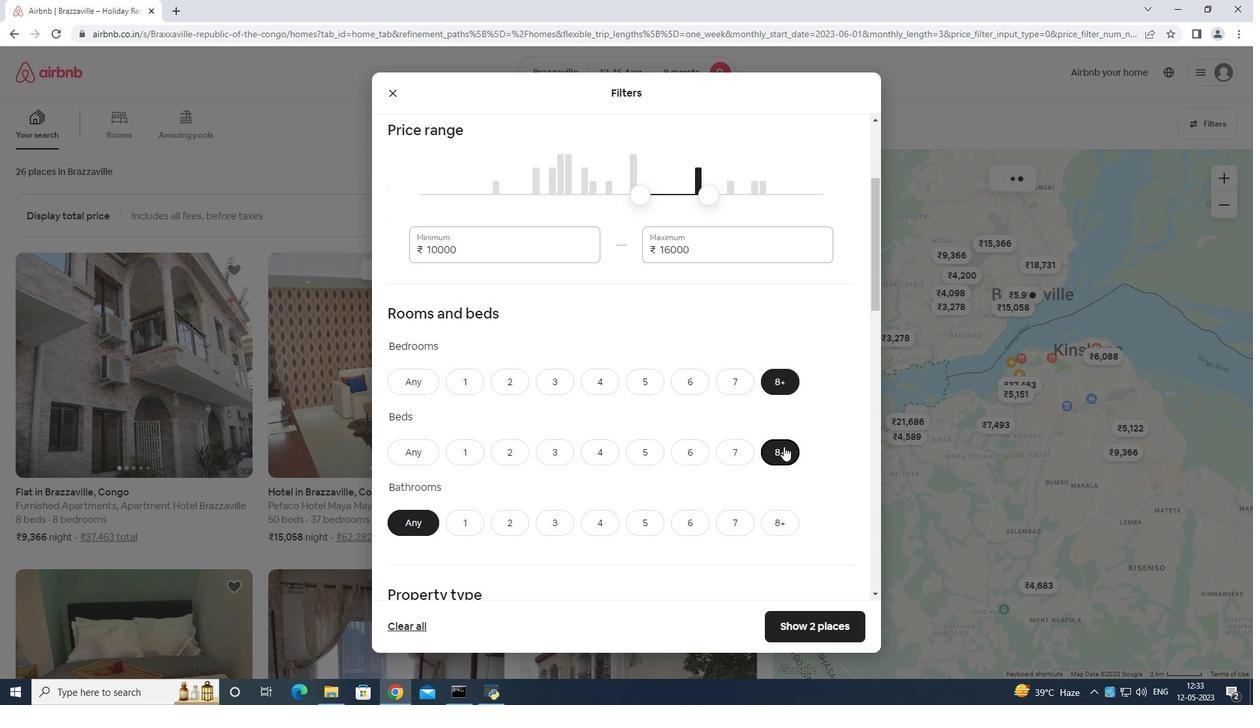 
Action: Mouse scrolled (784, 445) with delta (0, 0)
Screenshot: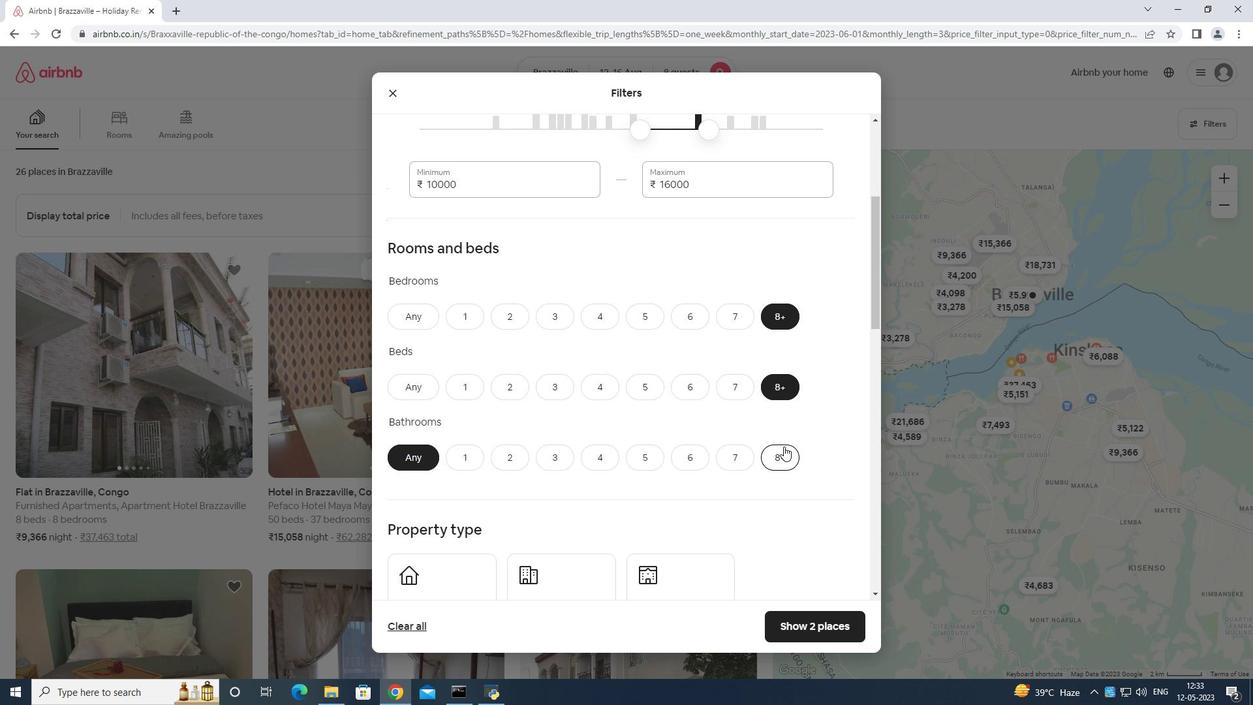 
Action: Mouse scrolled (784, 445) with delta (0, 0)
Screenshot: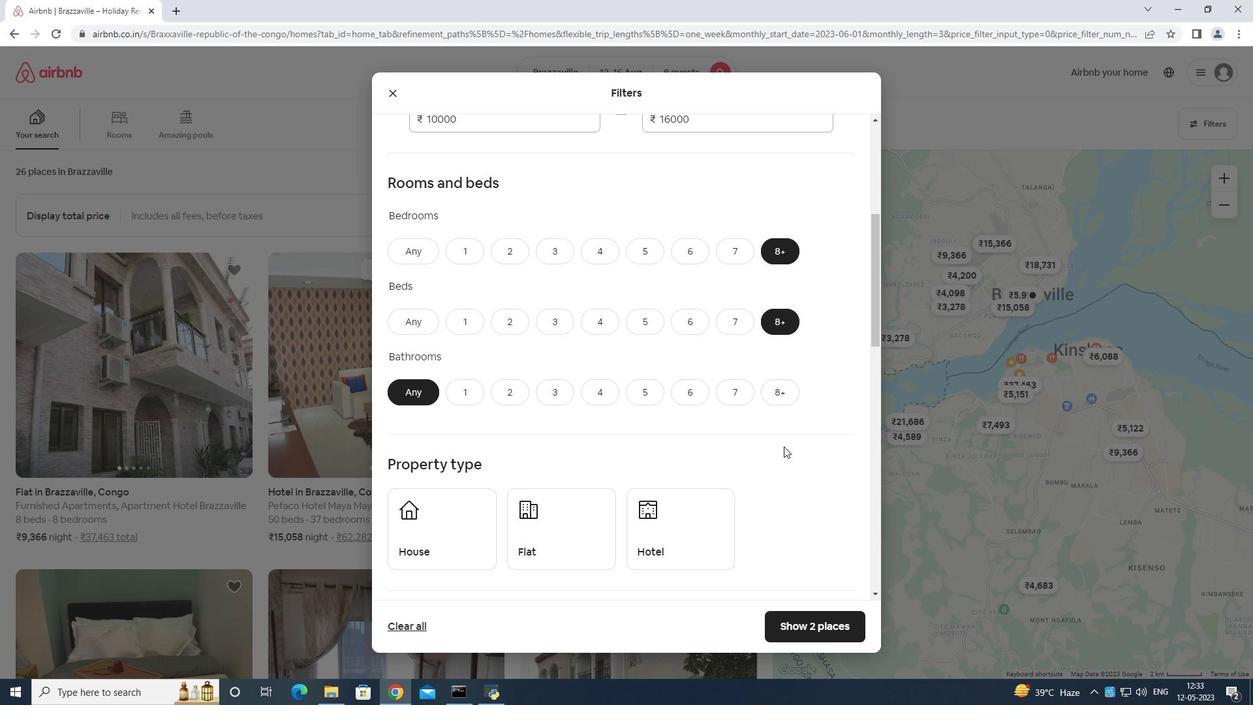 
Action: Mouse moved to (782, 323)
Screenshot: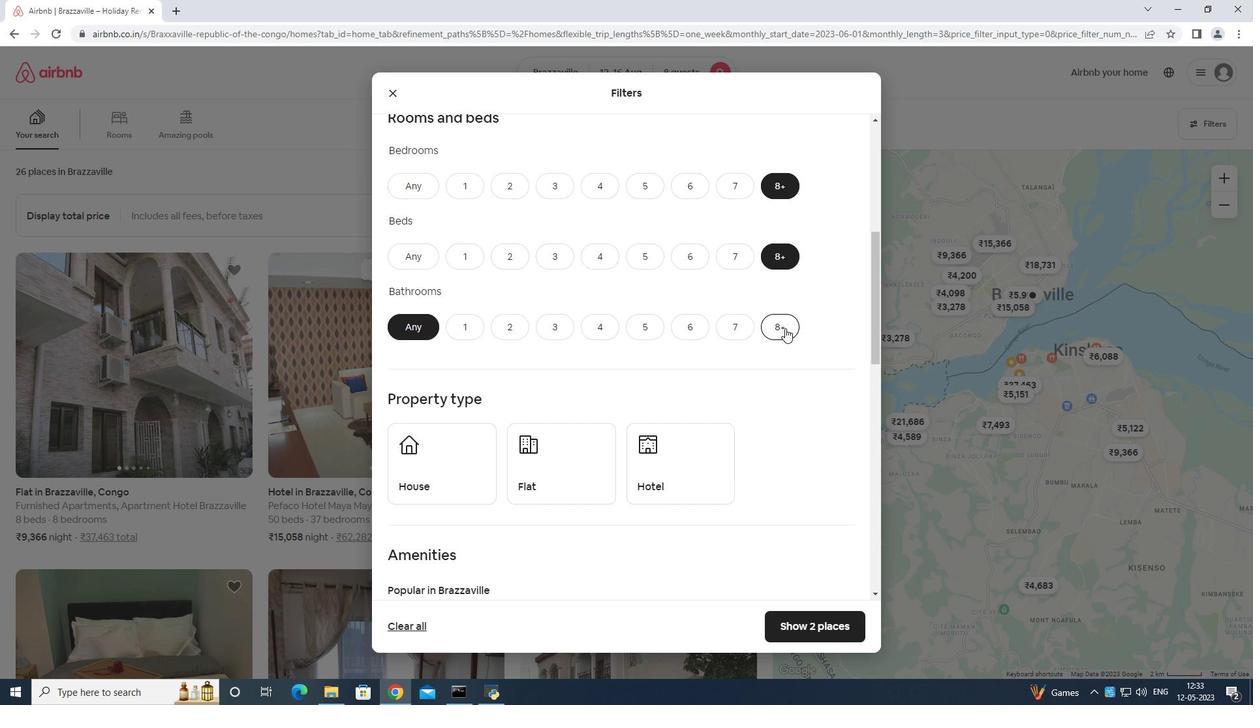 
Action: Mouse pressed left at (782, 323)
Screenshot: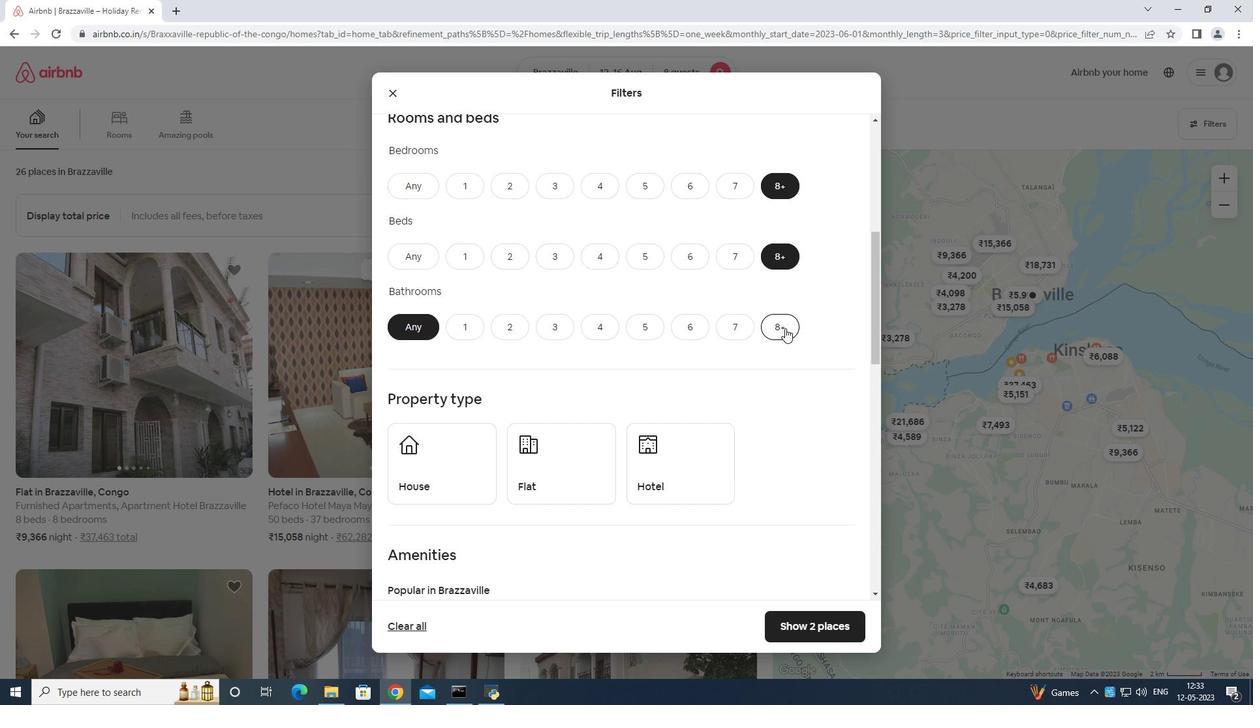 
Action: Mouse moved to (459, 453)
Screenshot: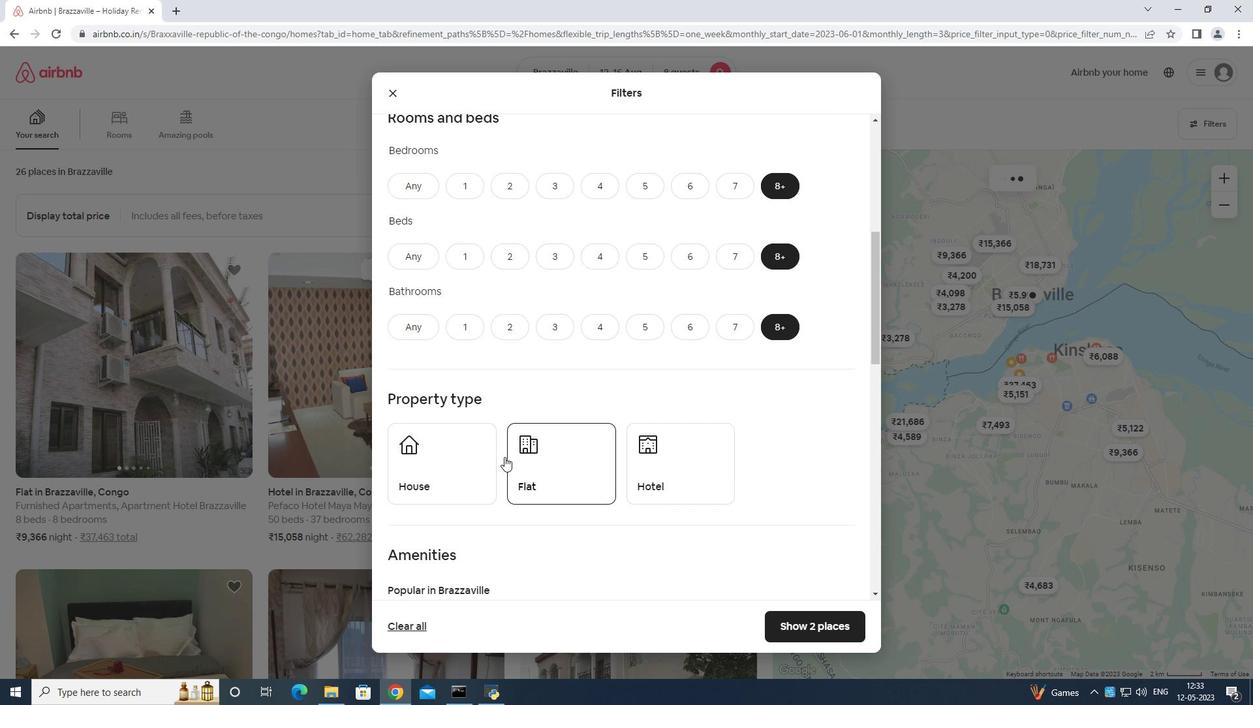 
Action: Mouse pressed left at (459, 453)
Screenshot: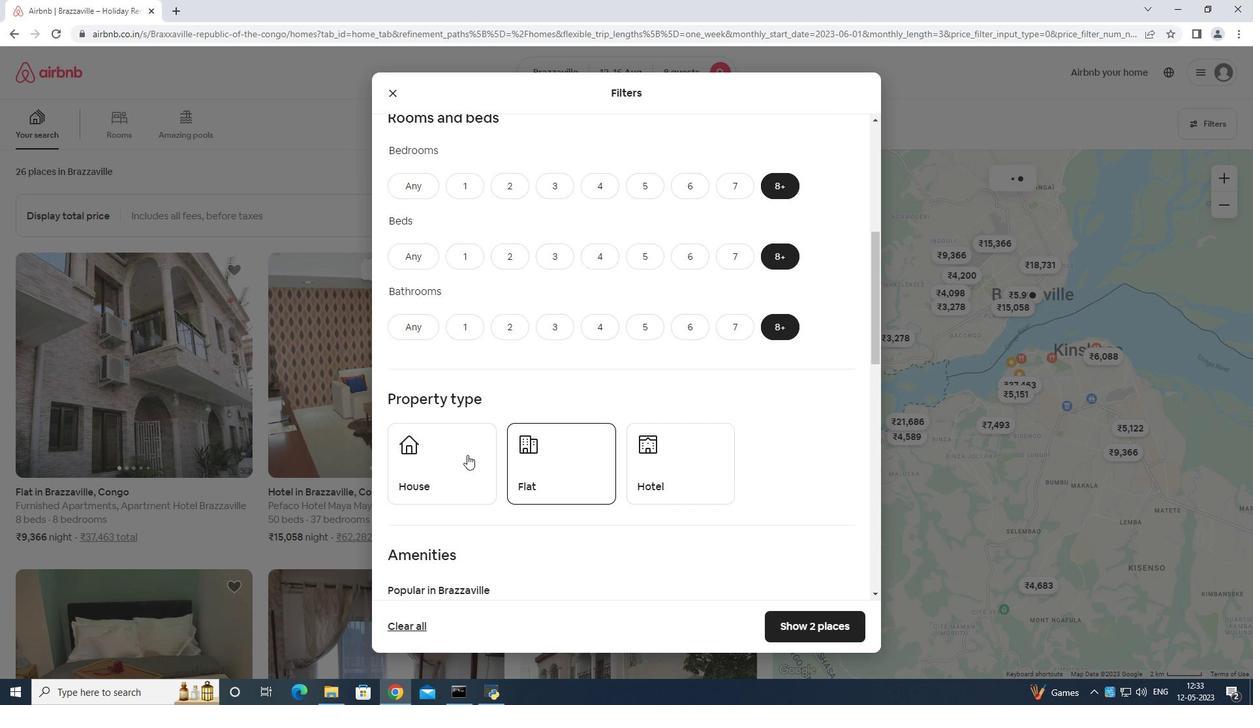 
Action: Mouse moved to (538, 449)
Screenshot: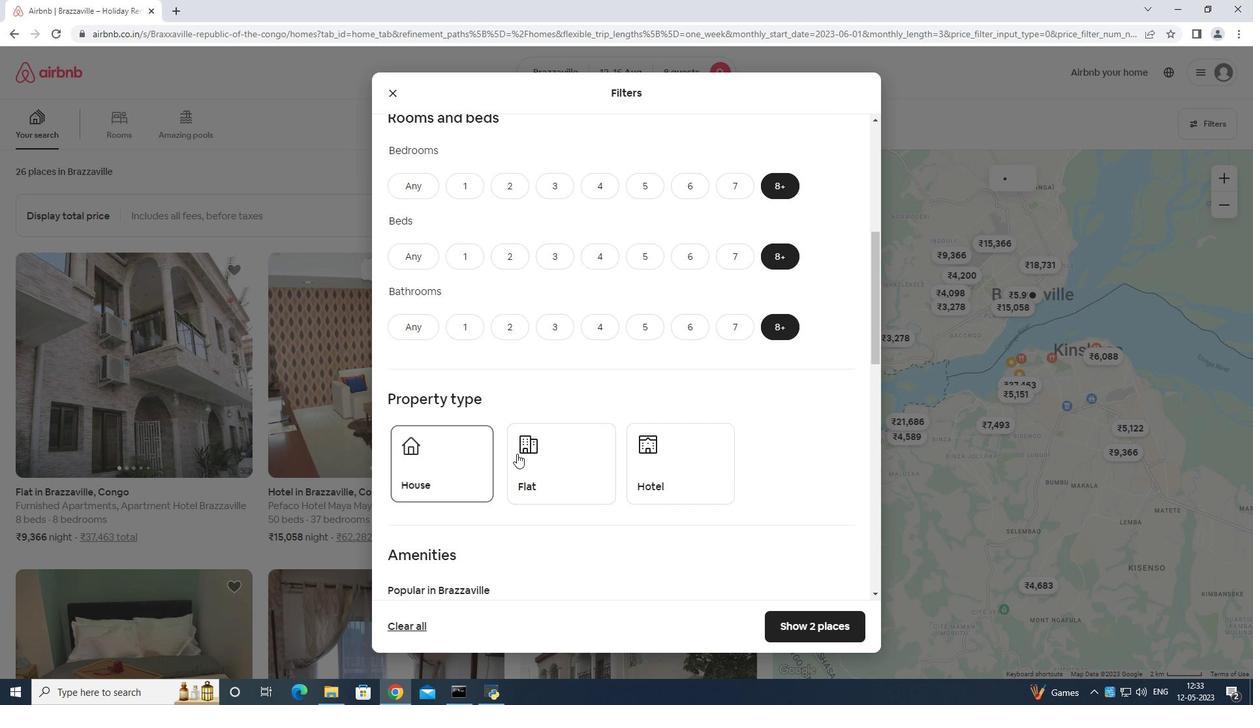 
Action: Mouse pressed left at (538, 449)
Screenshot: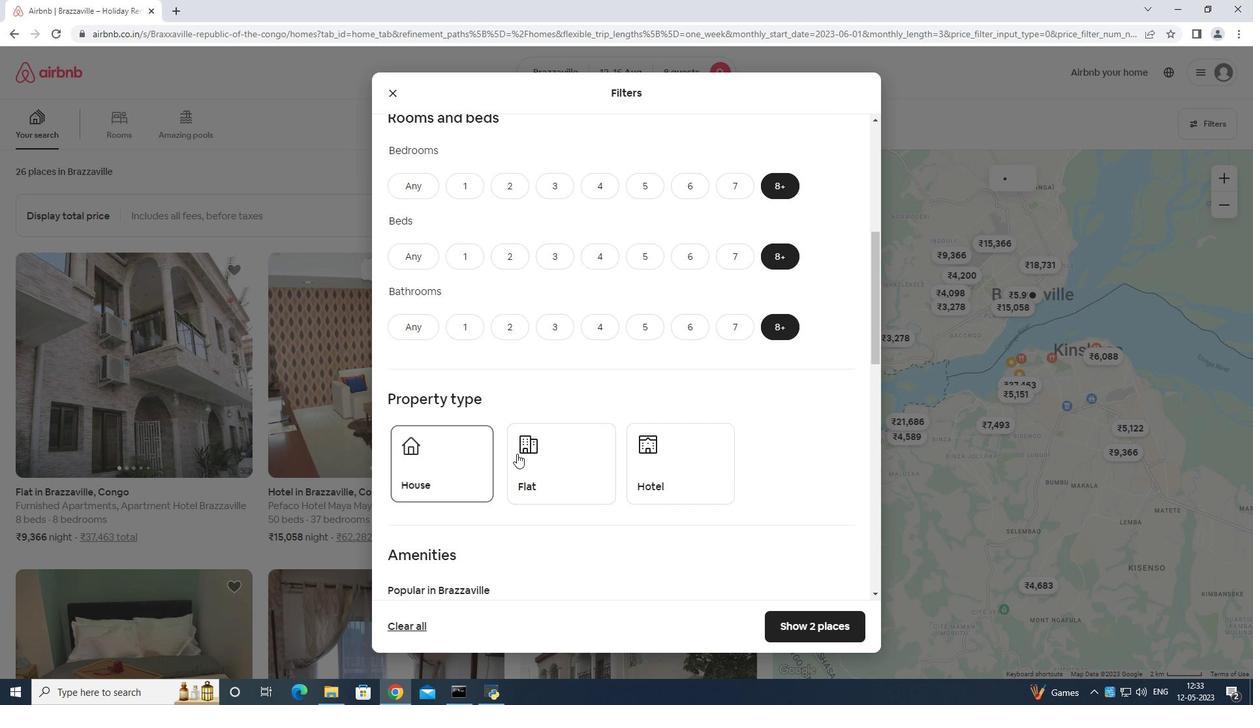 
Action: Mouse moved to (649, 453)
Screenshot: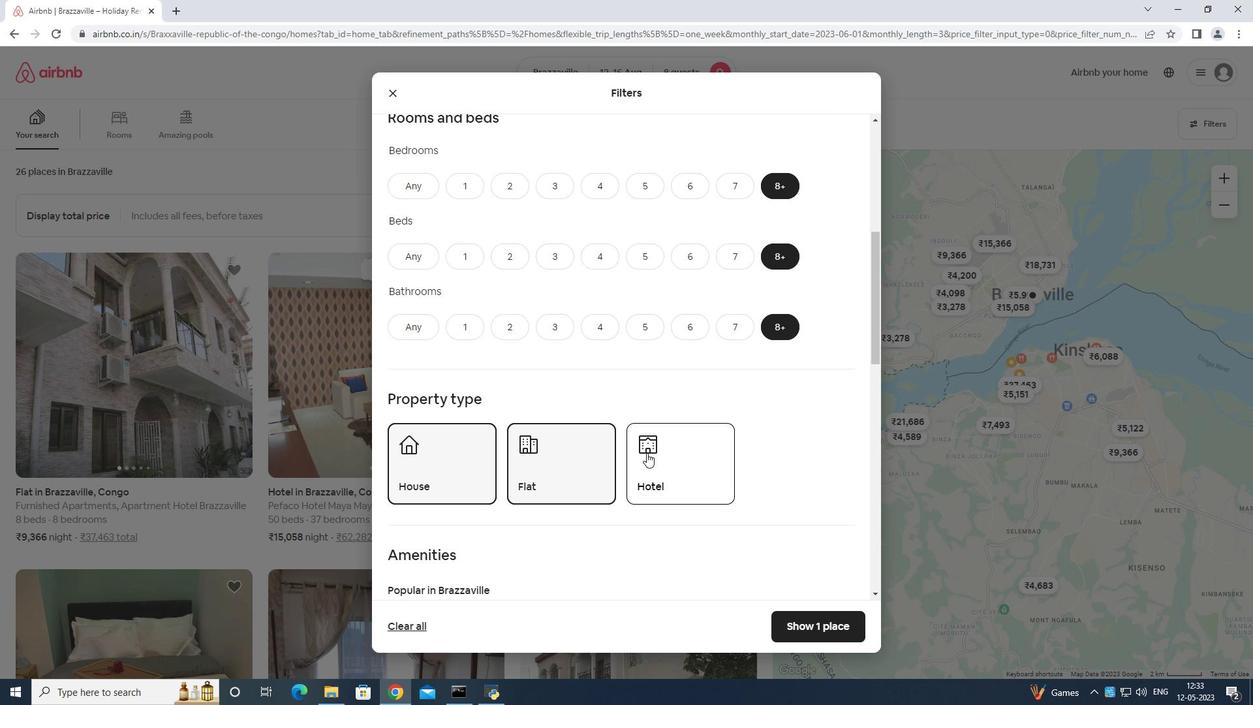 
Action: Mouse pressed left at (649, 453)
Screenshot: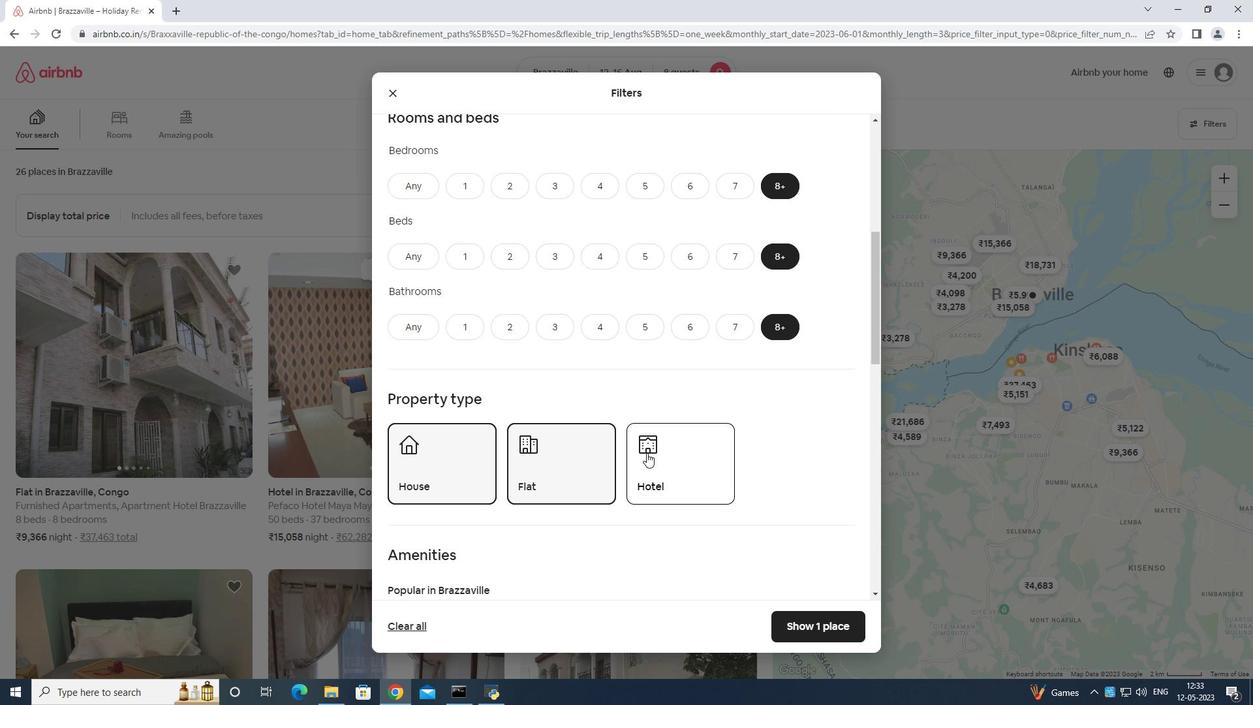 
Action: Mouse moved to (669, 449)
Screenshot: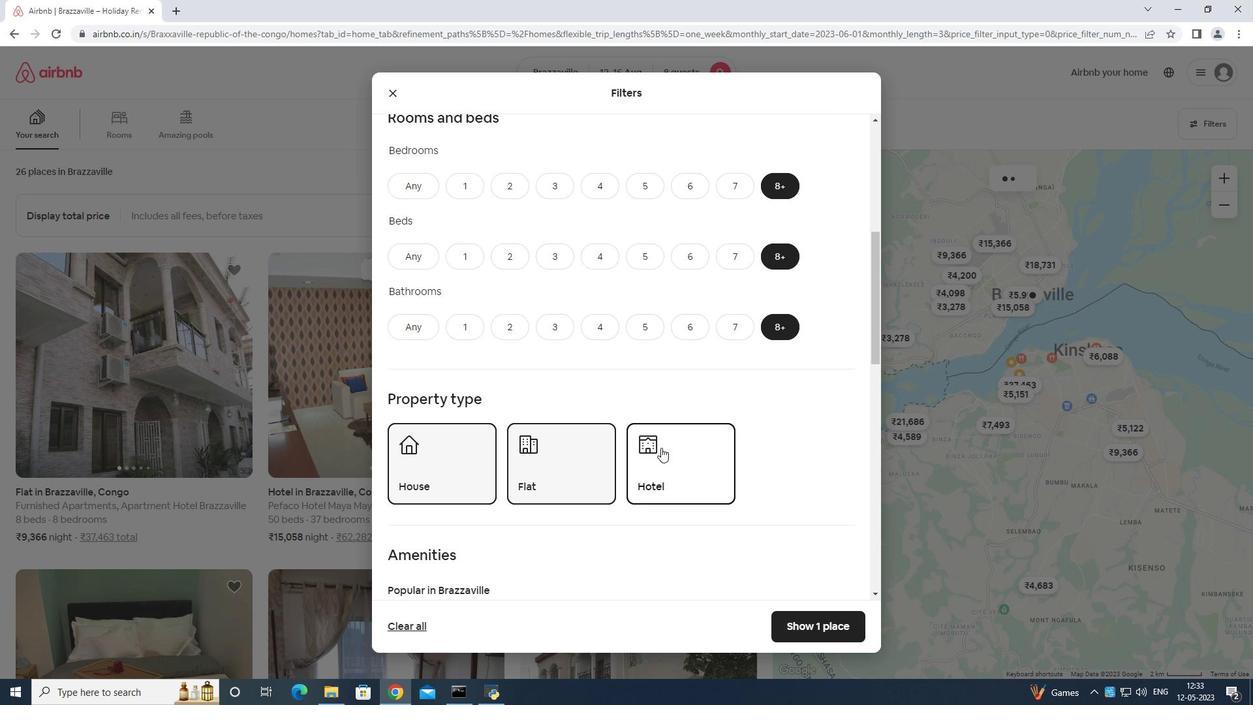 
Action: Mouse scrolled (669, 448) with delta (0, 0)
Screenshot: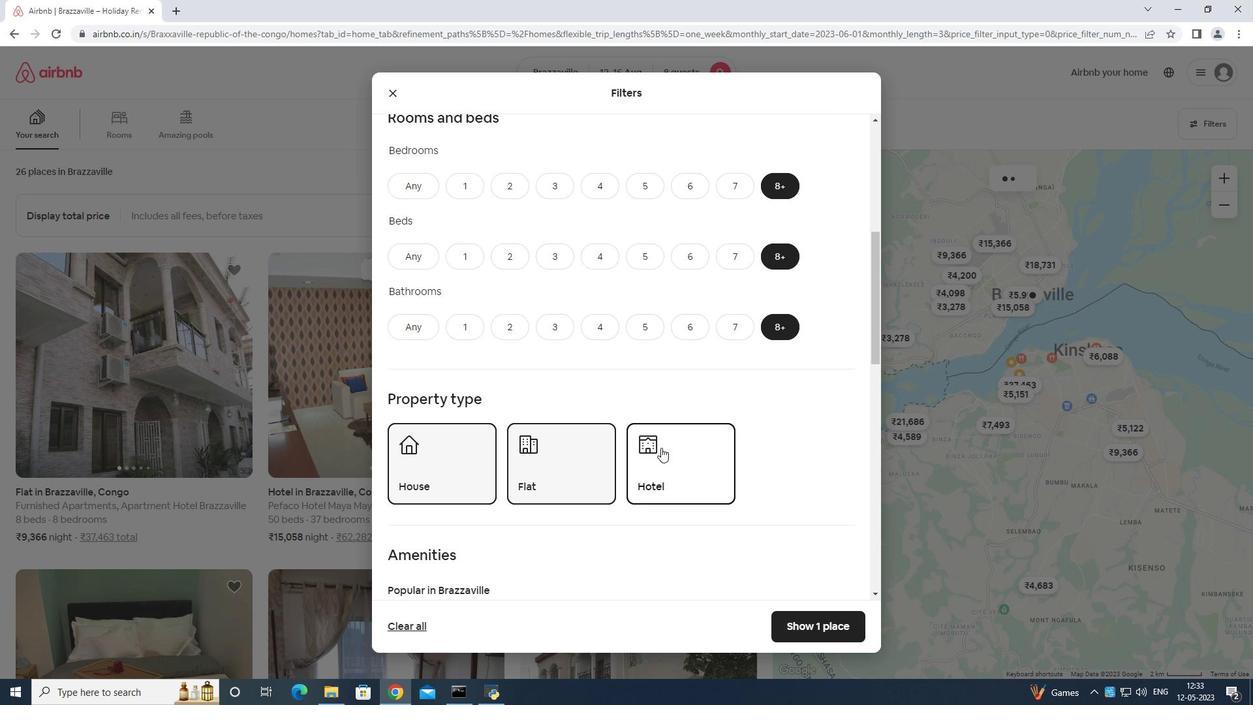 
Action: Mouse moved to (669, 449)
Screenshot: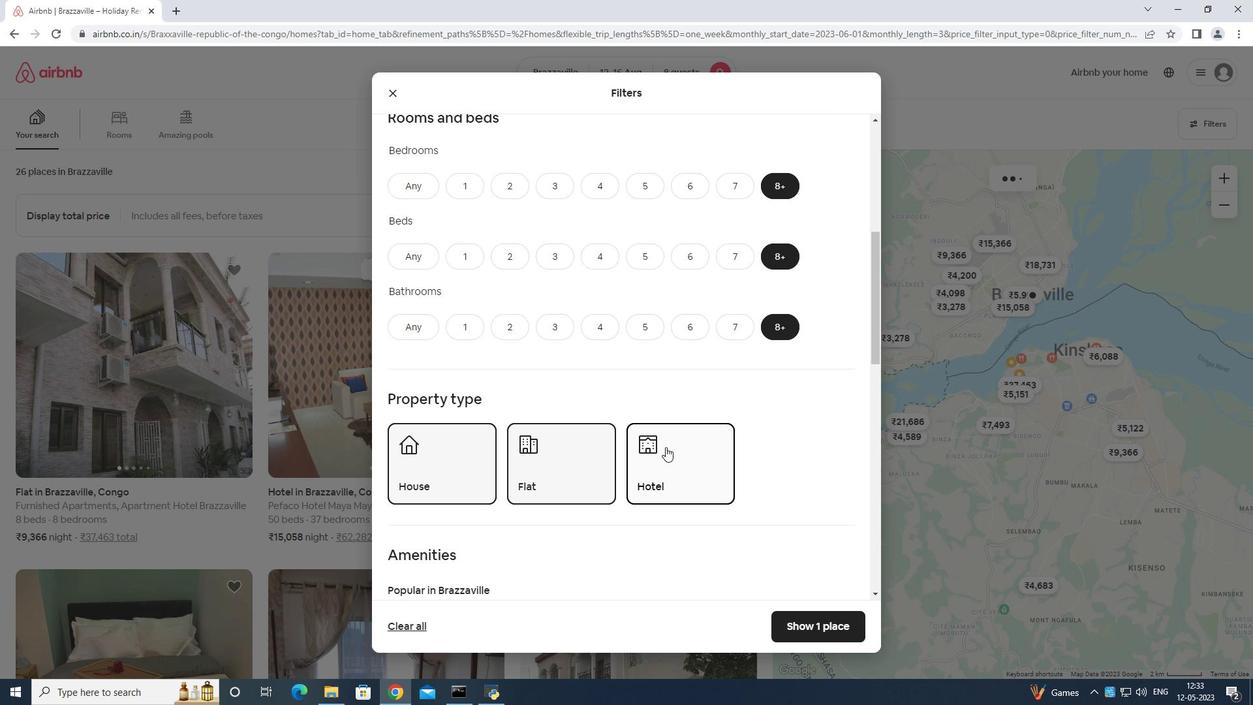 
Action: Mouse scrolled (669, 449) with delta (0, 0)
Screenshot: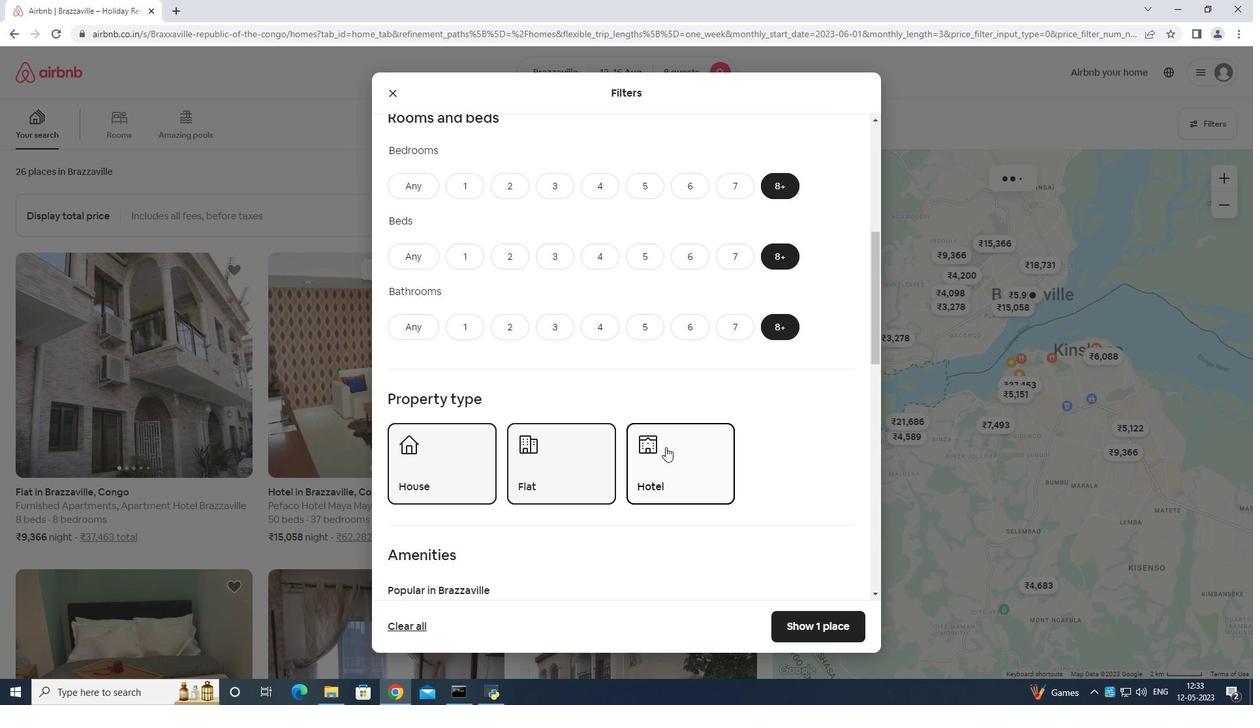 
Action: Mouse moved to (391, 484)
Screenshot: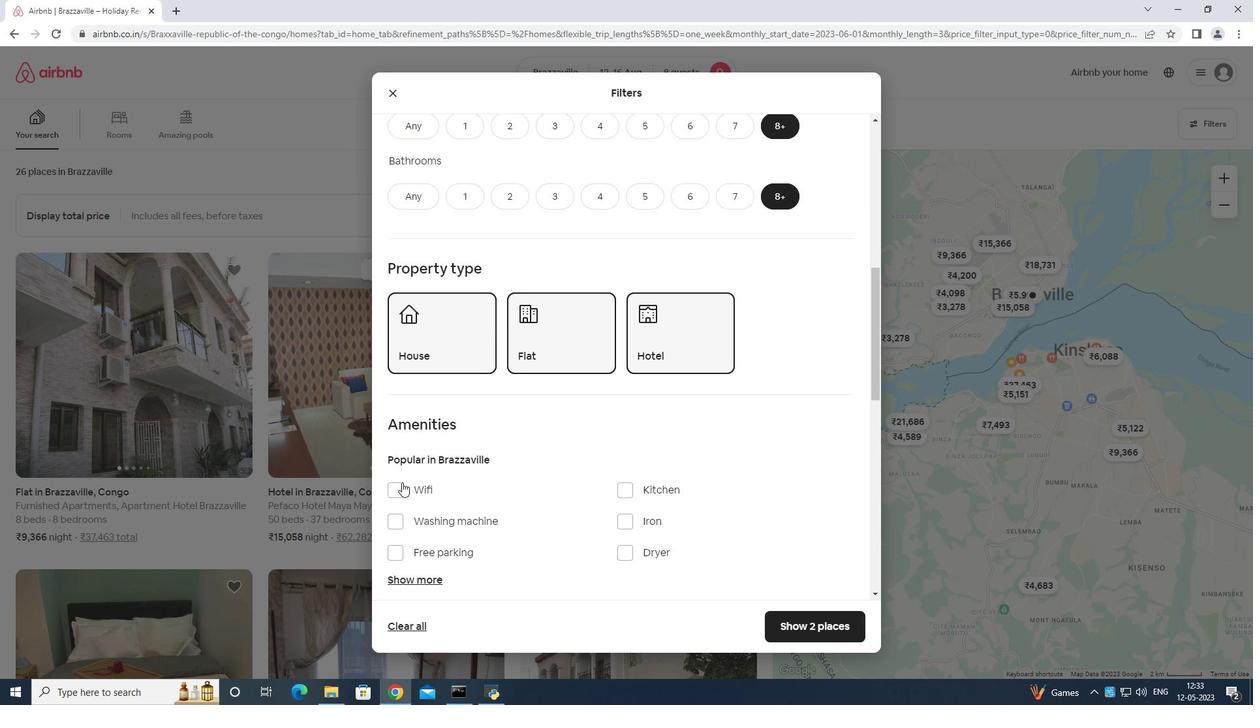 
Action: Mouse pressed left at (391, 484)
Screenshot: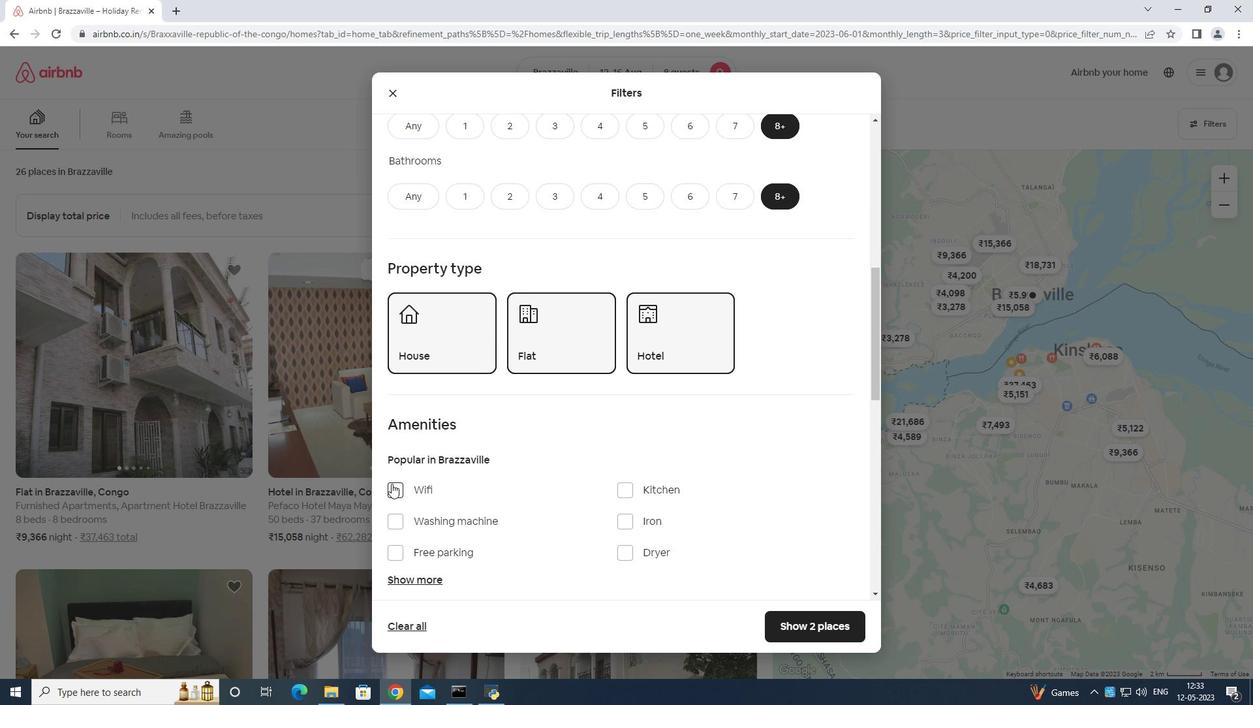 
Action: Mouse moved to (396, 540)
Screenshot: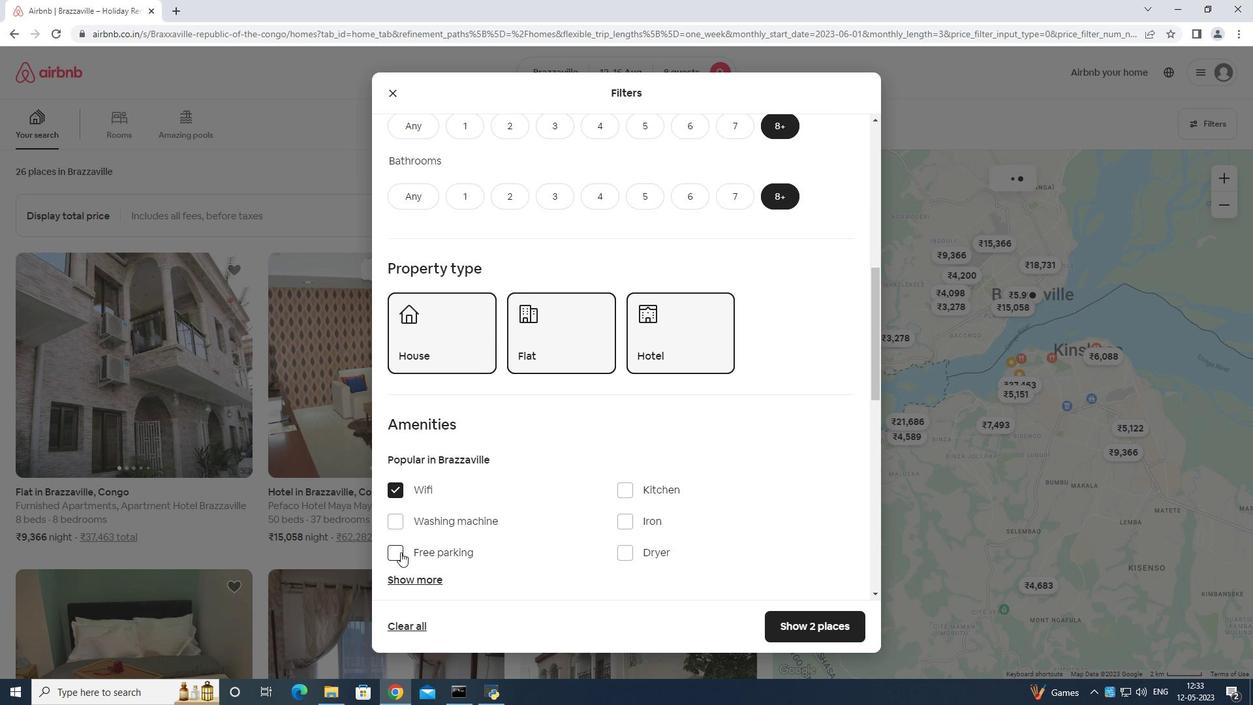 
Action: Mouse pressed left at (396, 540)
Screenshot: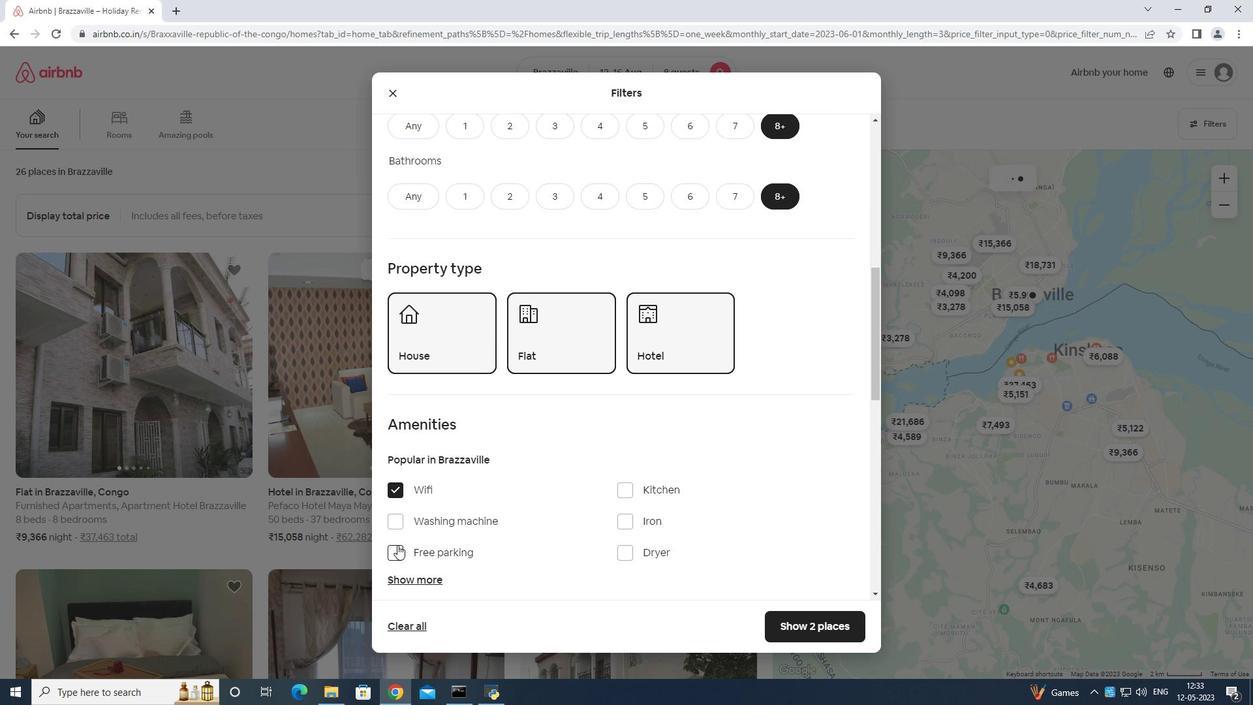 
Action: Mouse moved to (396, 549)
Screenshot: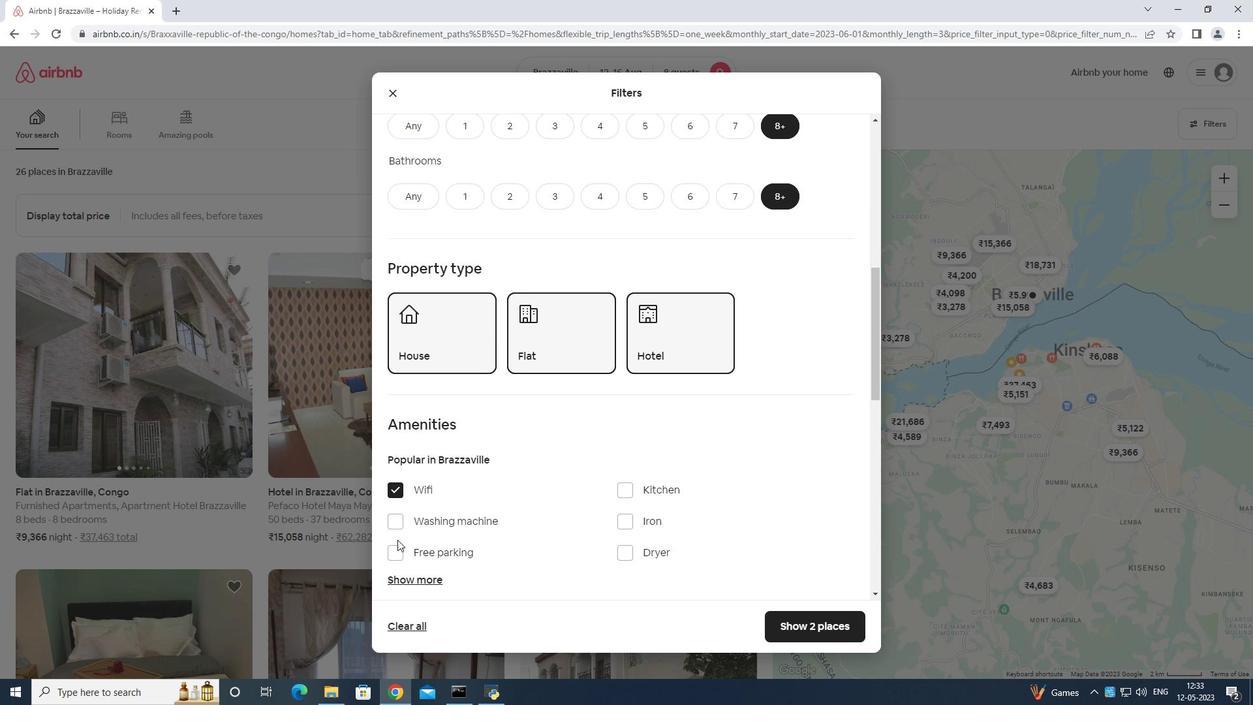 
Action: Mouse pressed left at (396, 549)
Screenshot: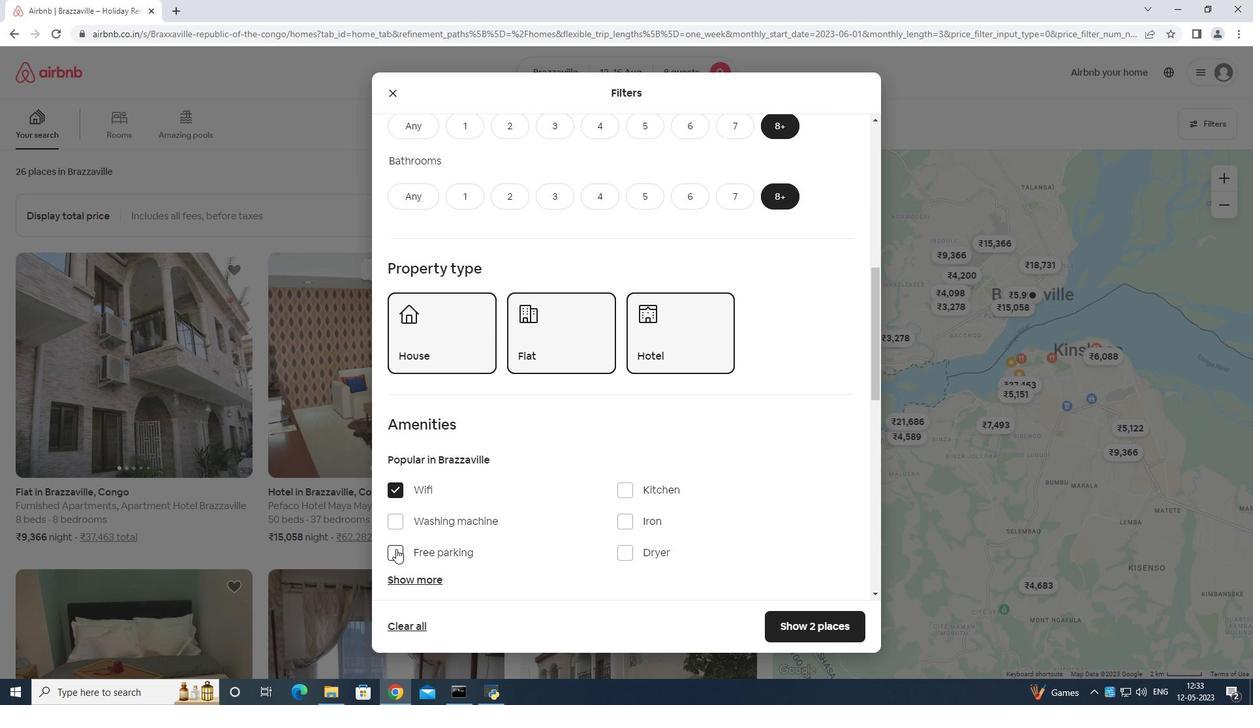 
Action: Mouse moved to (391, 572)
Screenshot: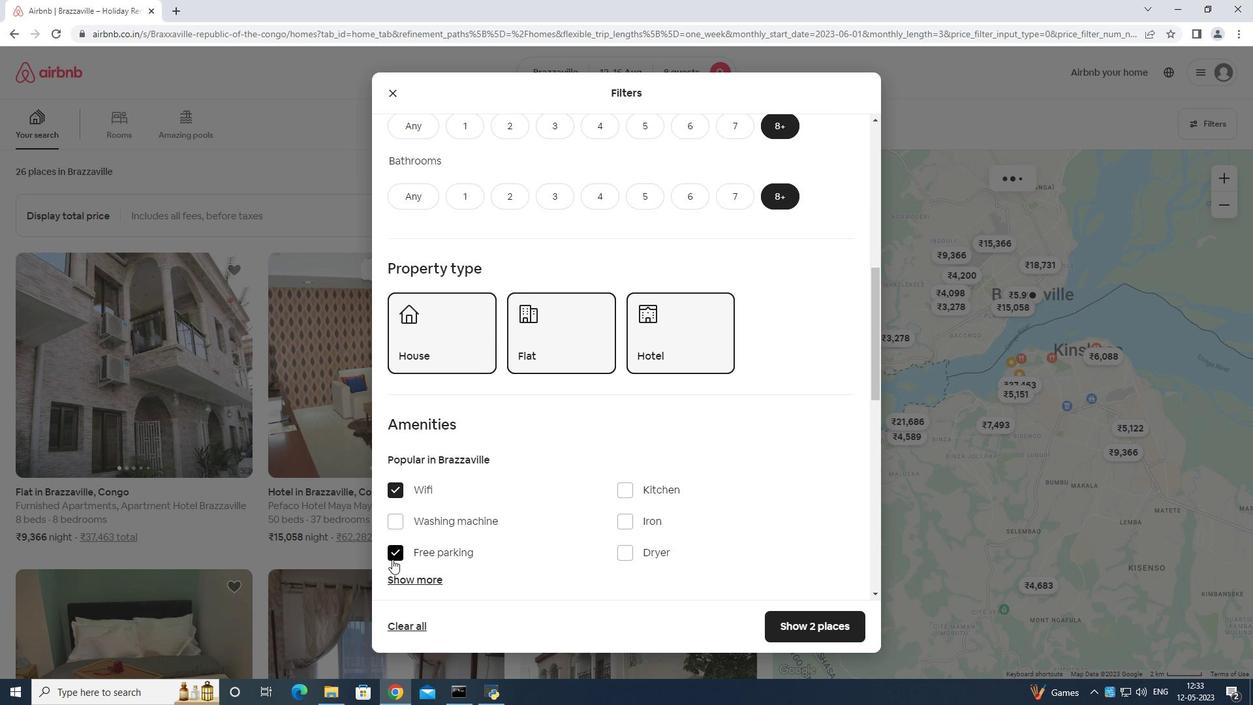 
Action: Mouse pressed left at (391, 572)
Screenshot: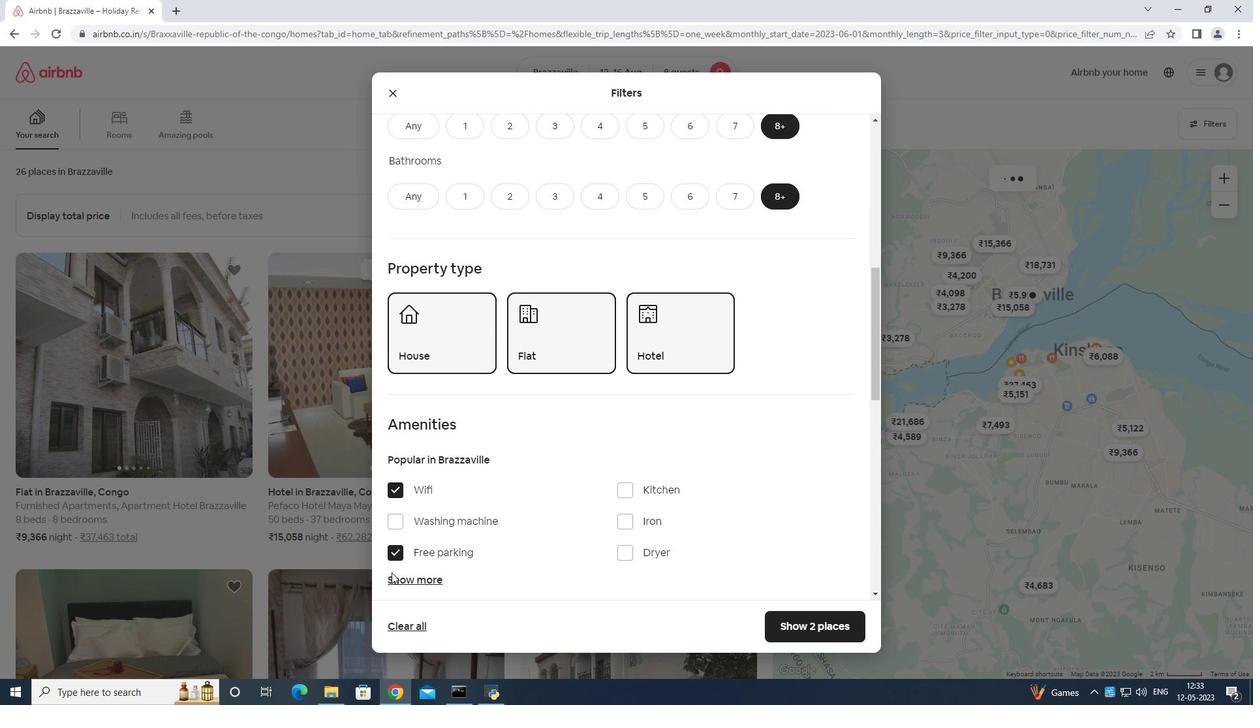 
Action: Mouse moved to (636, 477)
Screenshot: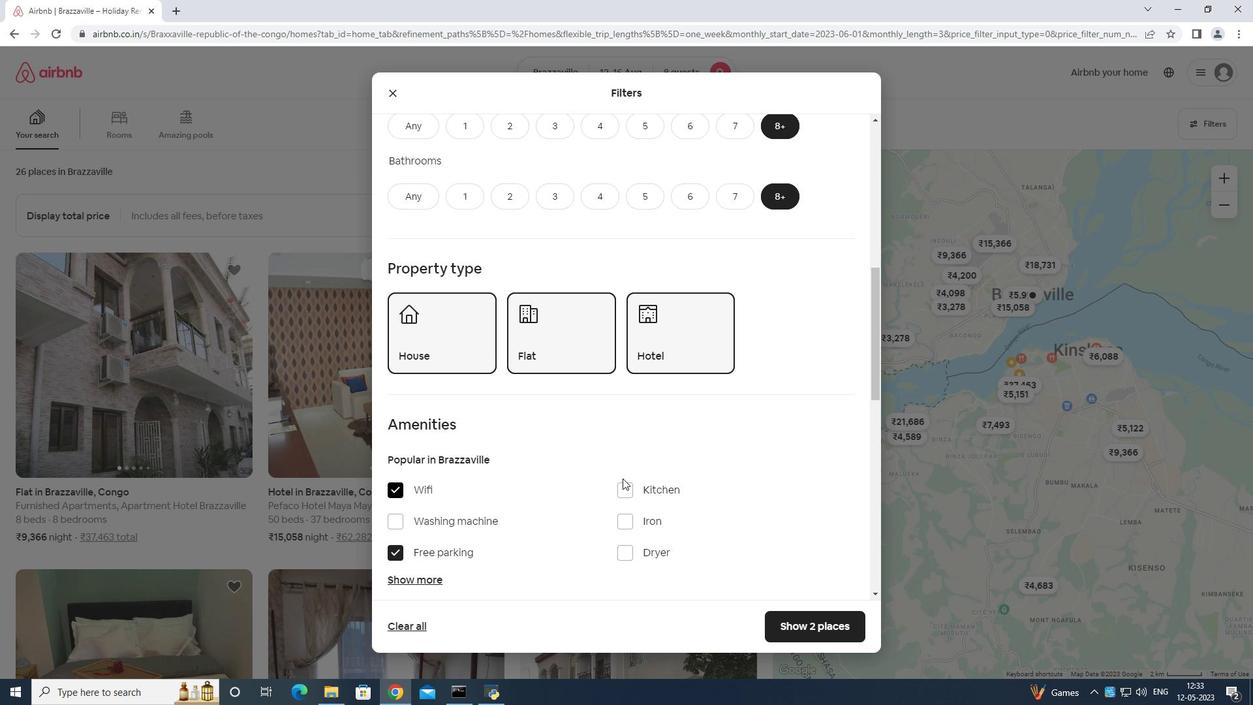 
Action: Mouse scrolled (636, 476) with delta (0, 0)
Screenshot: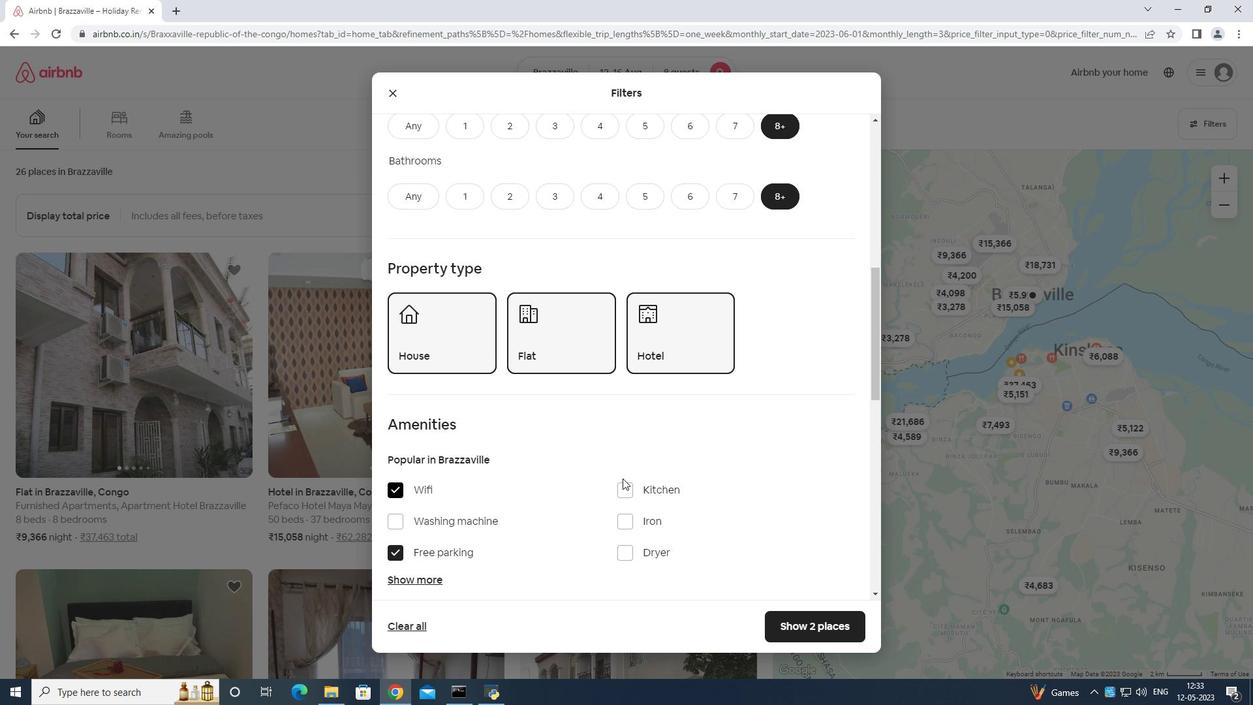 
Action: Mouse moved to (438, 517)
Screenshot: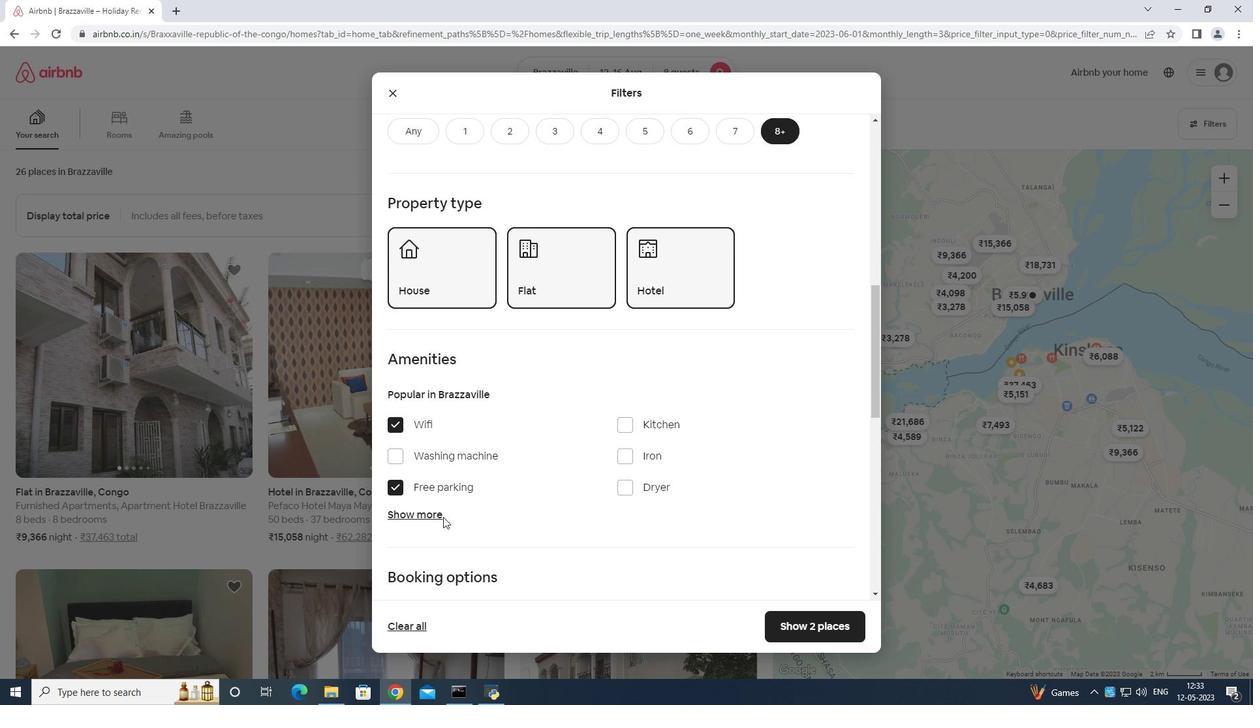 
Action: Mouse pressed left at (438, 517)
Screenshot: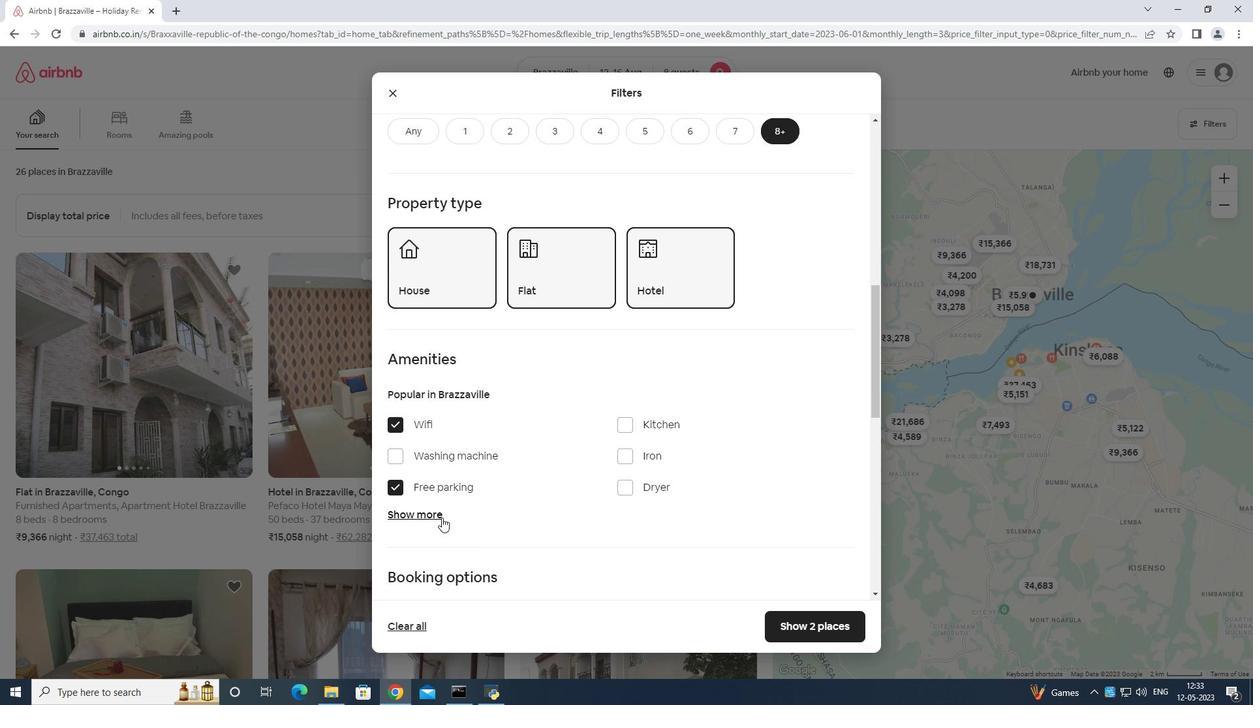 
Action: Mouse moved to (604, 427)
Screenshot: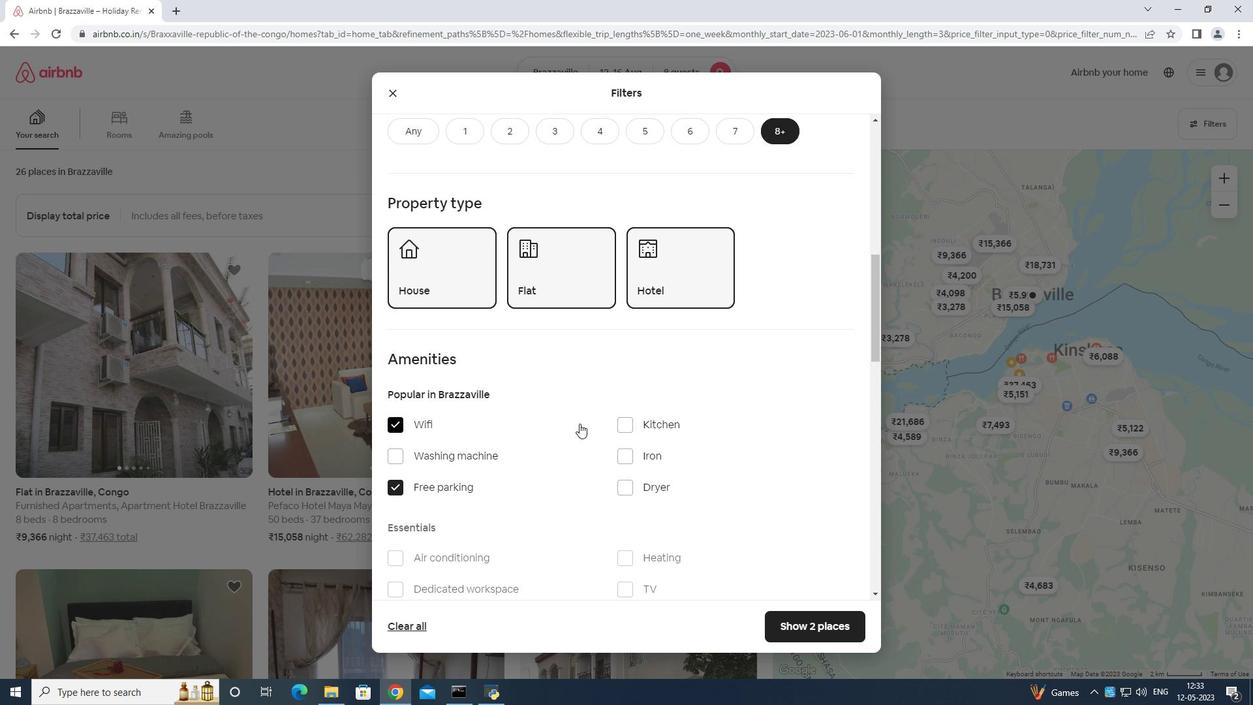 
Action: Mouse scrolled (603, 426) with delta (0, 0)
Screenshot: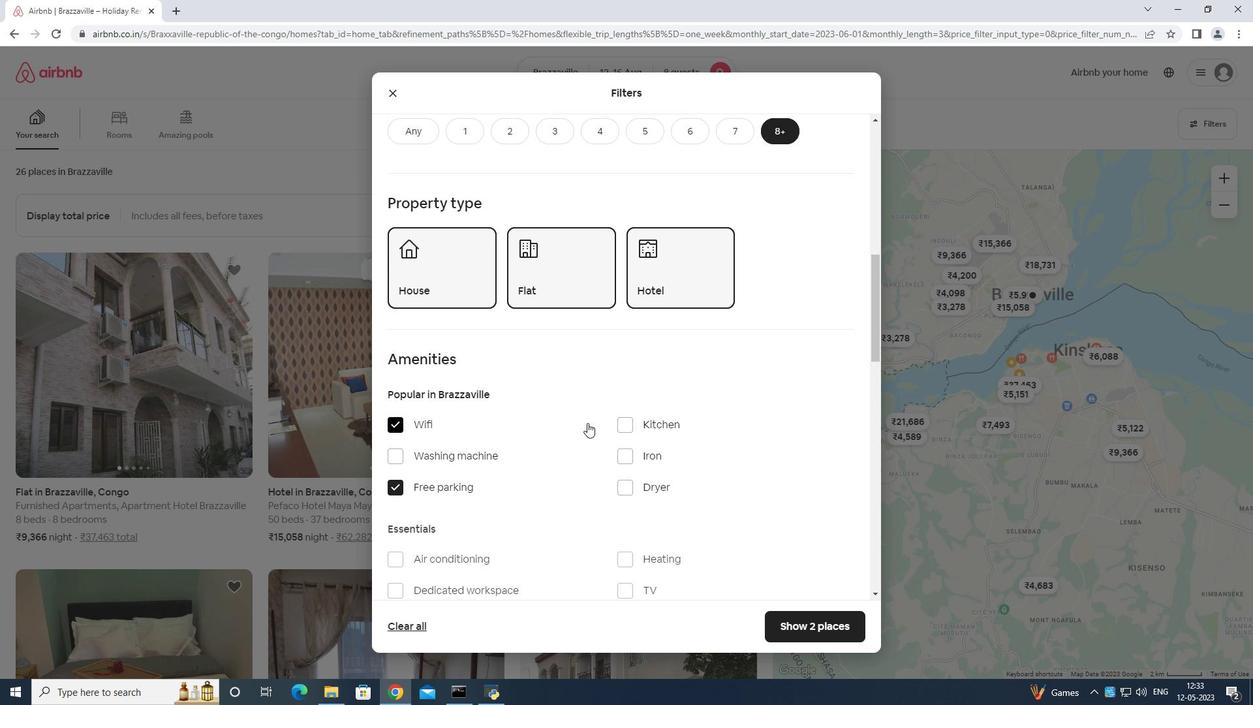 
Action: Mouse moved to (611, 429)
Screenshot: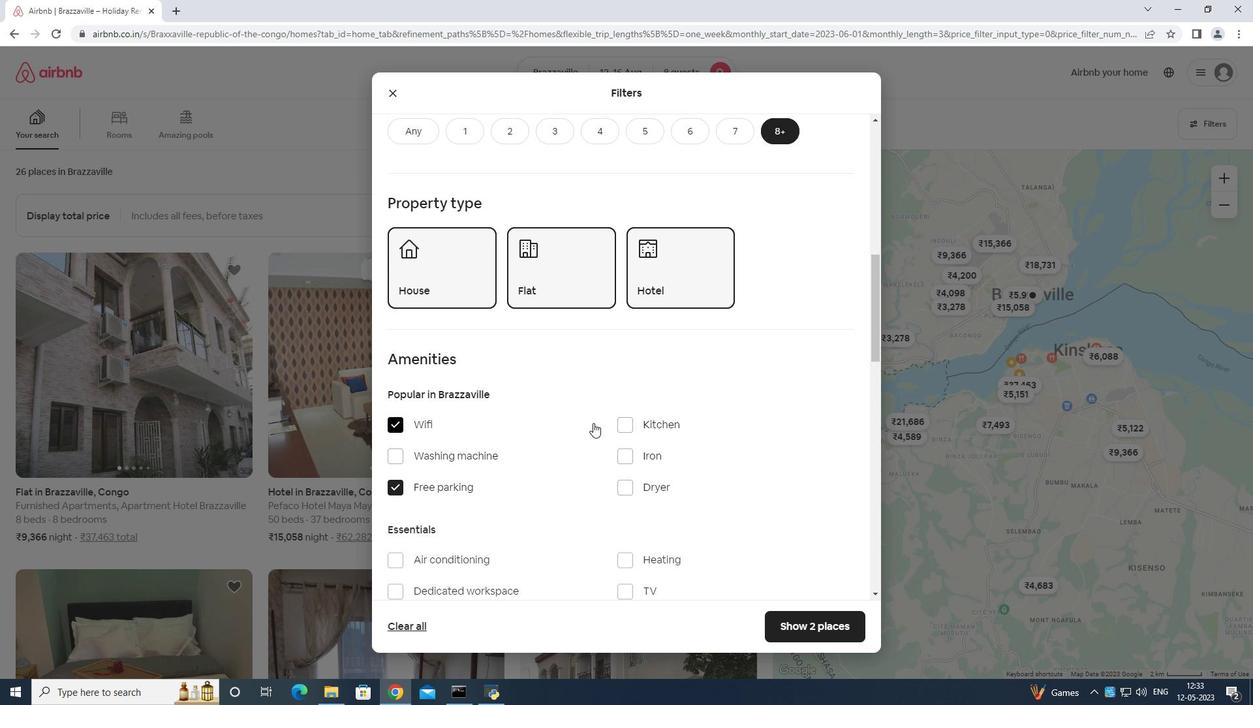 
Action: Mouse scrolled (611, 428) with delta (0, 0)
Screenshot: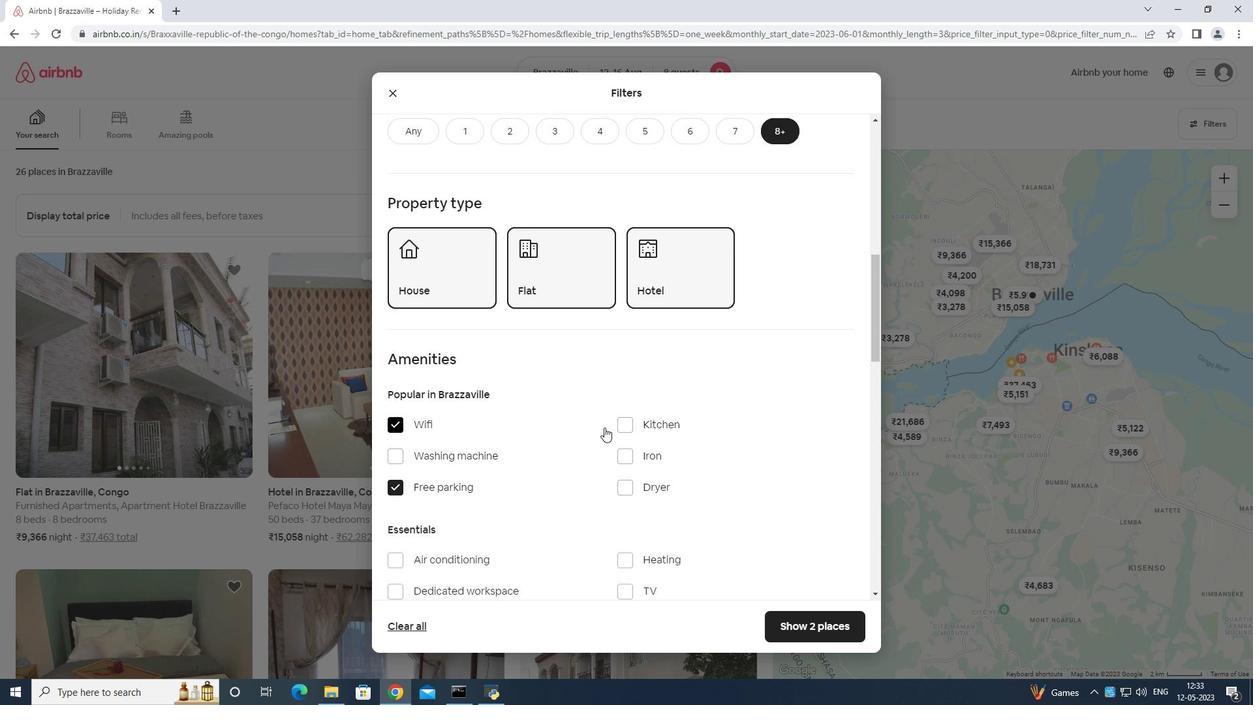 
Action: Mouse moved to (622, 459)
Screenshot: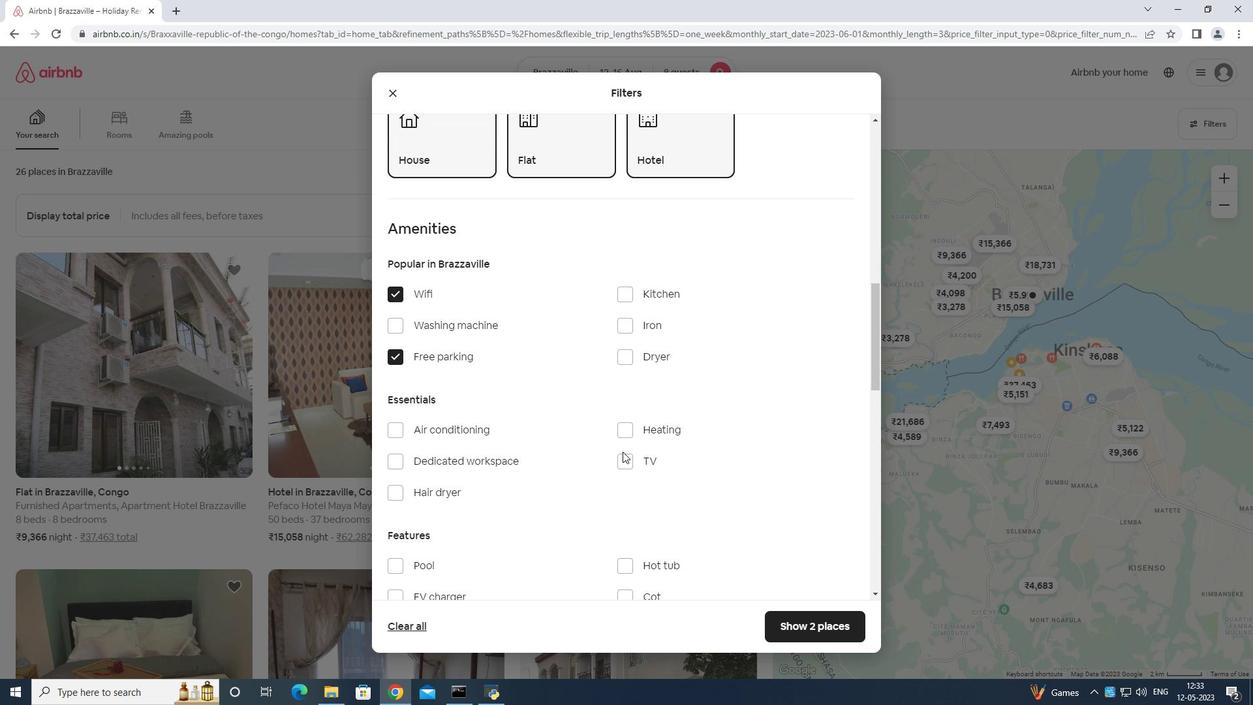 
Action: Mouse pressed left at (622, 459)
Screenshot: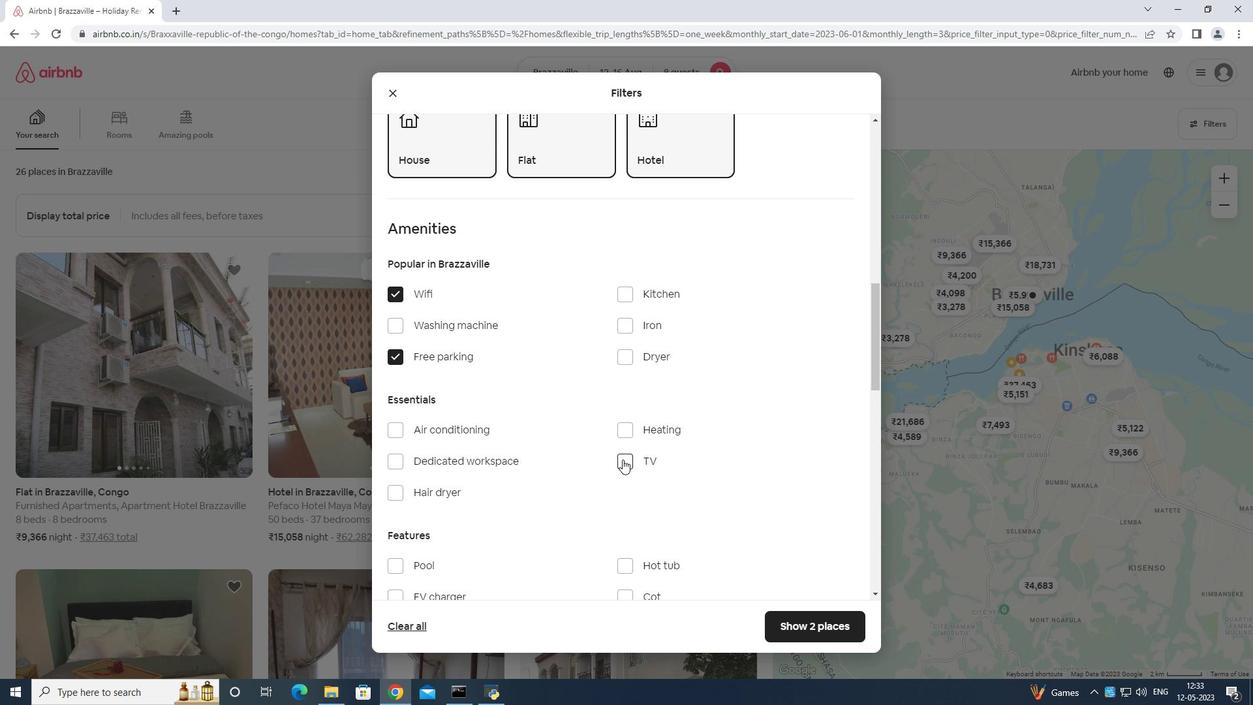 
Action: Mouse moved to (654, 440)
Screenshot: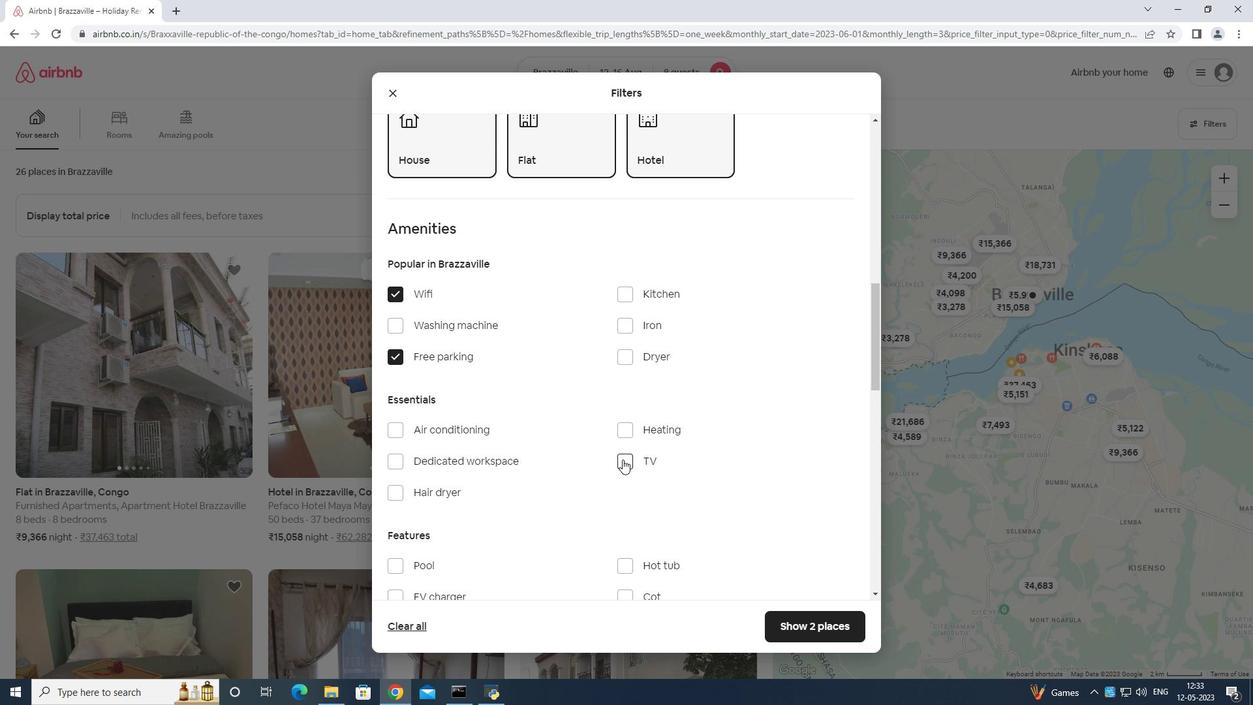 
Action: Mouse scrolled (654, 439) with delta (0, 0)
Screenshot: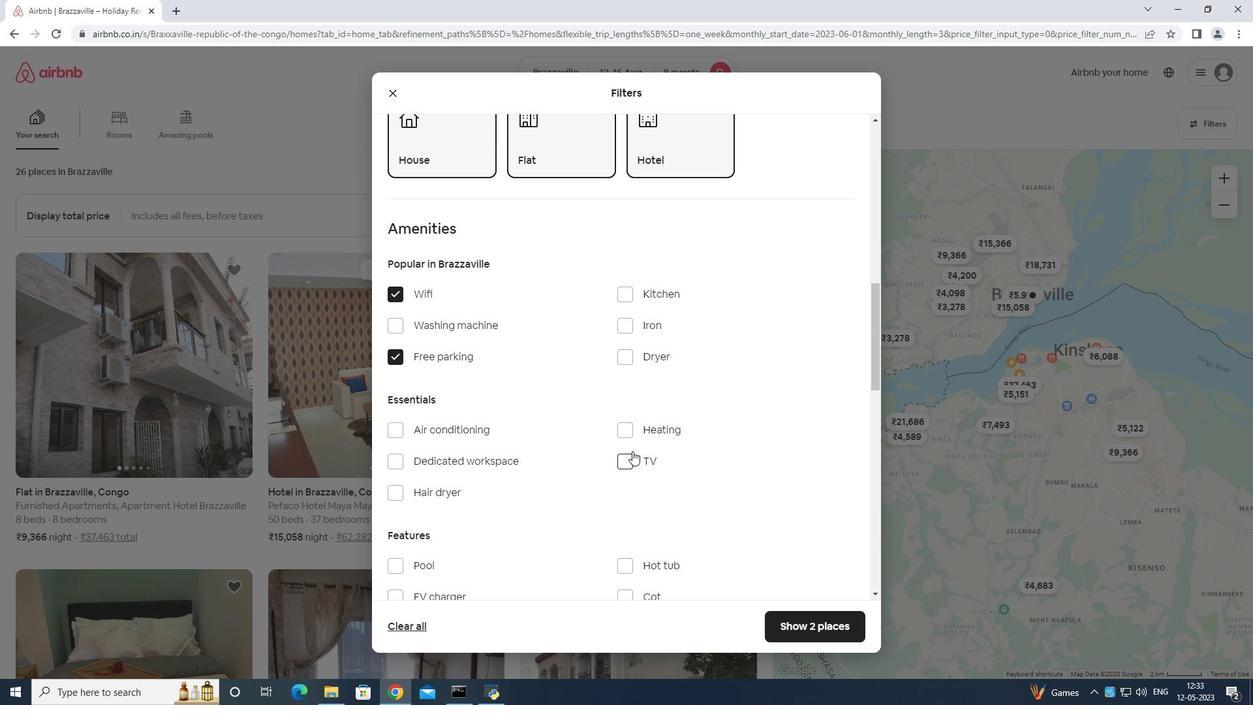 
Action: Mouse scrolled (654, 439) with delta (0, 0)
Screenshot: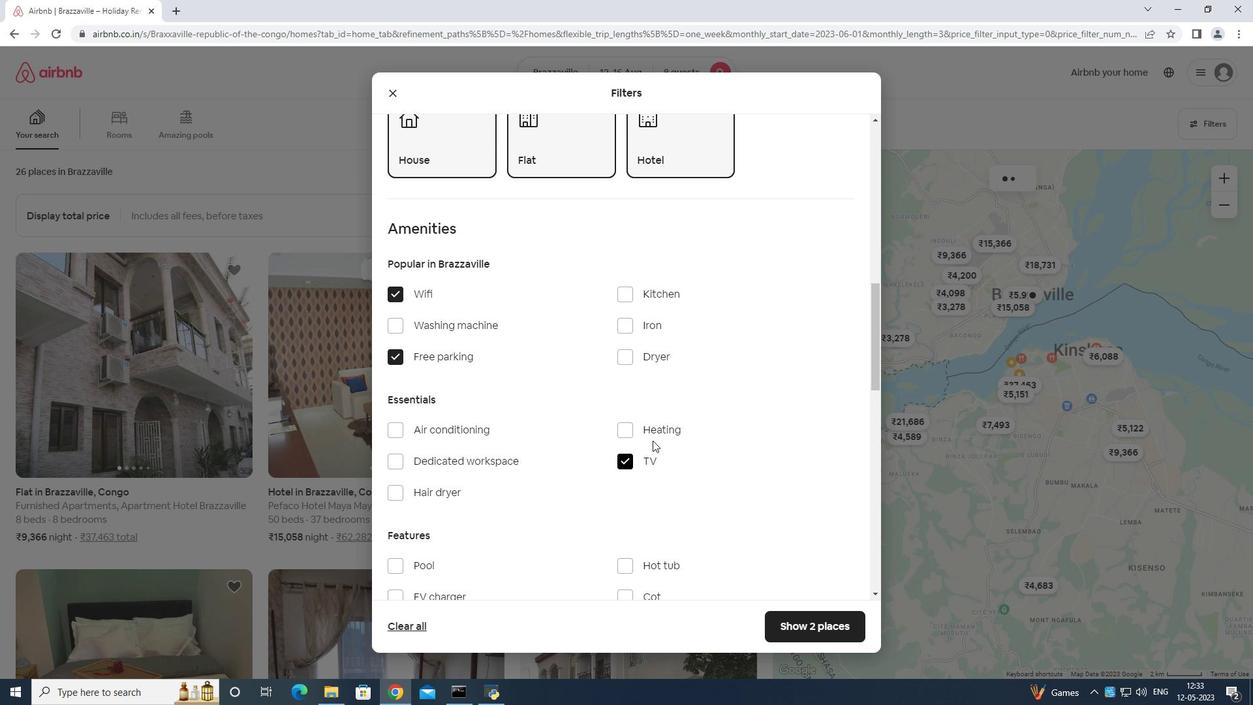 
Action: Mouse scrolled (654, 439) with delta (0, 0)
Screenshot: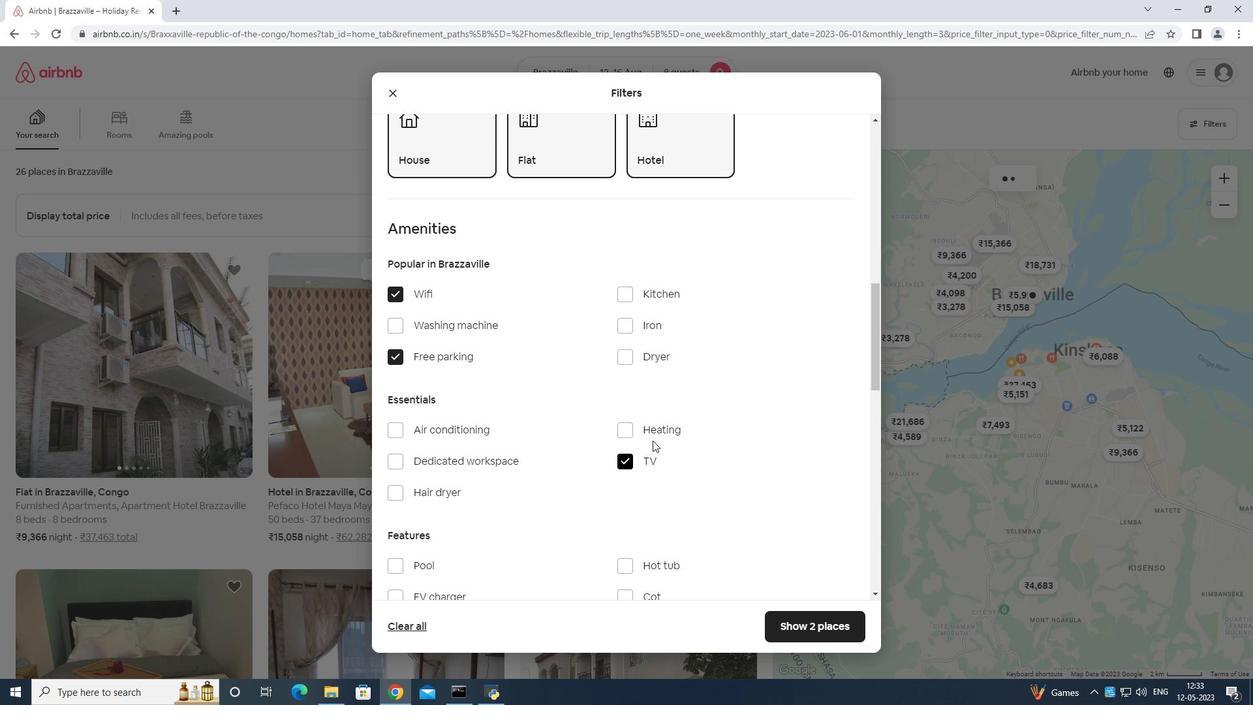 
Action: Mouse scrolled (654, 439) with delta (0, 0)
Screenshot: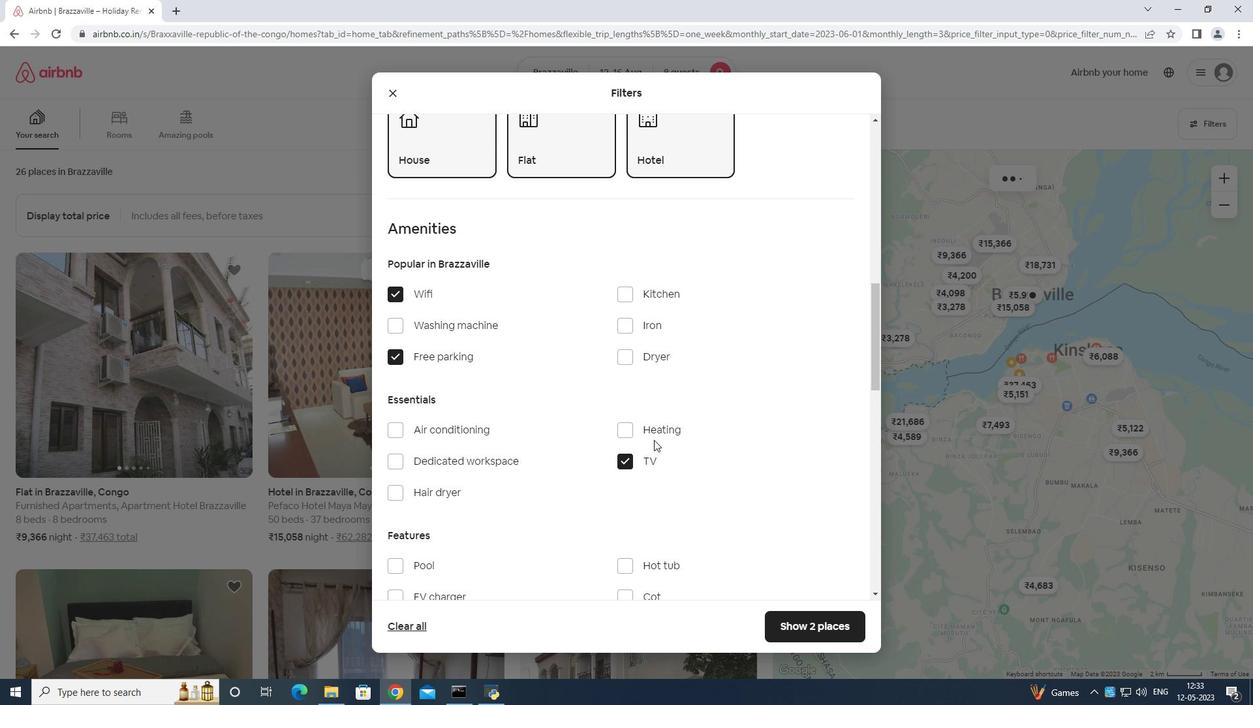 
Action: Mouse moved to (396, 366)
Screenshot: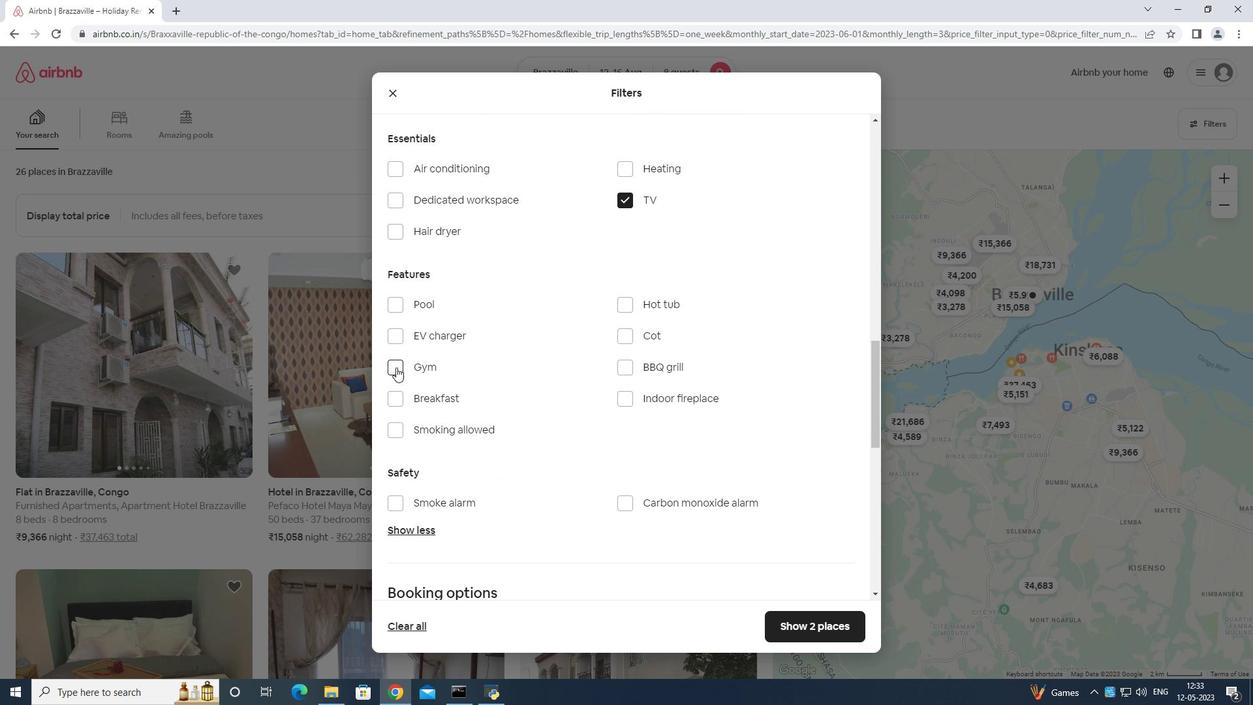 
Action: Mouse pressed left at (396, 366)
Screenshot: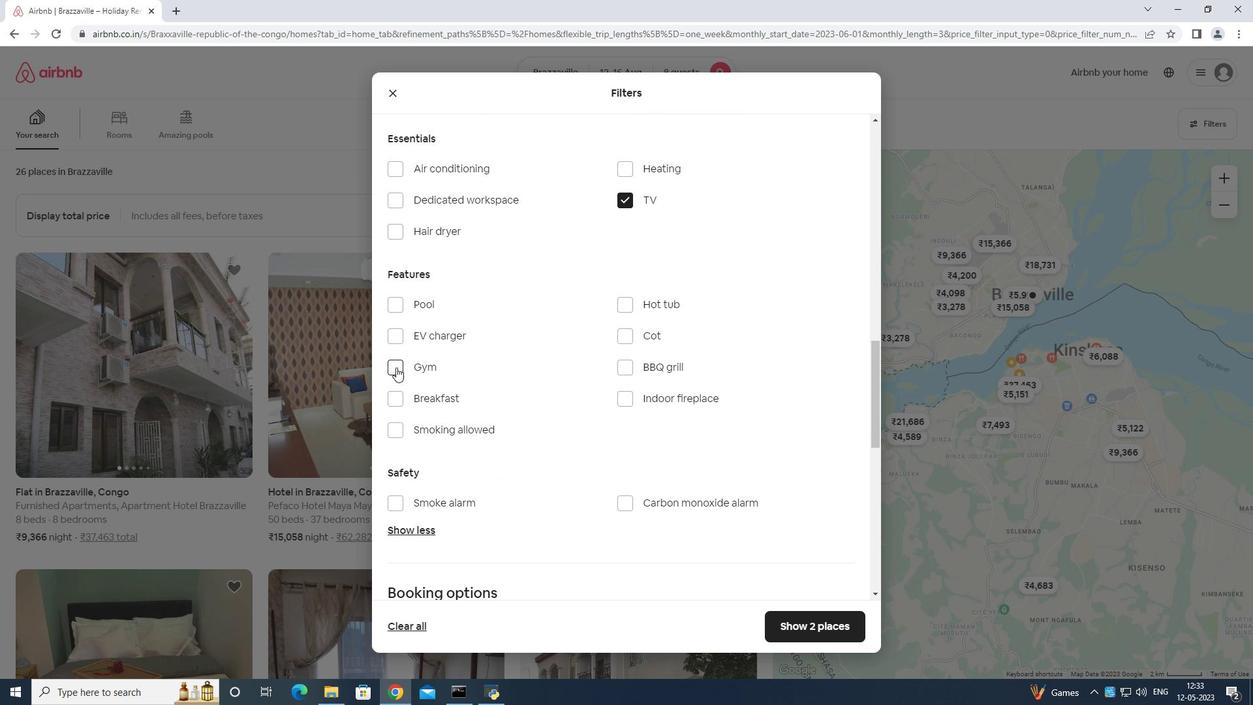 
Action: Mouse moved to (395, 399)
Screenshot: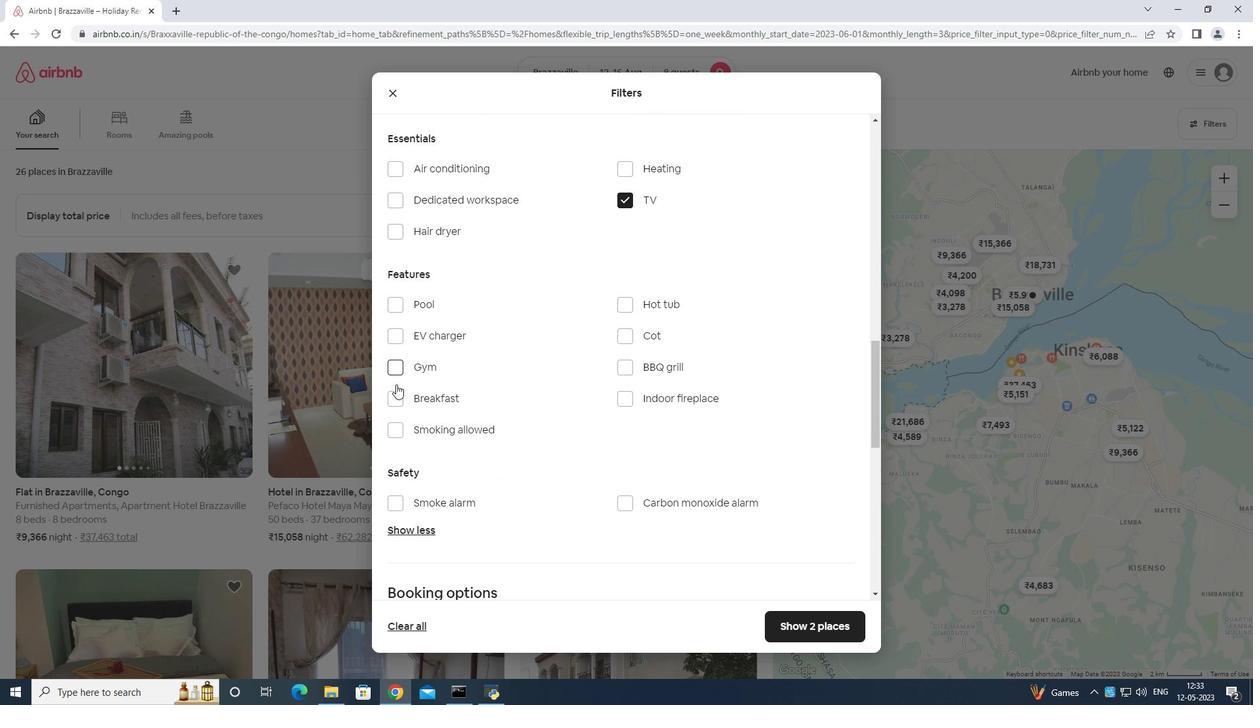 
Action: Mouse pressed left at (395, 399)
Screenshot: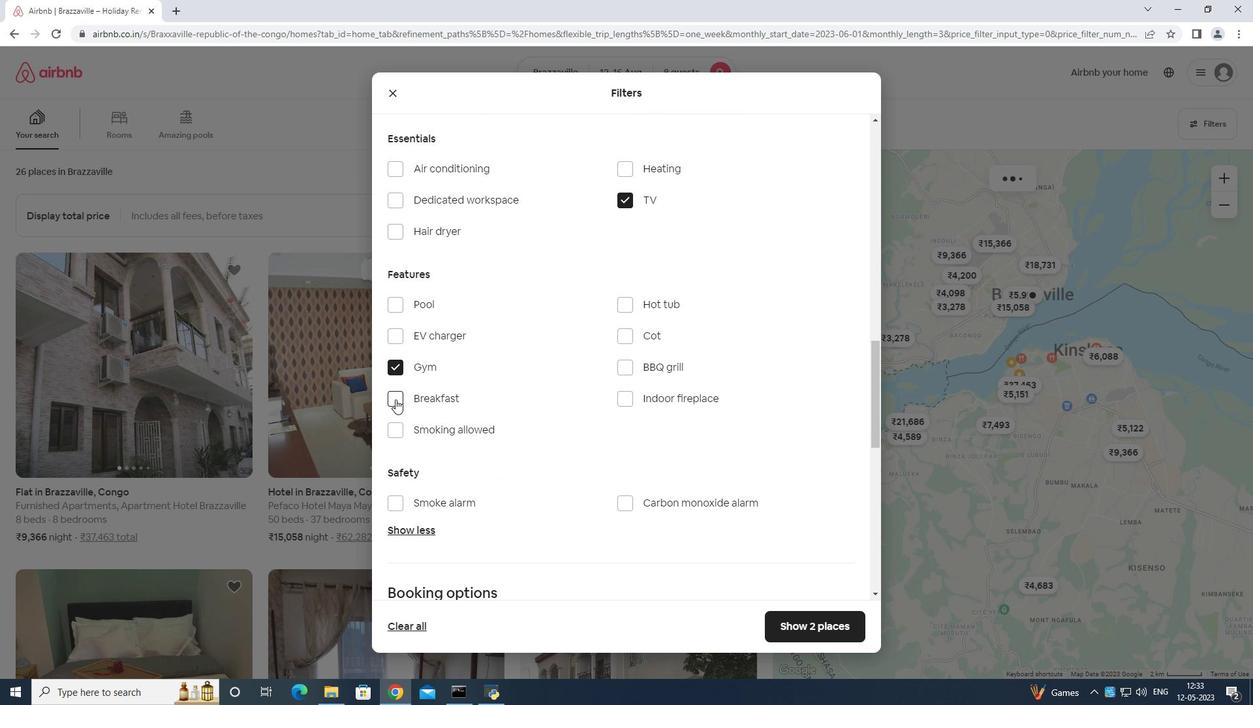 
Action: Mouse moved to (553, 404)
Screenshot: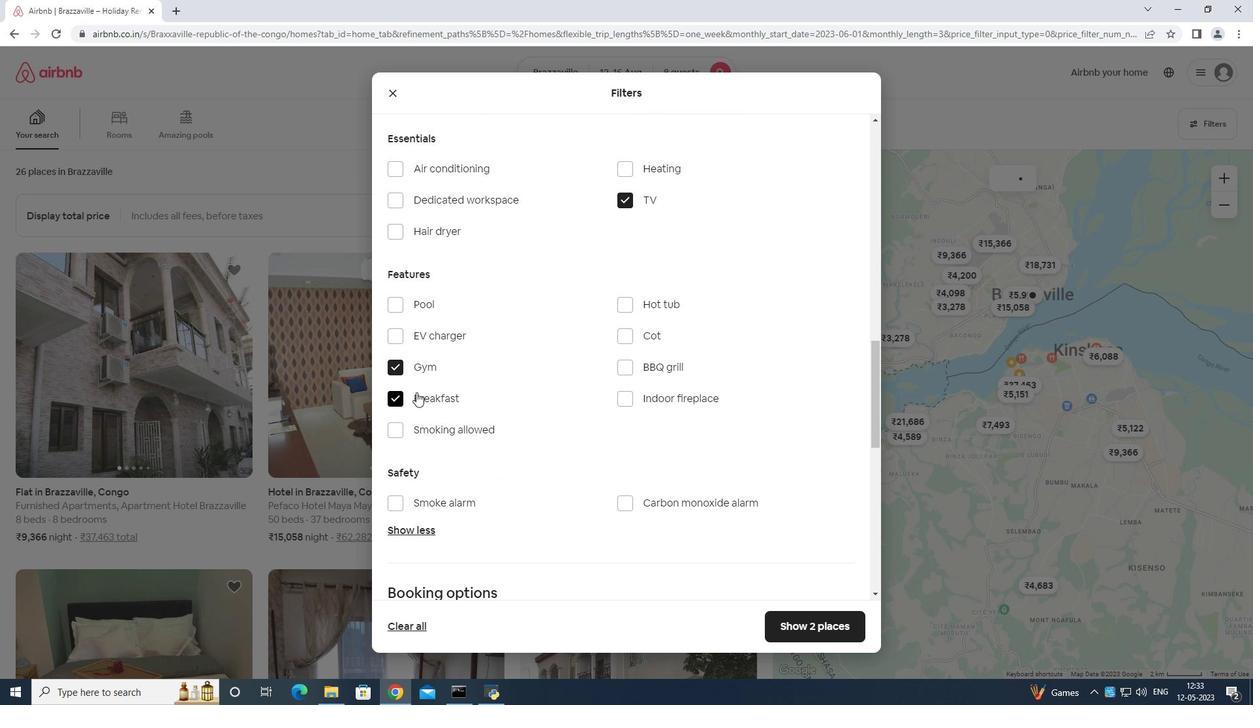 
Action: Mouse scrolled (553, 404) with delta (0, 0)
Screenshot: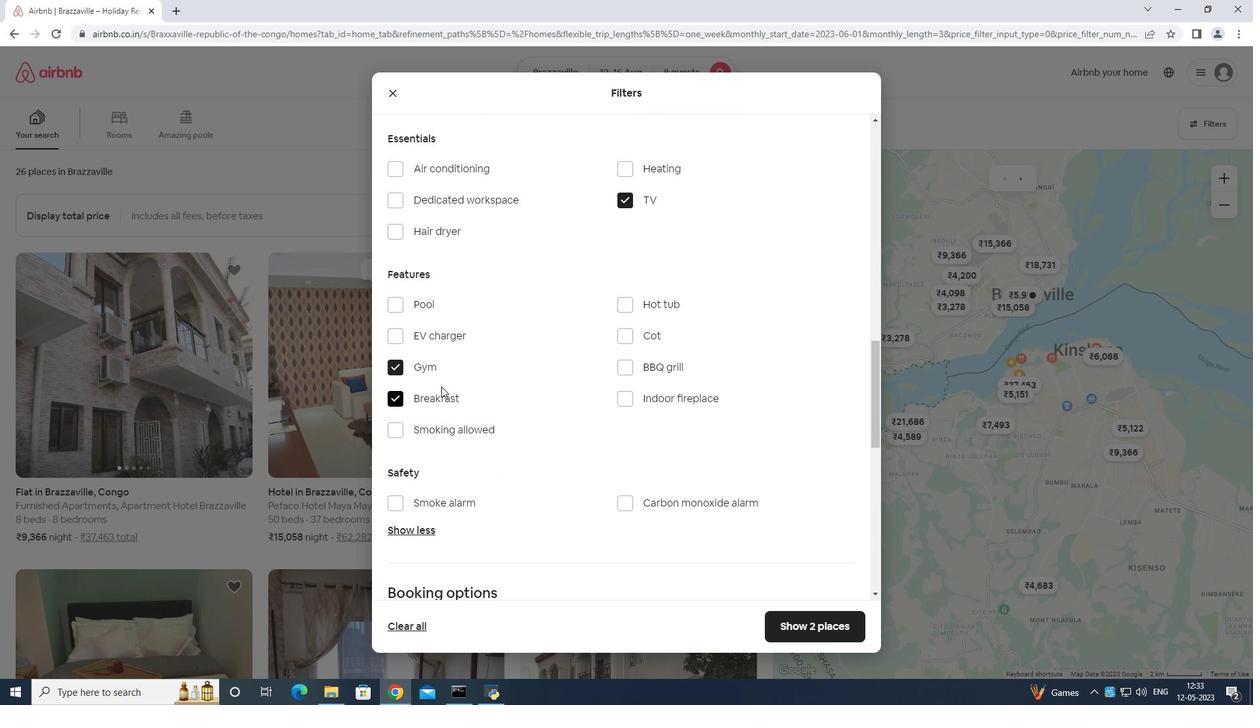 
Action: Mouse moved to (571, 410)
Screenshot: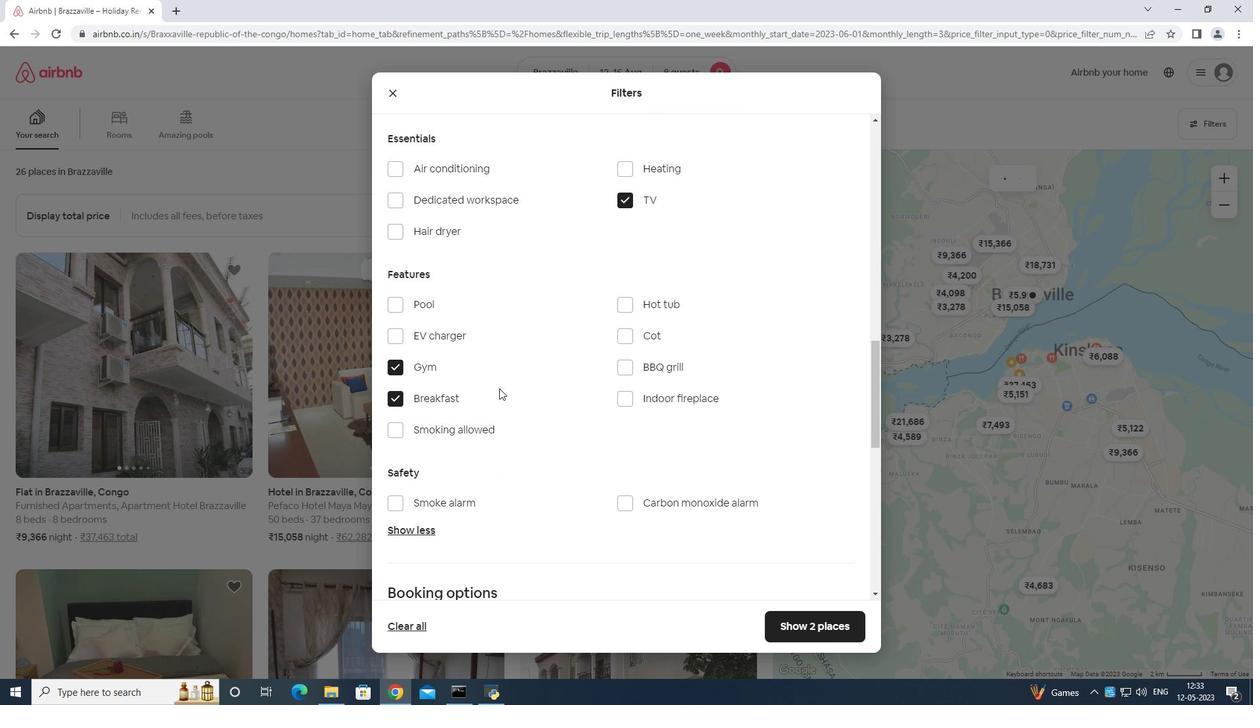 
Action: Mouse scrolled (571, 409) with delta (0, 0)
Screenshot: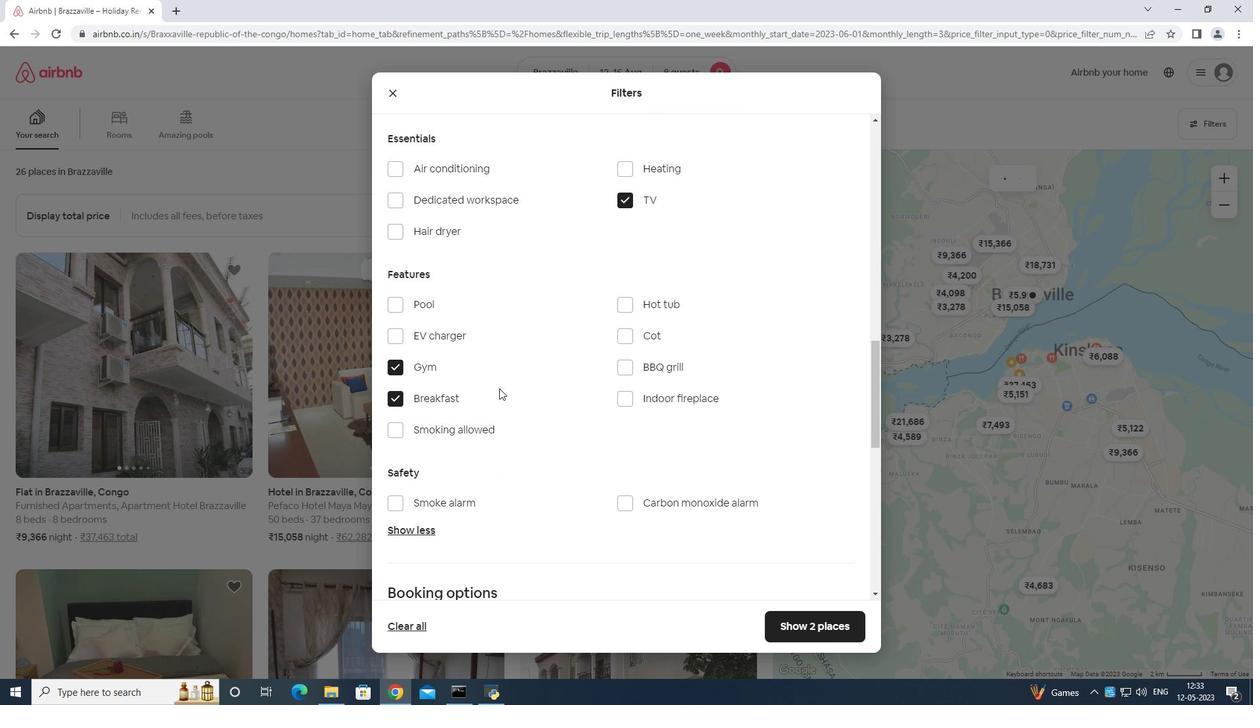 
Action: Mouse moved to (598, 408)
Screenshot: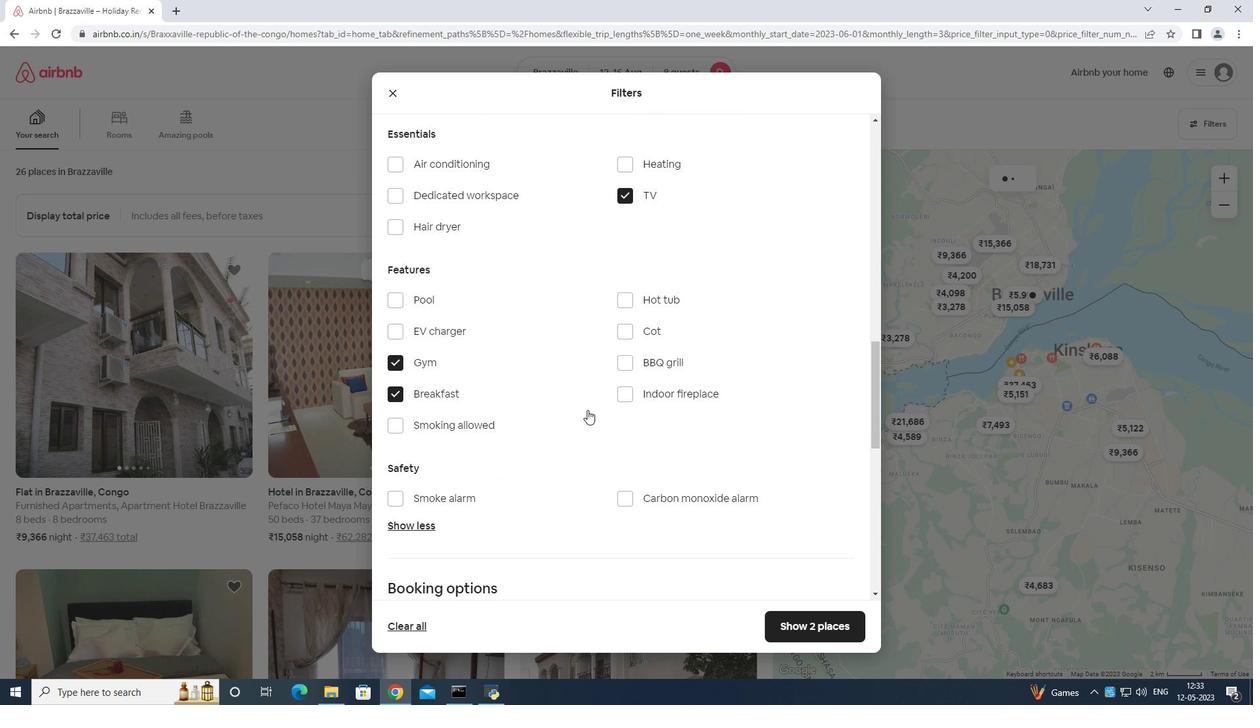 
Action: Mouse scrolled (598, 408) with delta (0, 0)
Screenshot: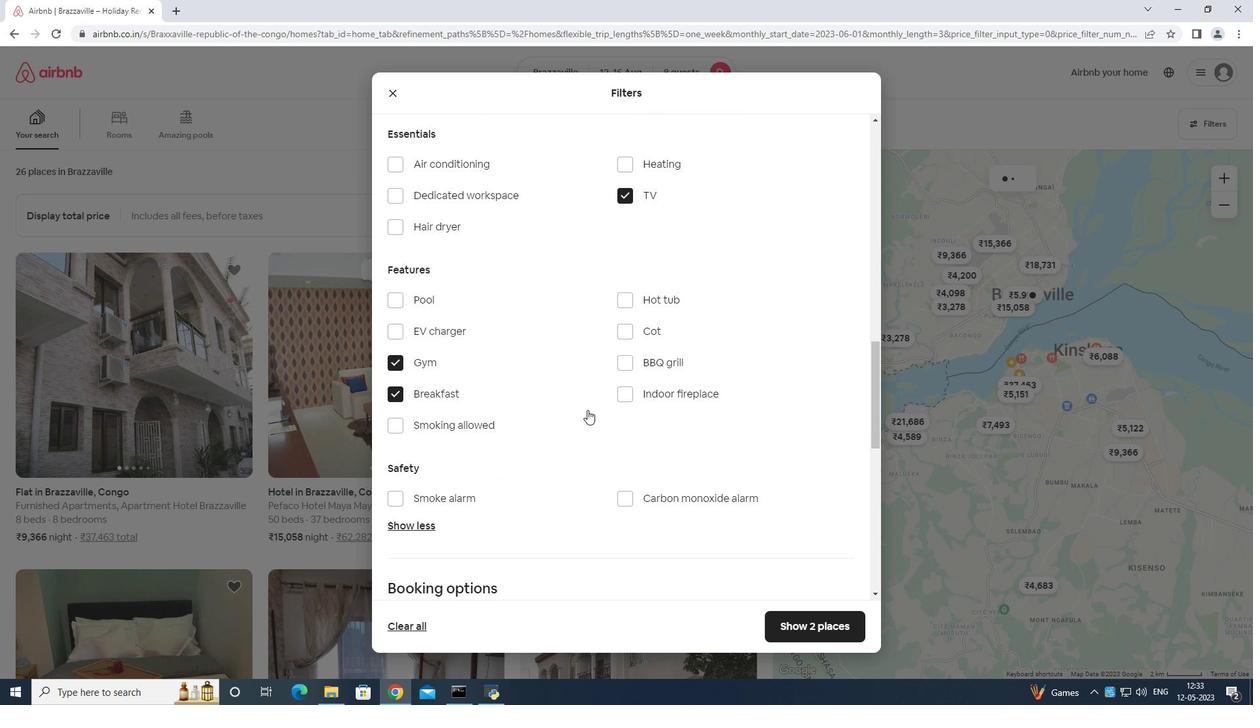 
Action: Mouse moved to (612, 406)
Screenshot: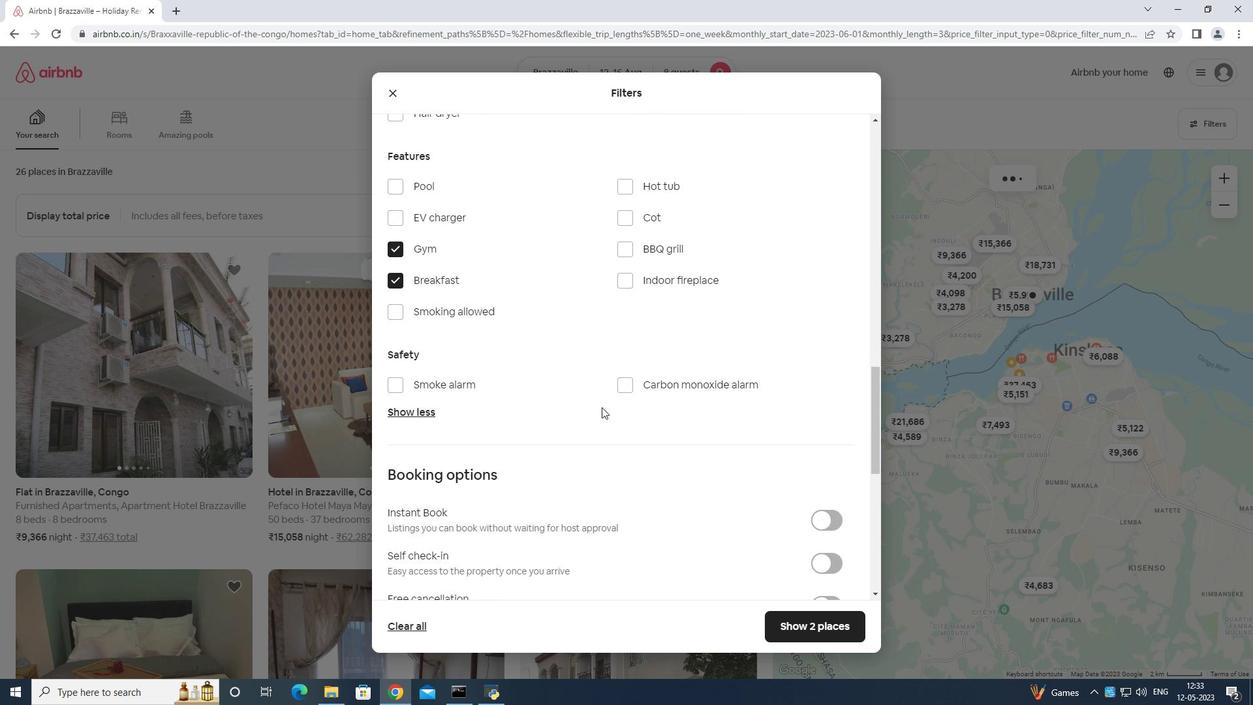 
Action: Mouse scrolled (612, 405) with delta (0, 0)
Screenshot: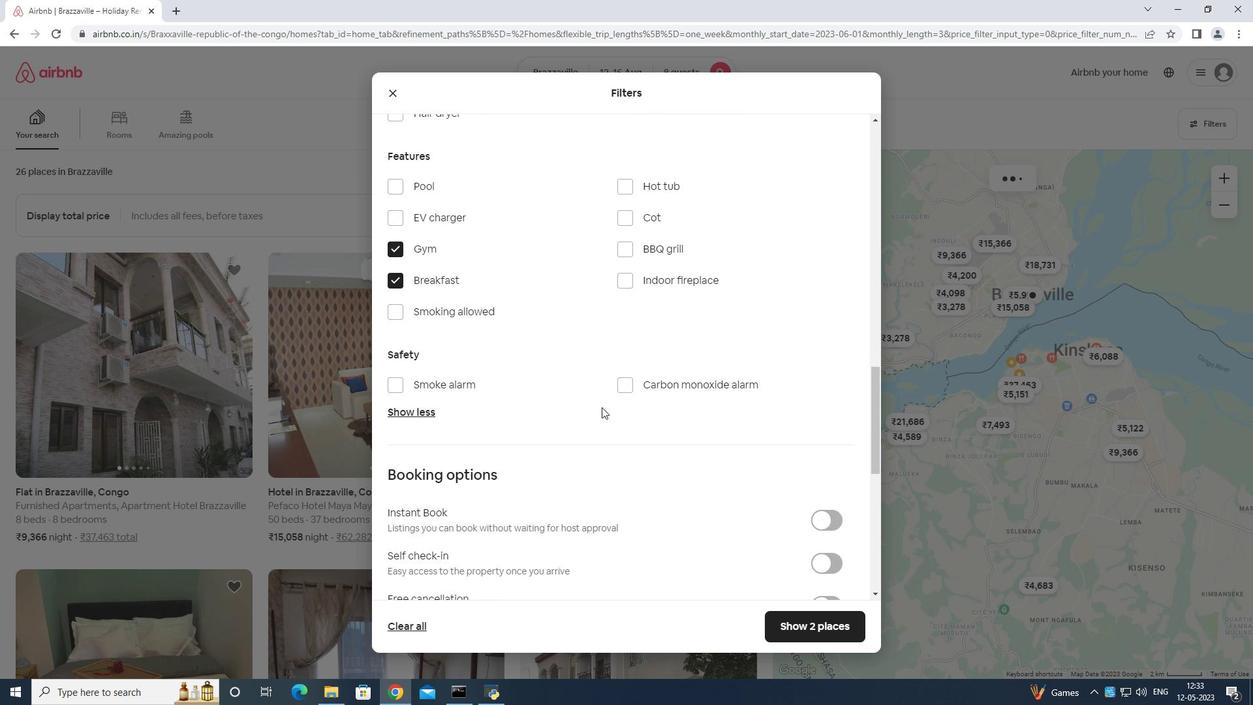 
Action: Mouse moved to (692, 407)
Screenshot: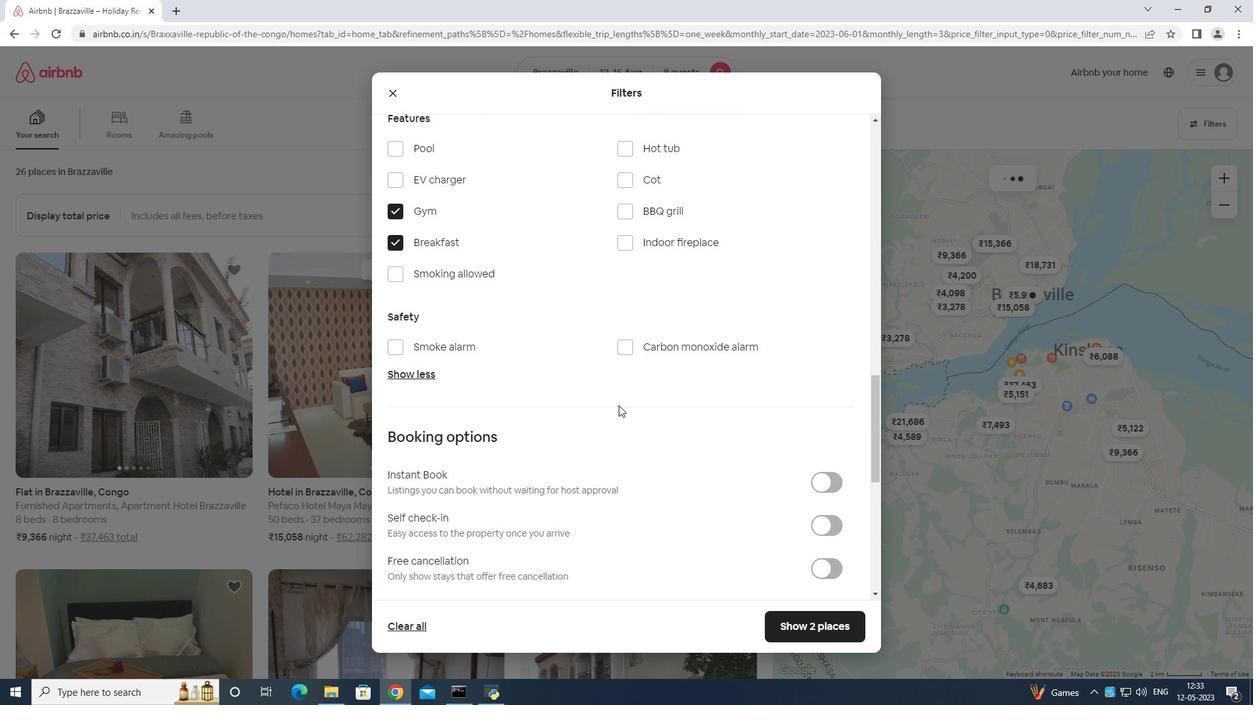 
Action: Mouse scrolled (658, 404) with delta (0, 0)
Screenshot: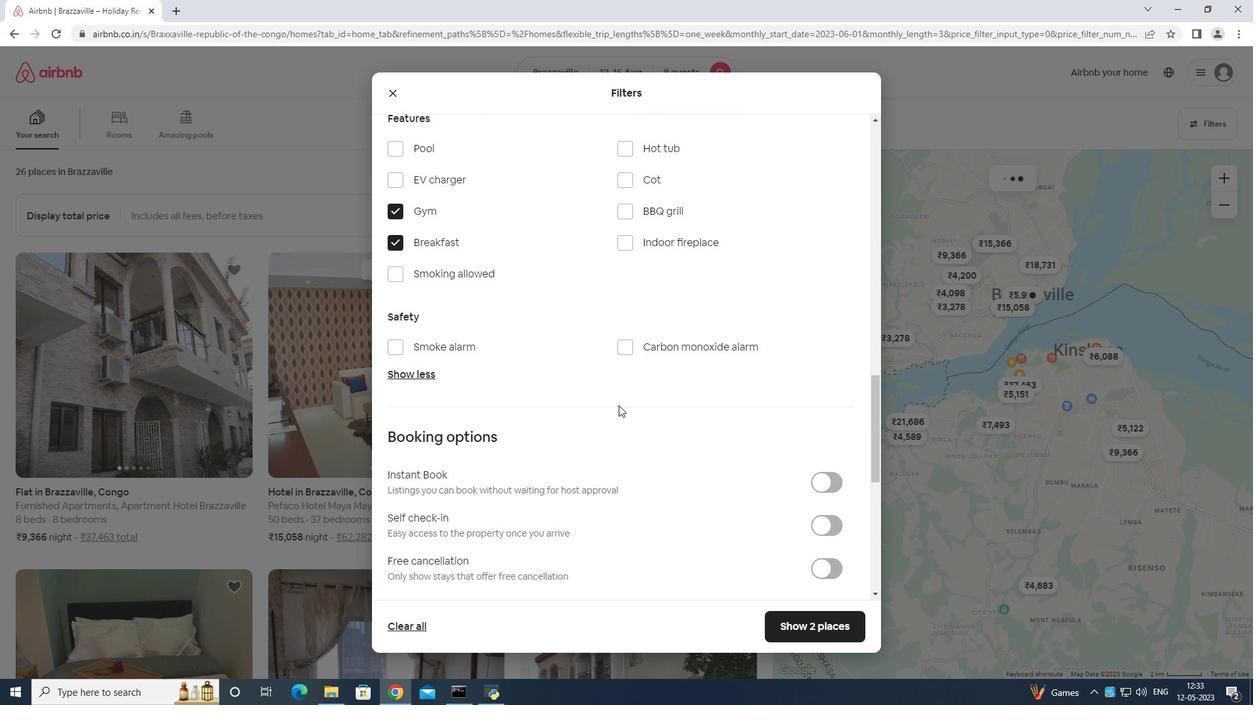 
Action: Mouse moved to (827, 358)
Screenshot: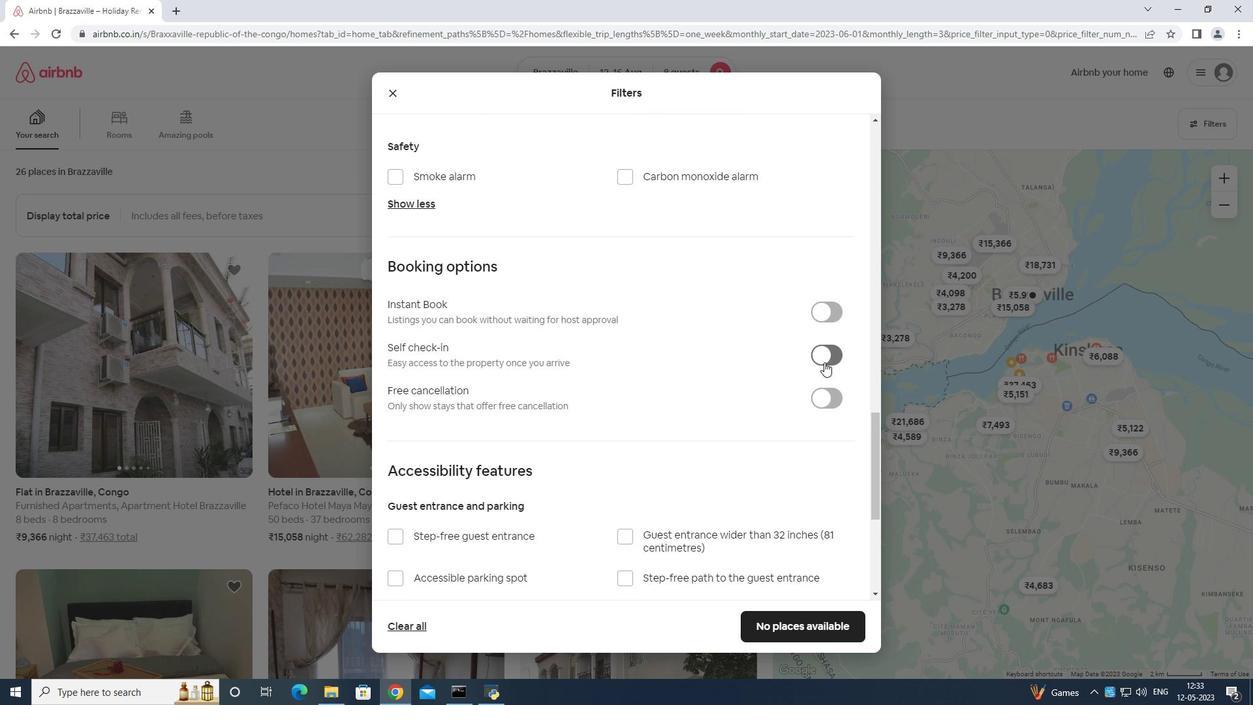 
Action: Mouse pressed left at (827, 358)
Screenshot: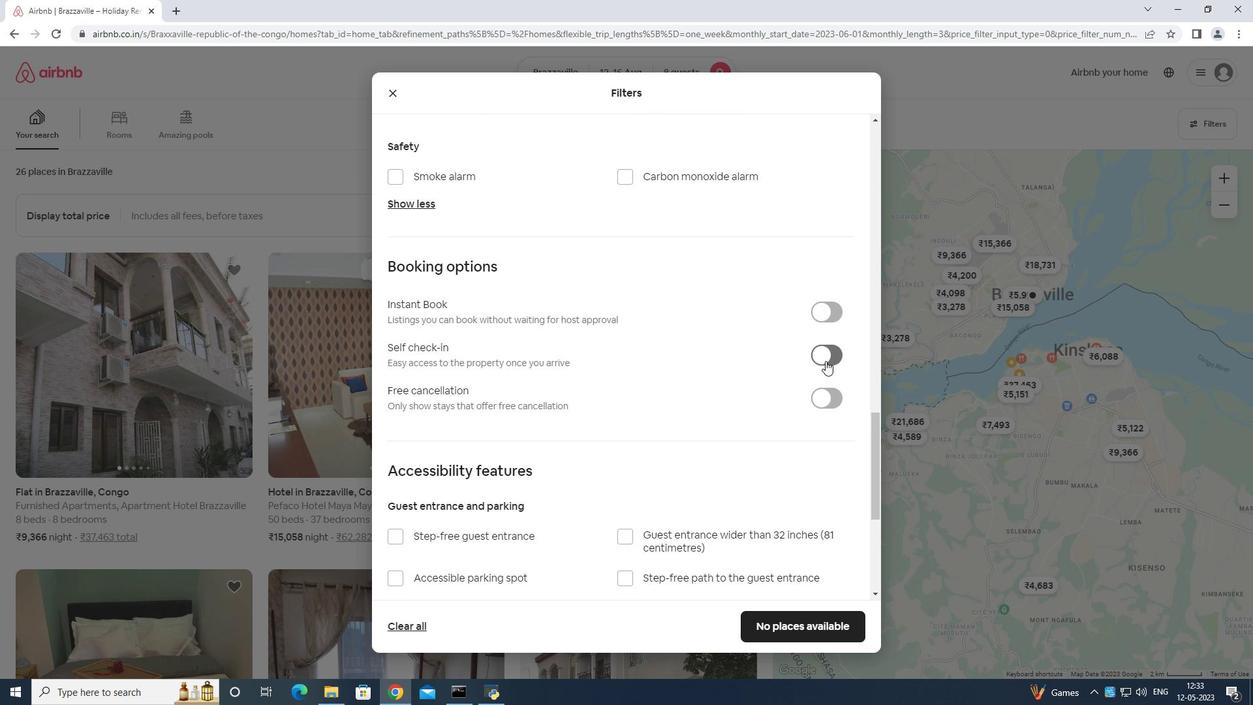 
Action: Mouse moved to (835, 344)
Screenshot: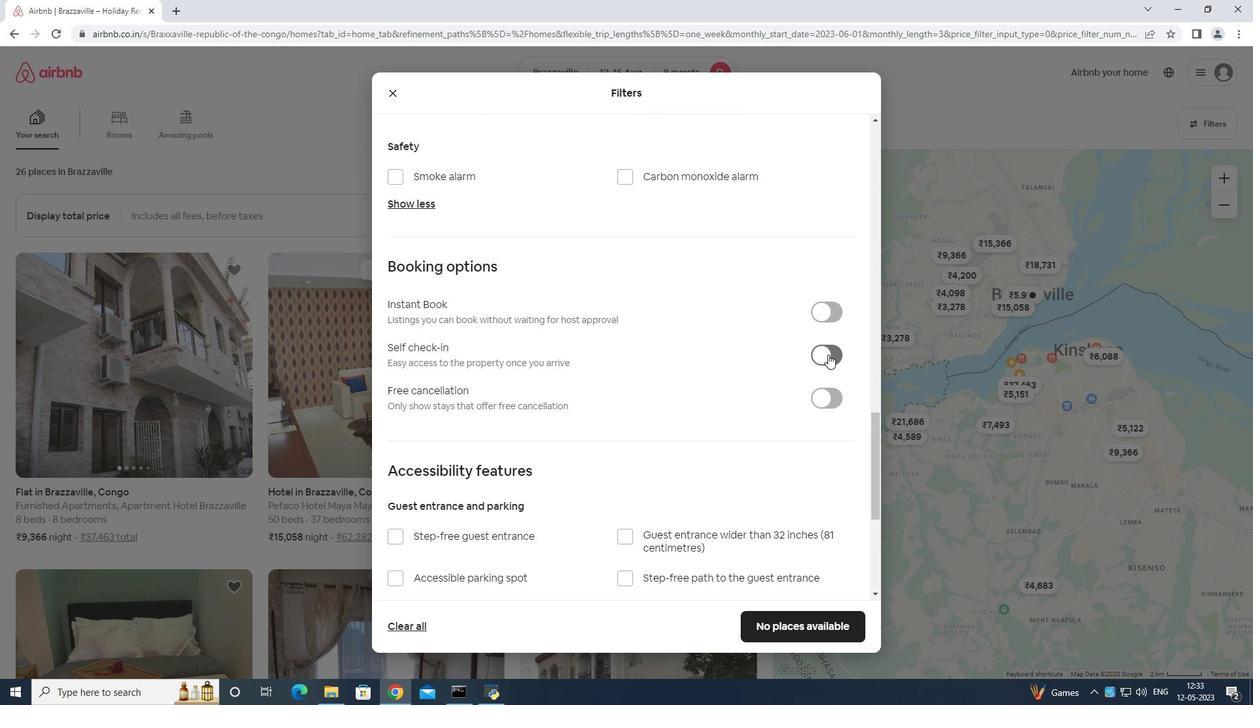 
Action: Mouse scrolled (835, 343) with delta (0, 0)
Screenshot: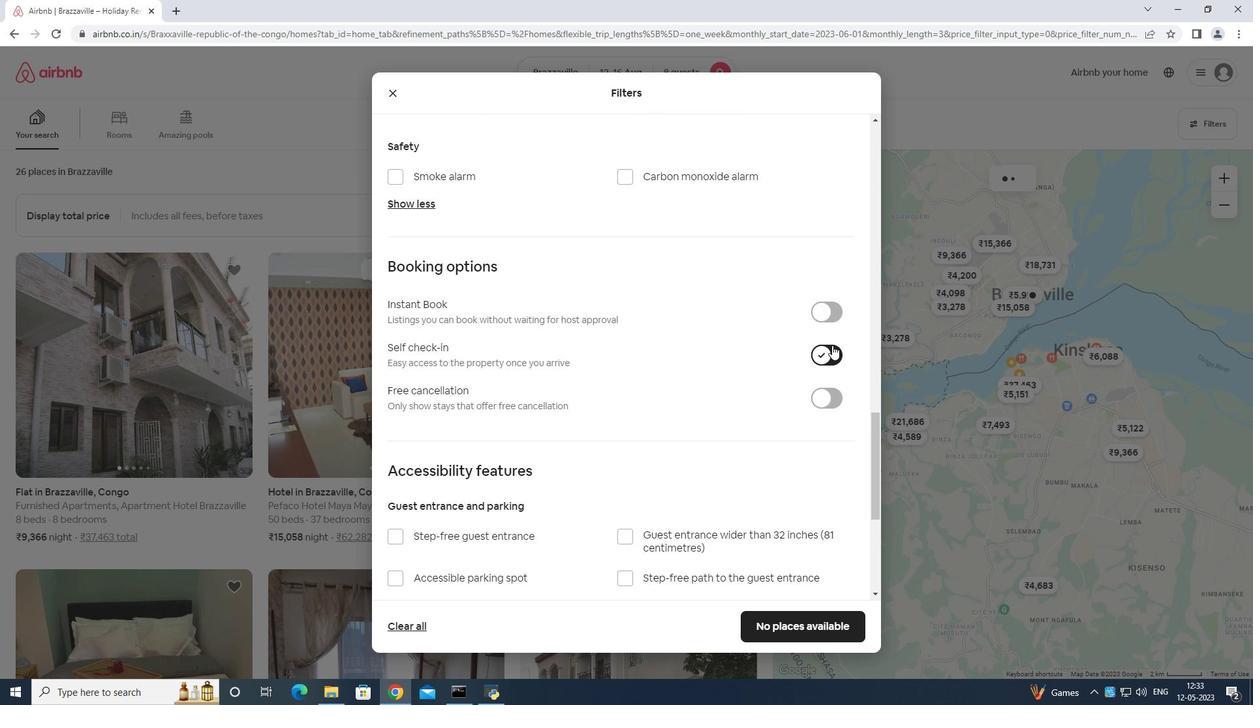 
Action: Mouse scrolled (835, 343) with delta (0, 0)
Screenshot: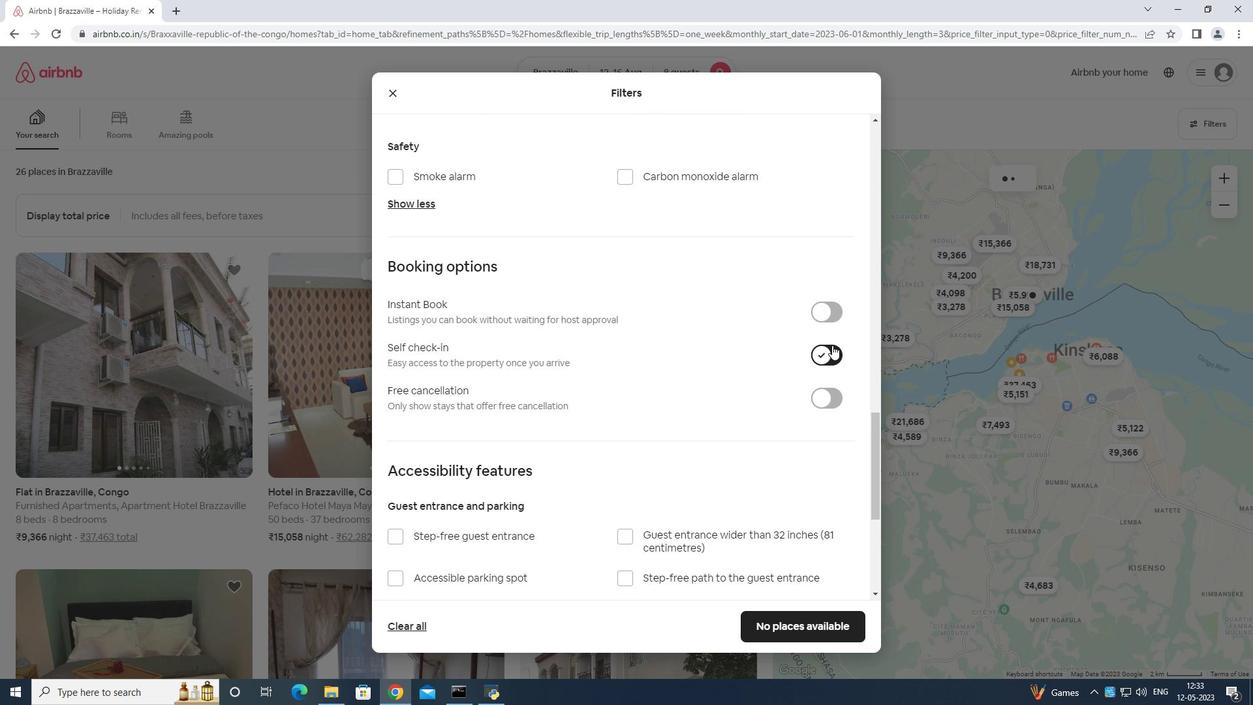 
Action: Mouse scrolled (835, 343) with delta (0, 0)
Screenshot: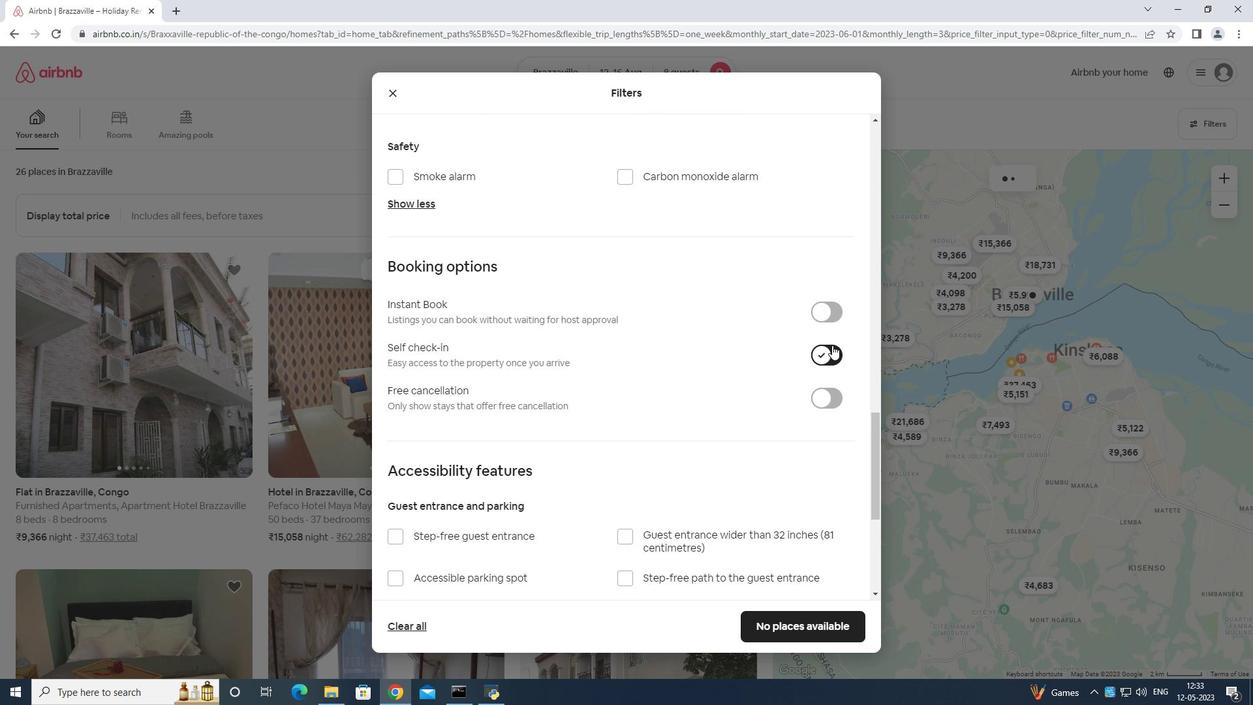 
Action: Mouse scrolled (835, 343) with delta (0, 0)
Screenshot: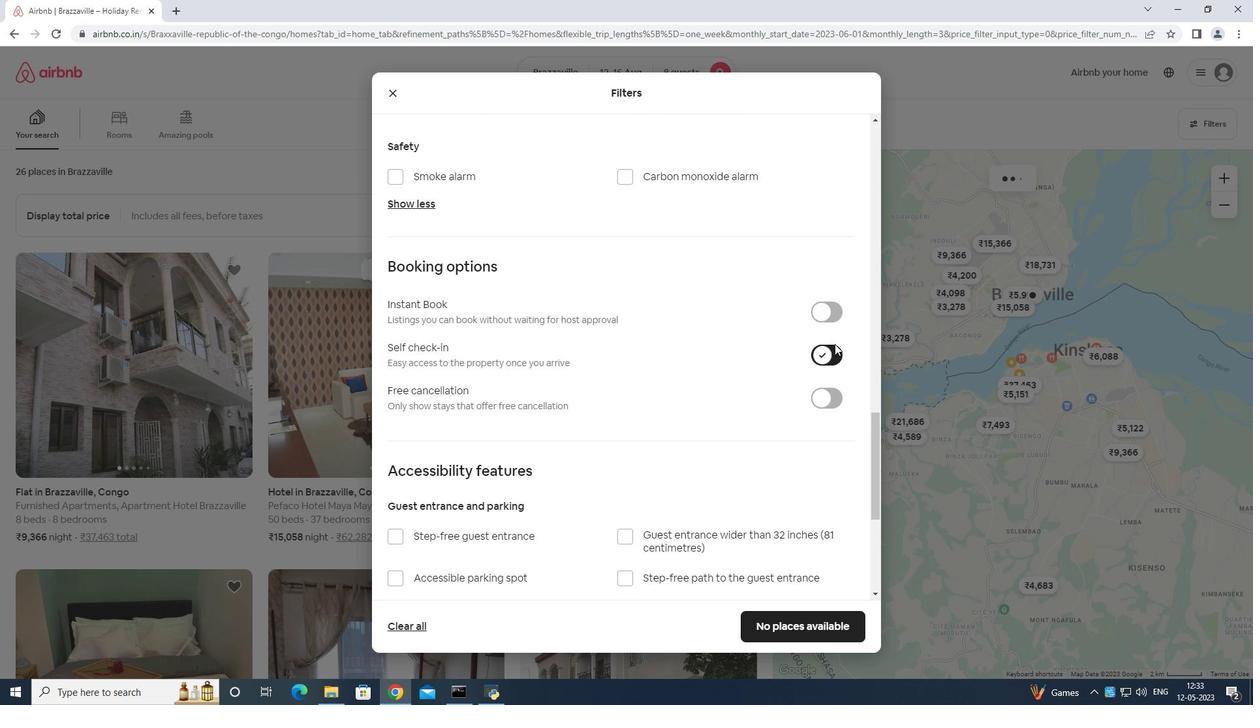 
Action: Mouse scrolled (835, 343) with delta (0, 0)
Screenshot: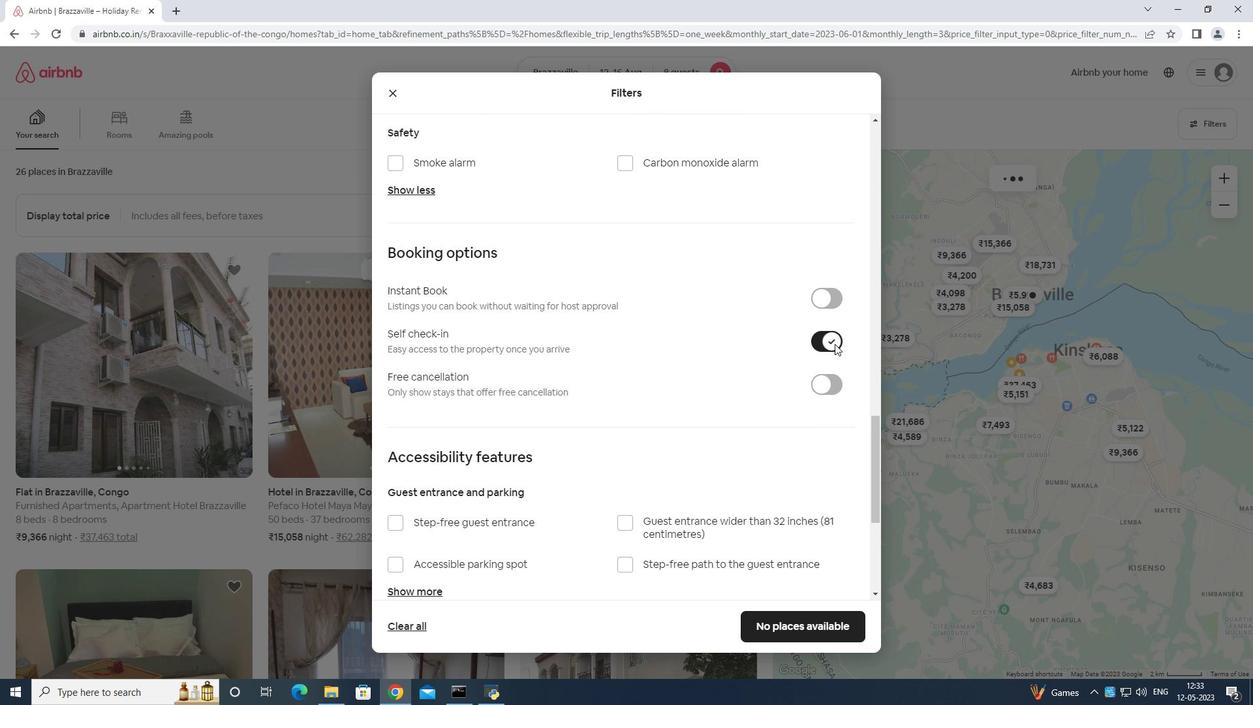 
Action: Mouse scrolled (835, 343) with delta (0, 0)
Screenshot: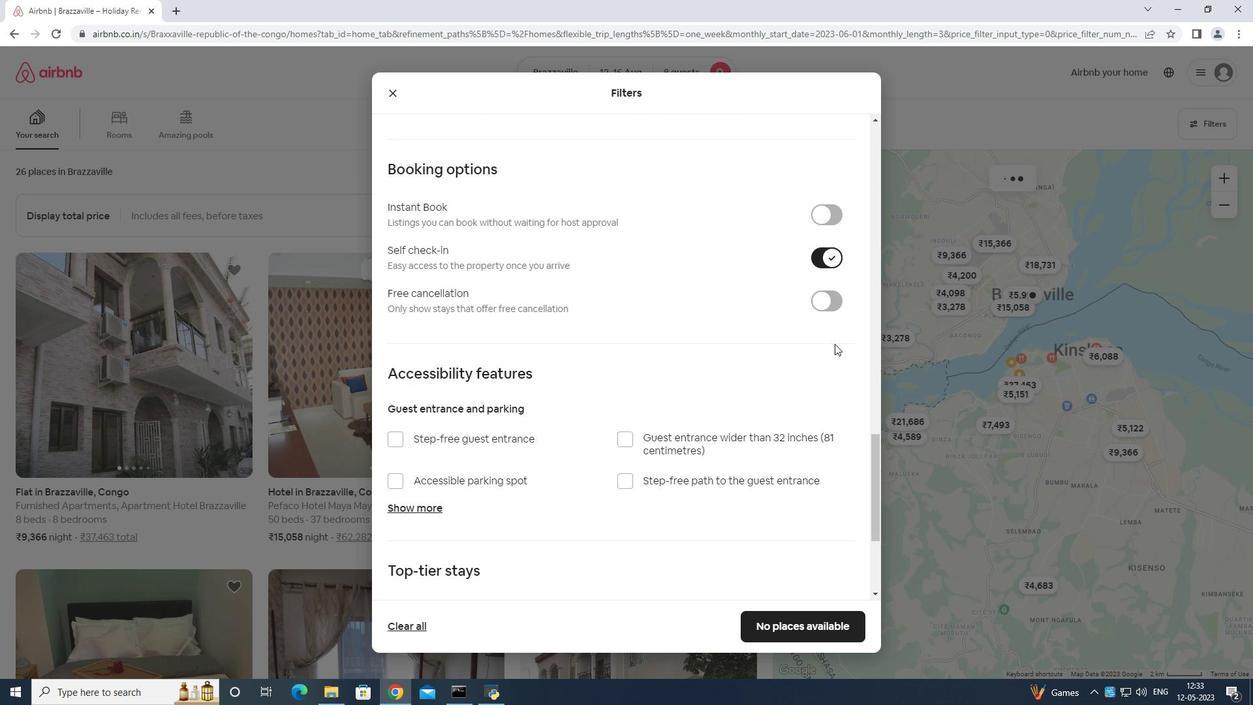 
Action: Mouse scrolled (835, 343) with delta (0, 0)
Screenshot: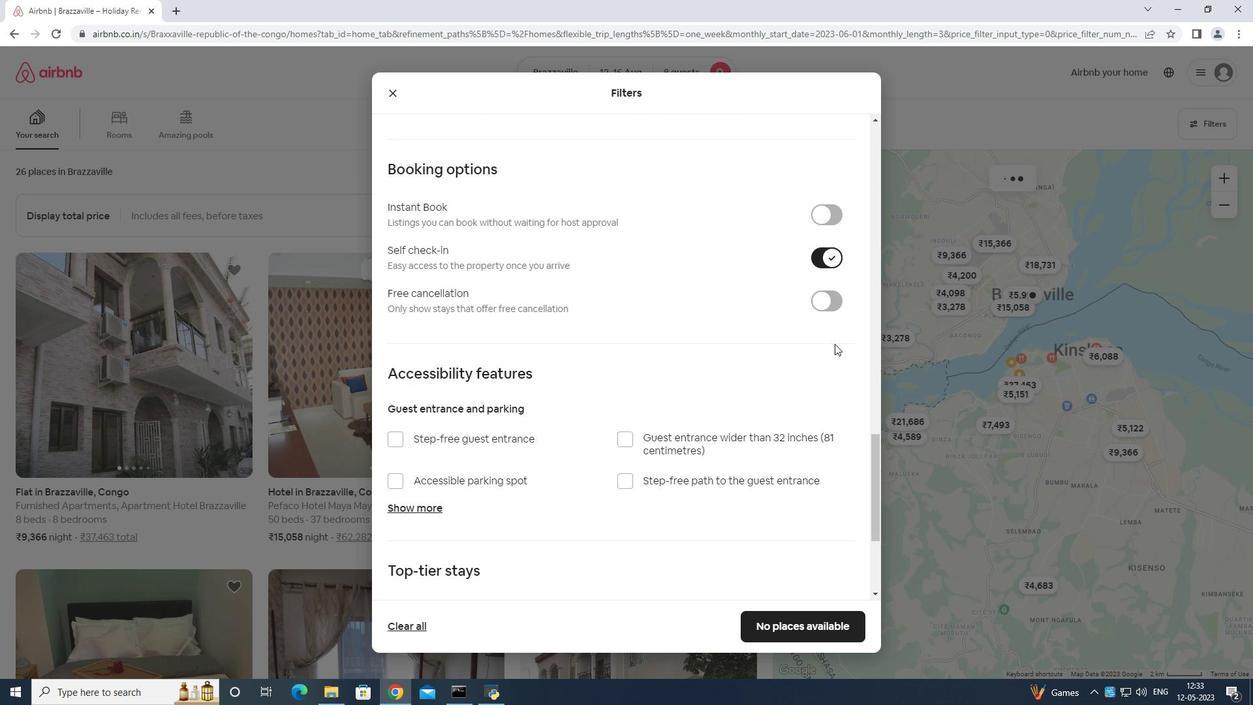 
Action: Mouse scrolled (835, 343) with delta (0, 0)
Screenshot: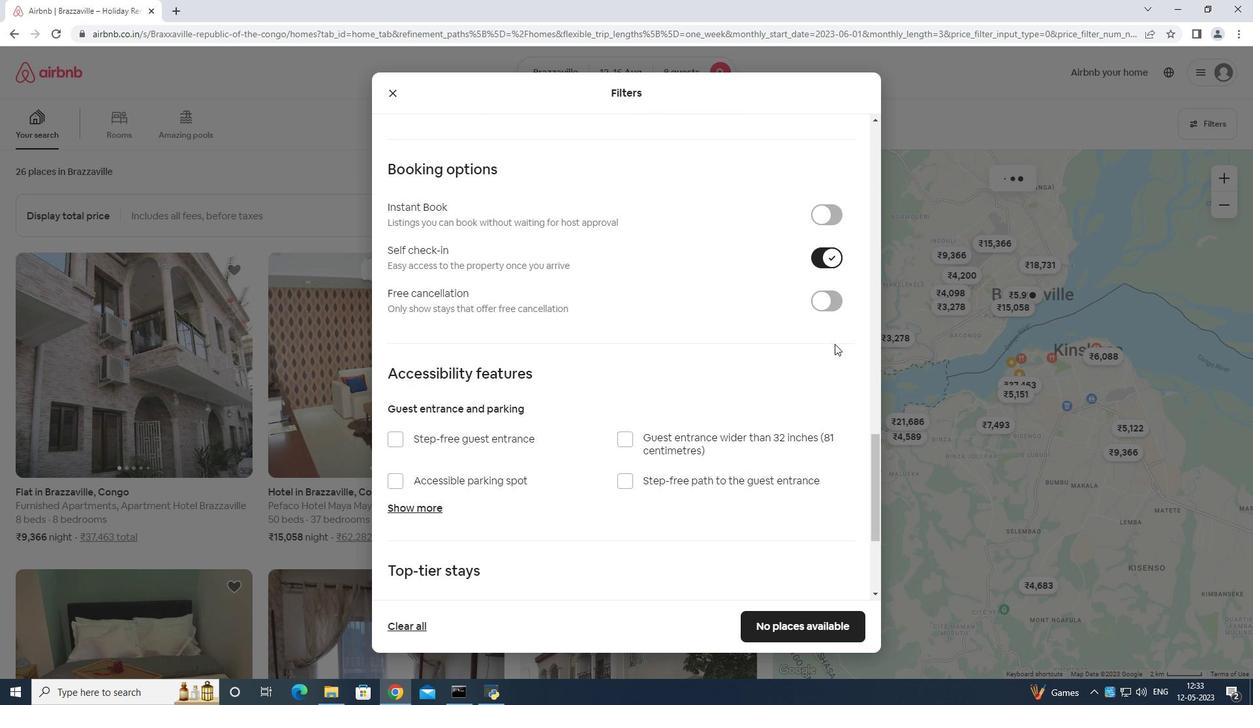 
Action: Mouse scrolled (835, 343) with delta (0, 0)
Screenshot: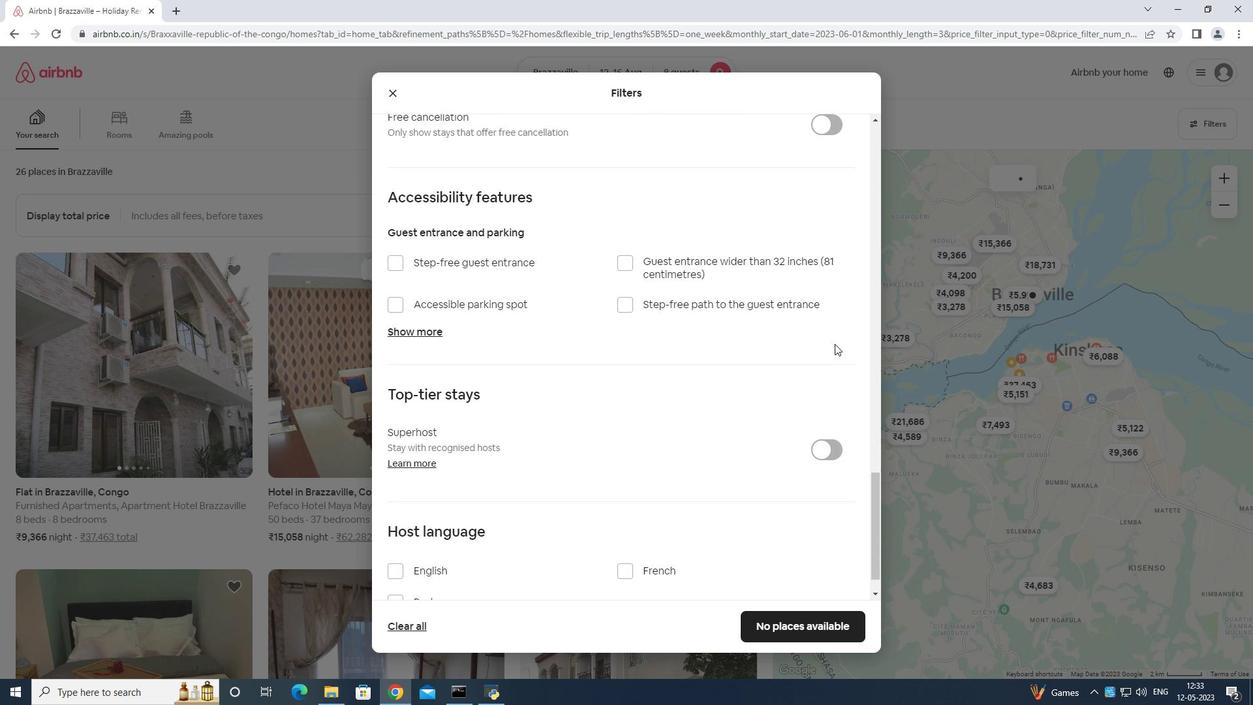
Action: Mouse scrolled (835, 343) with delta (0, 0)
Screenshot: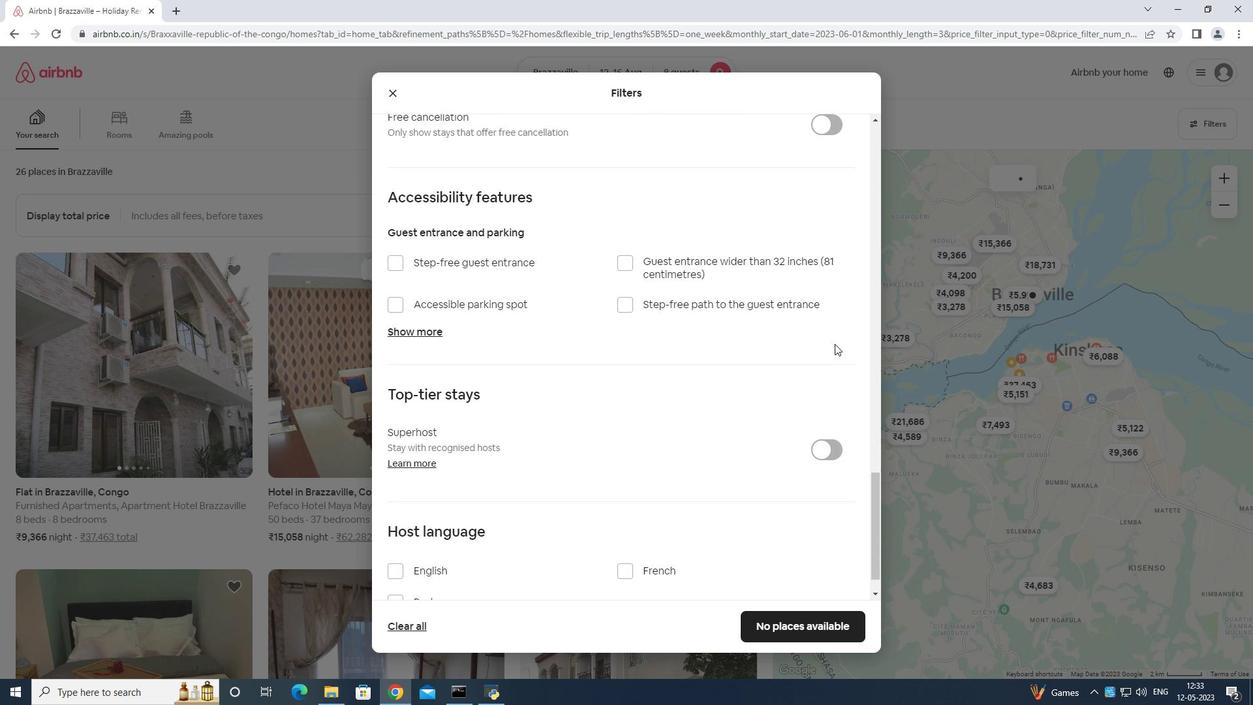 
Action: Mouse scrolled (835, 343) with delta (0, 0)
Screenshot: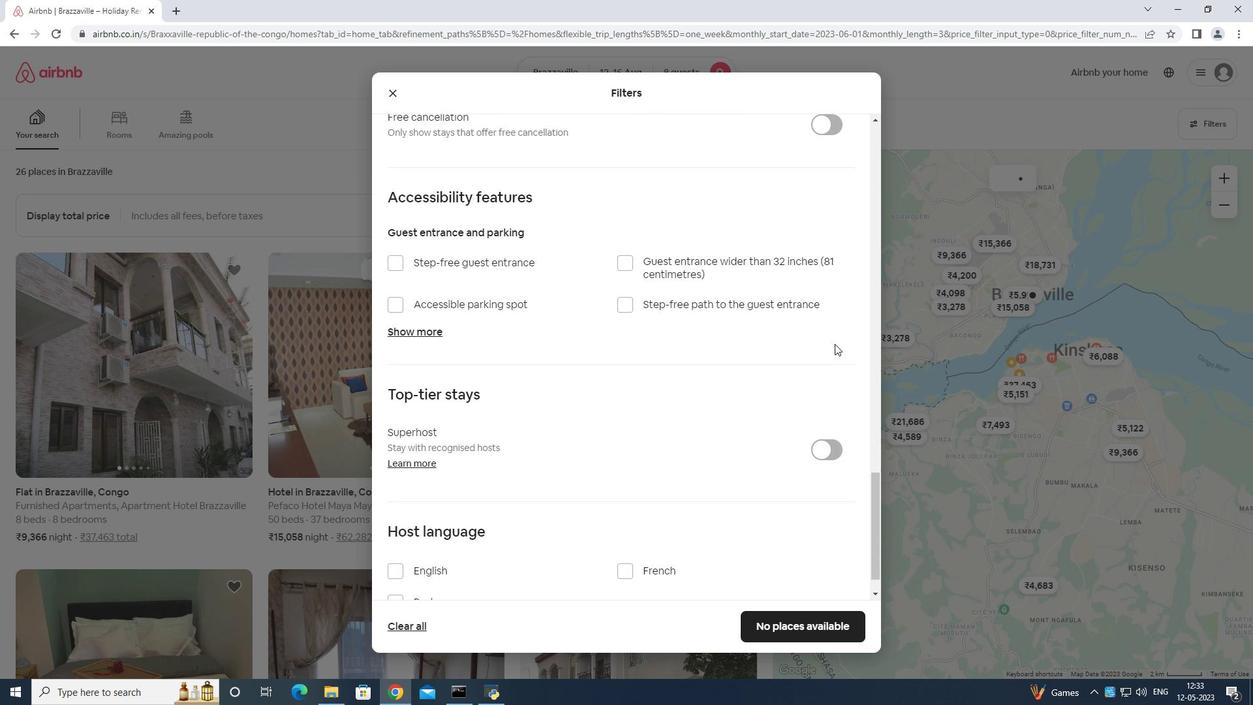 
Action: Mouse scrolled (835, 343) with delta (0, 0)
Screenshot: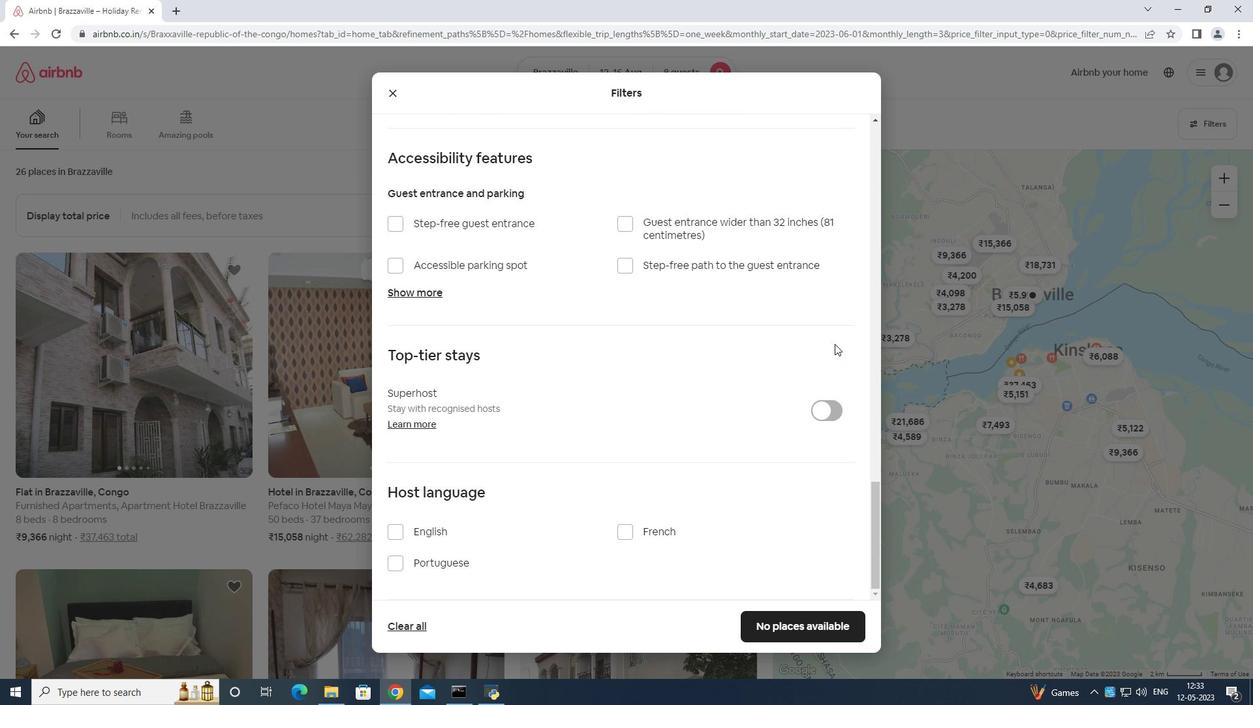 
Action: Mouse scrolled (835, 343) with delta (0, 0)
Screenshot: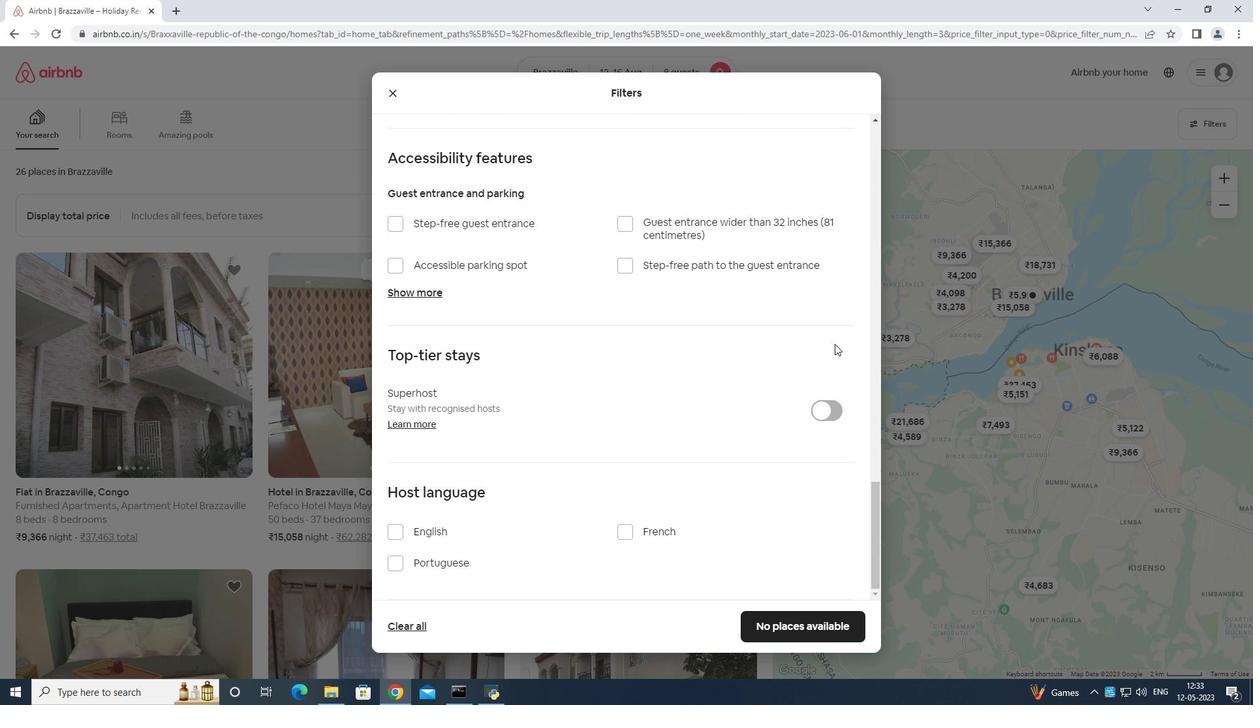 
Action: Mouse scrolled (835, 343) with delta (0, 0)
Screenshot: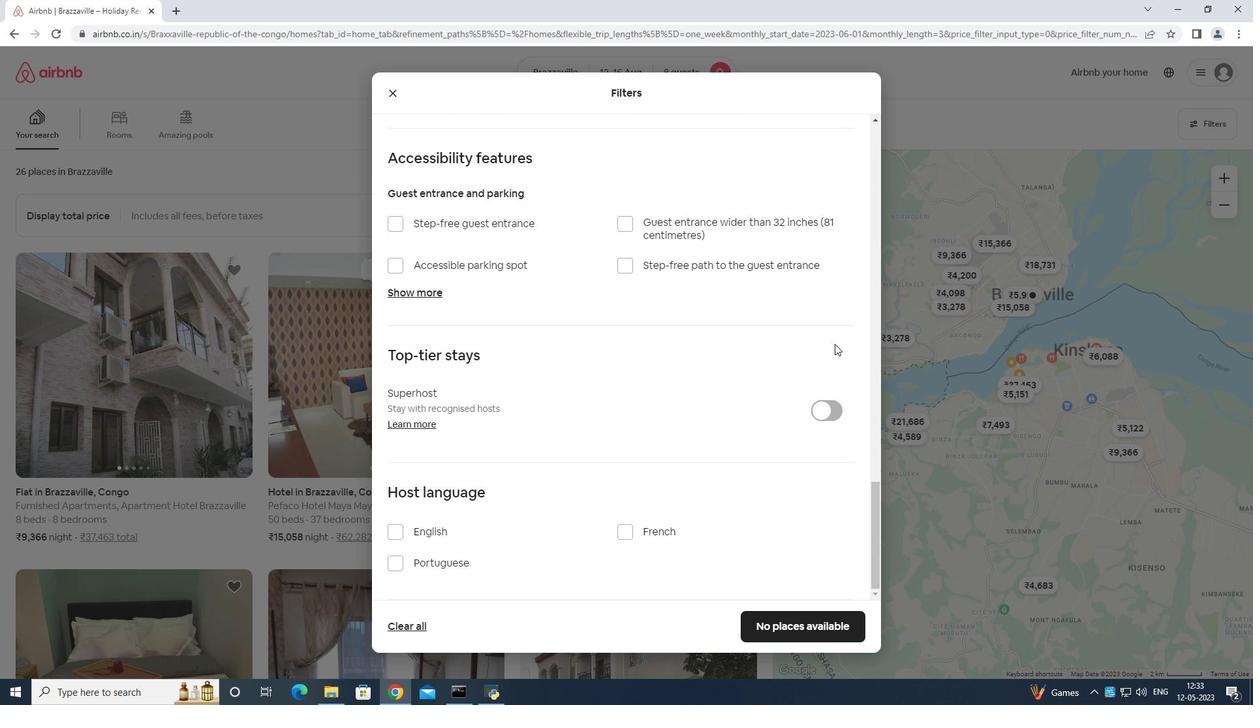
Action: Mouse scrolled (835, 343) with delta (0, 0)
Screenshot: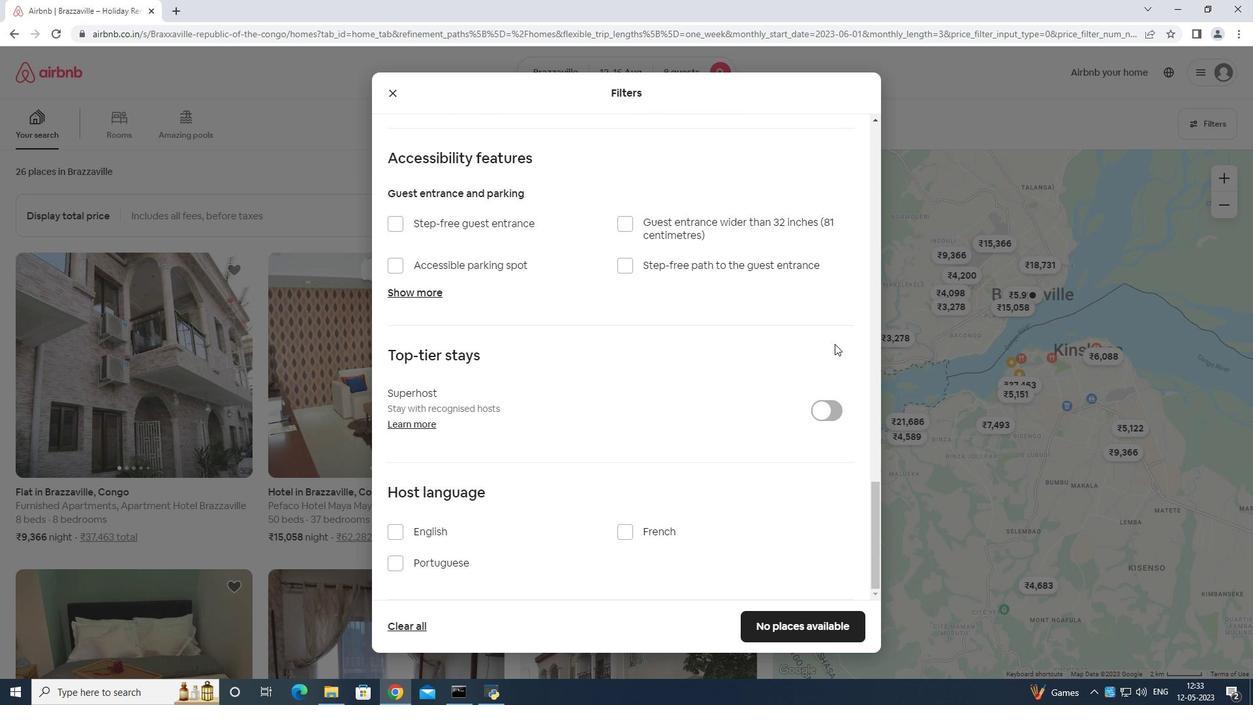 
Action: Mouse moved to (387, 528)
Screenshot: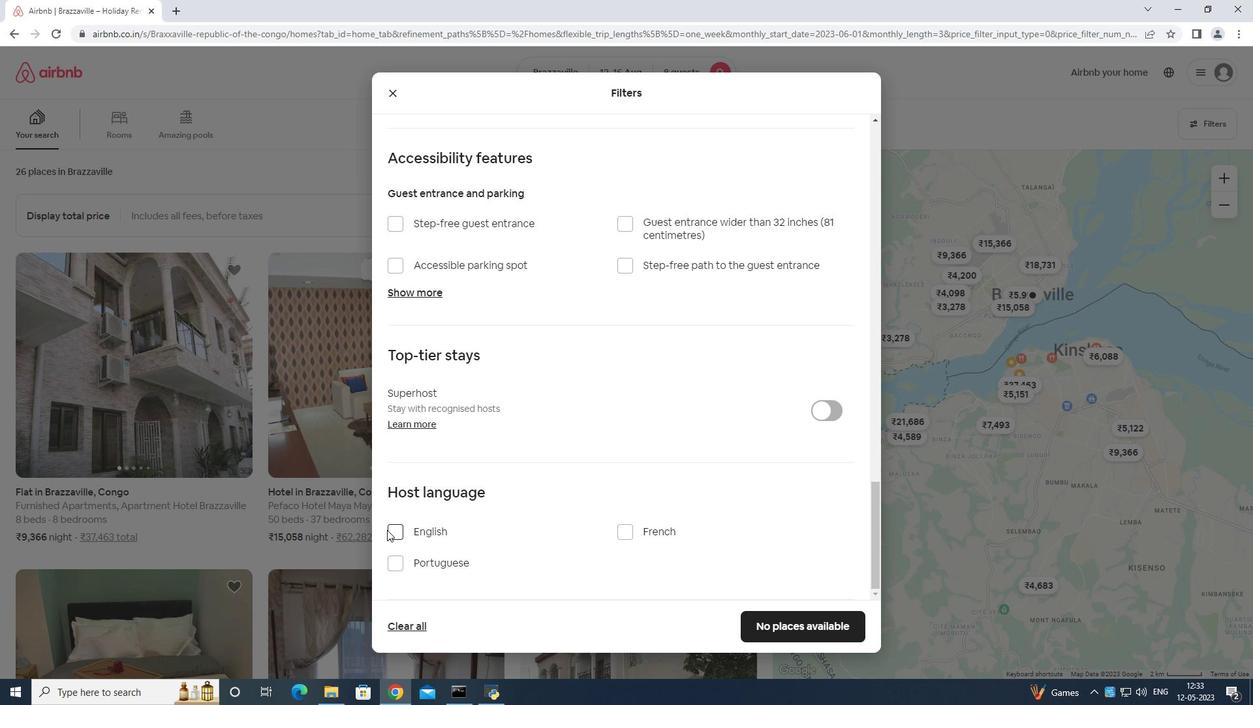 
Action: Mouse pressed left at (387, 528)
Screenshot: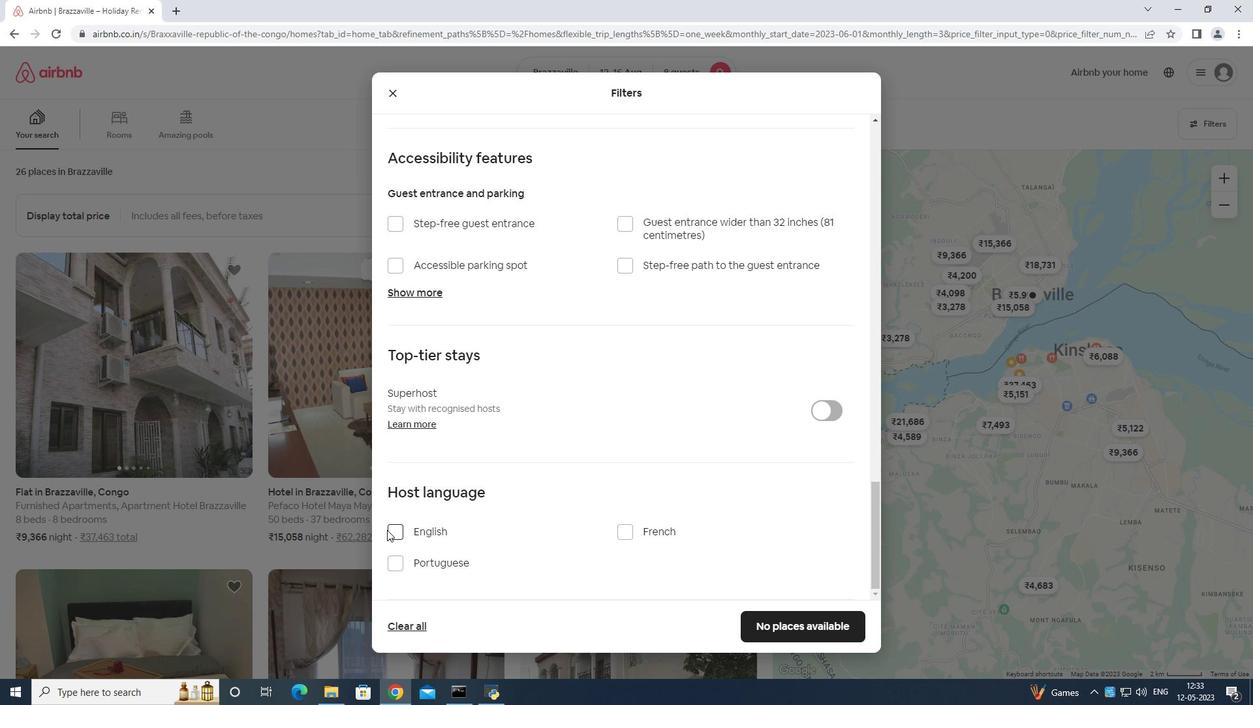 
Action: Mouse moved to (762, 620)
Screenshot: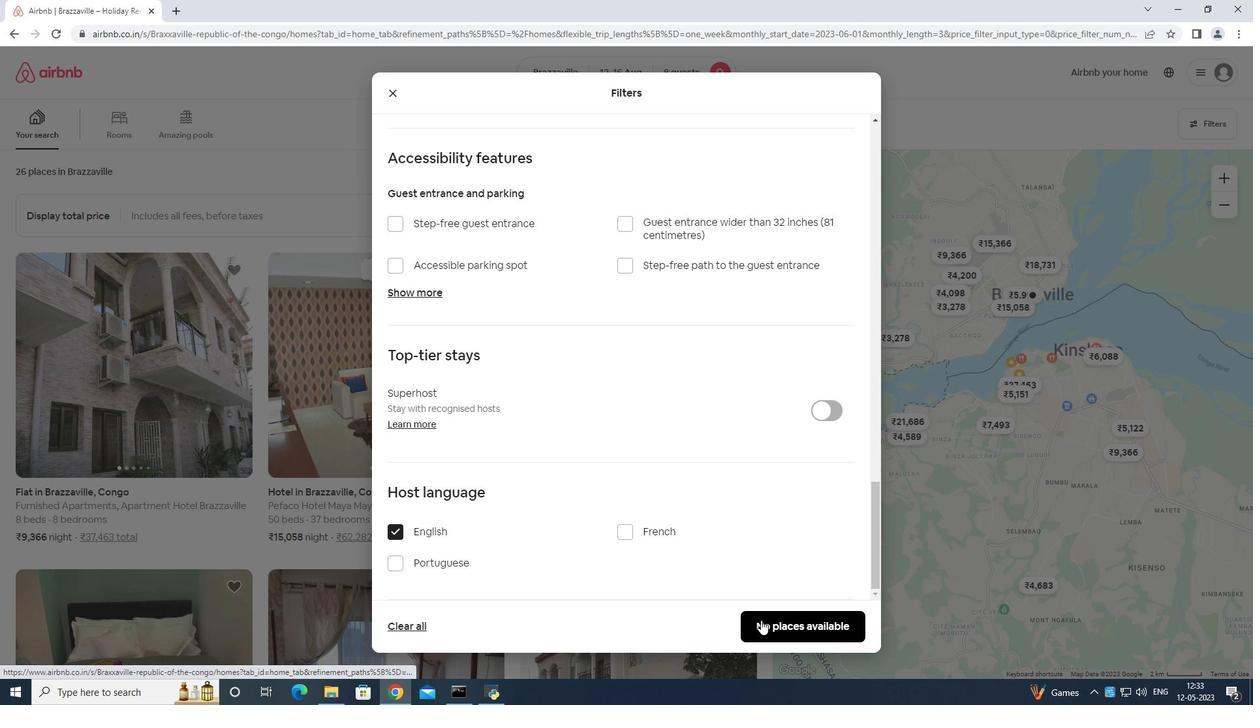 
